 Task: Create a due date automation trigger when advanced on, on the monday of the week before a card is due add fields with custom field "Resume" set to a date more than 1 working days from now at 11:00 AM.
Action: Mouse moved to (1107, 342)
Screenshot: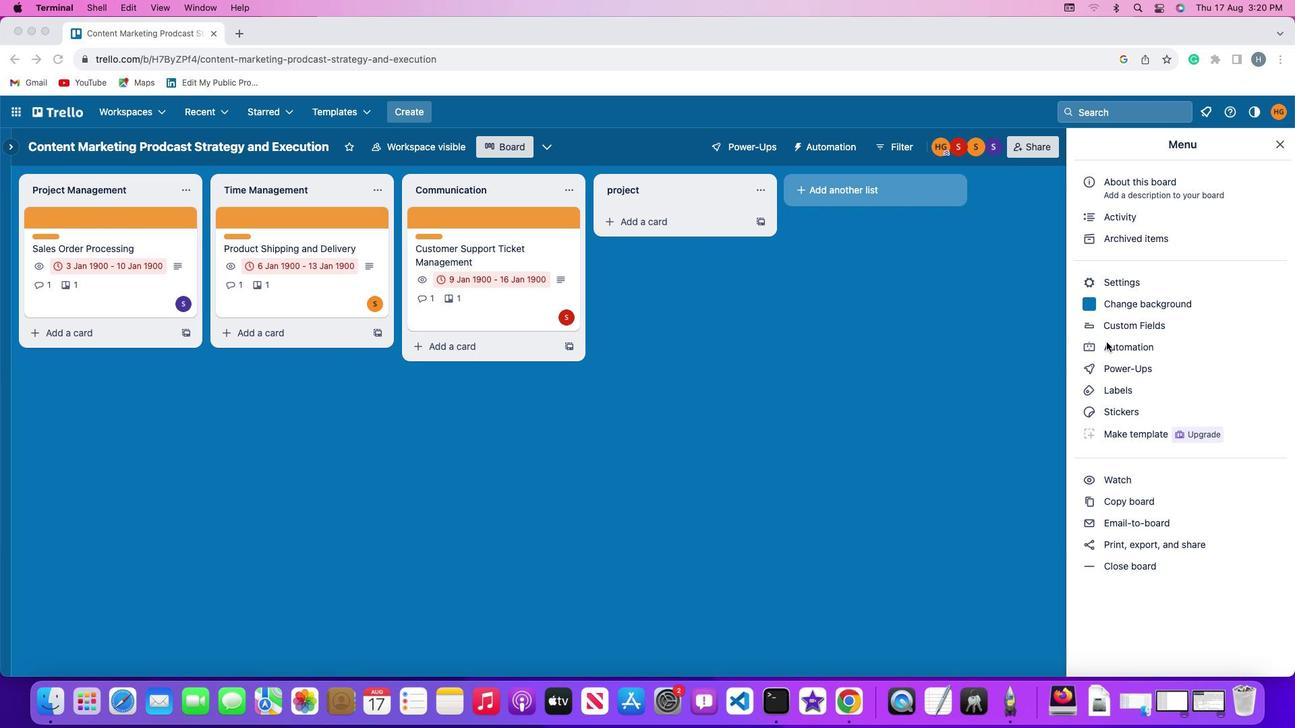 
Action: Mouse pressed left at (1107, 342)
Screenshot: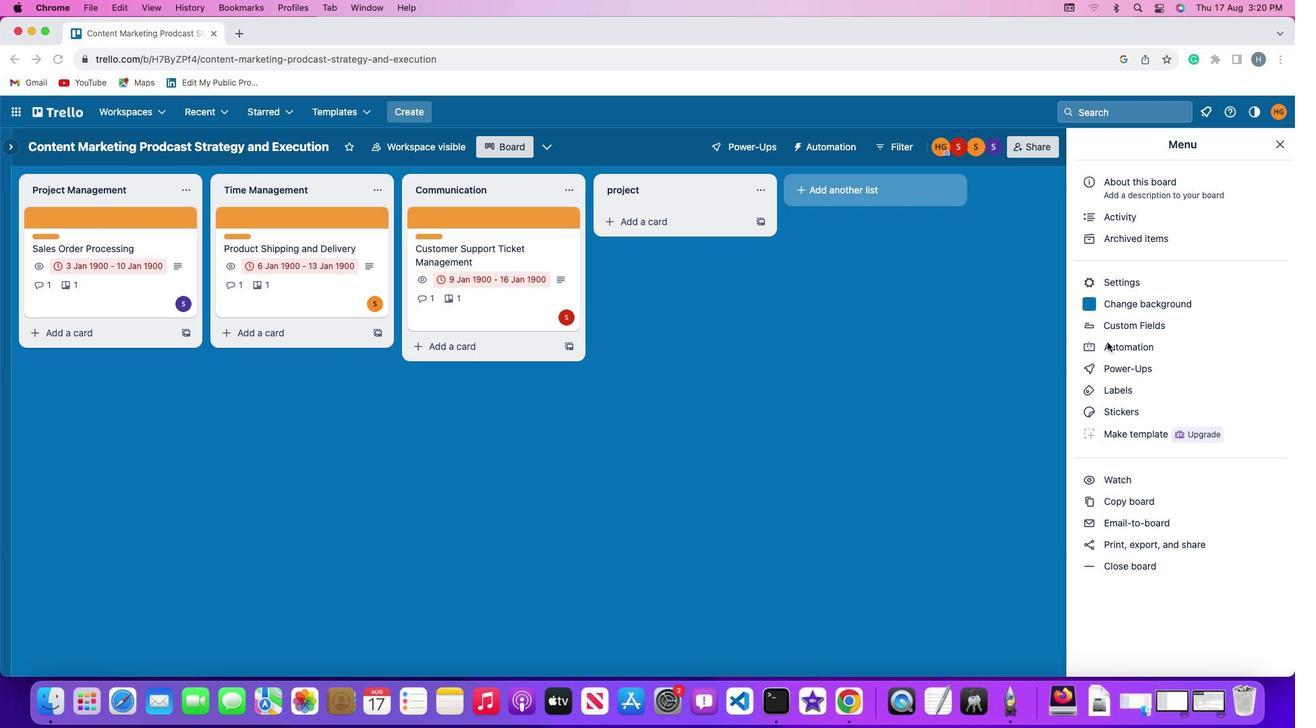 
Action: Mouse pressed left at (1107, 342)
Screenshot: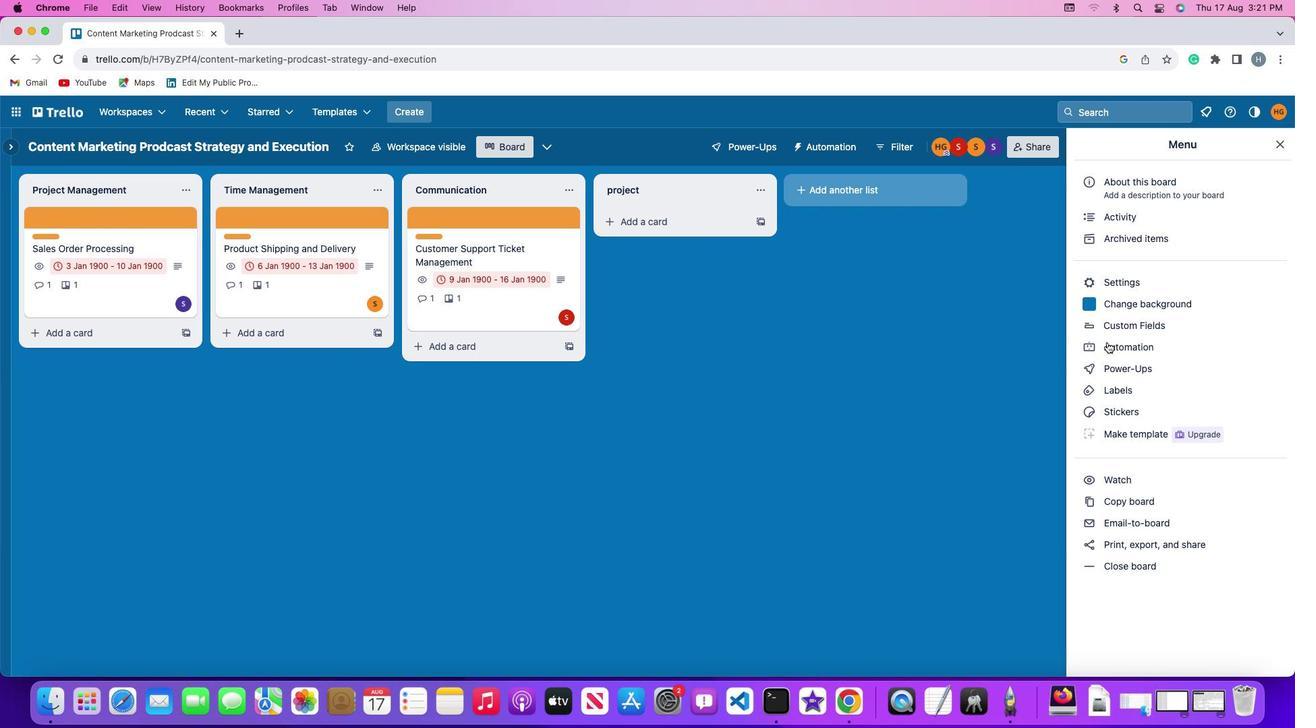 
Action: Mouse moved to (72, 319)
Screenshot: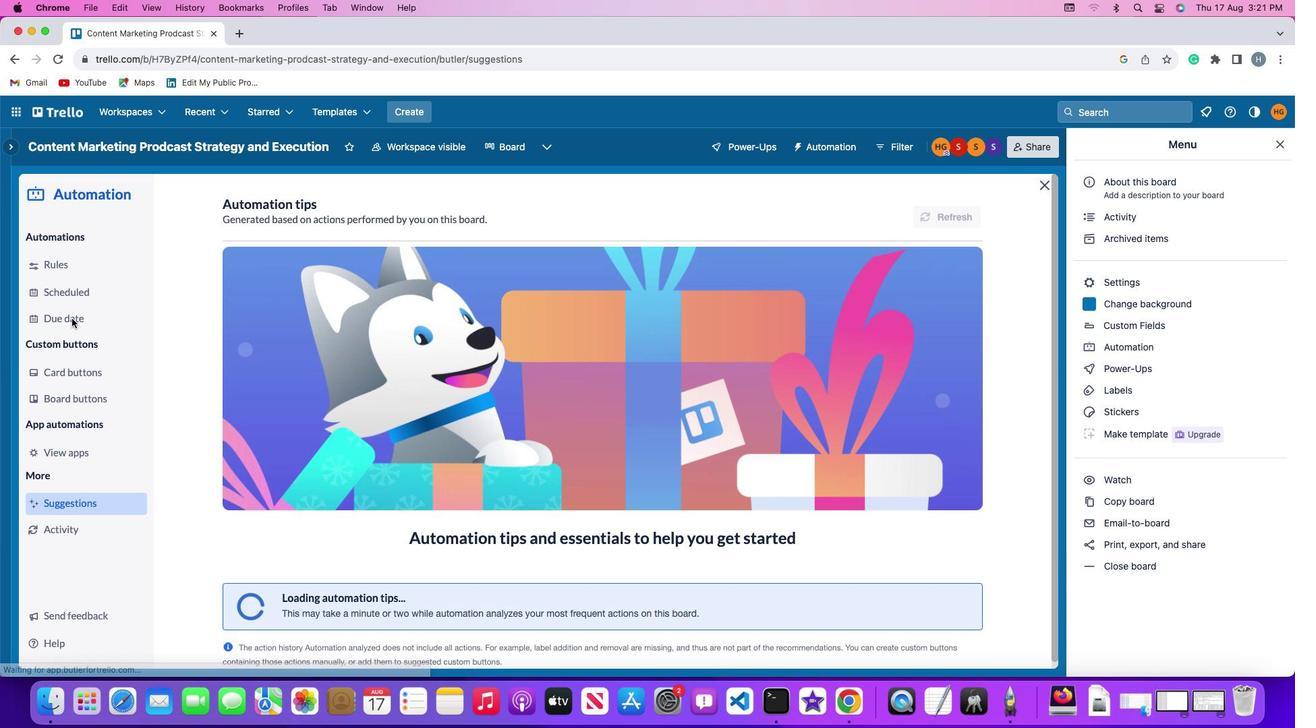
Action: Mouse pressed left at (72, 319)
Screenshot: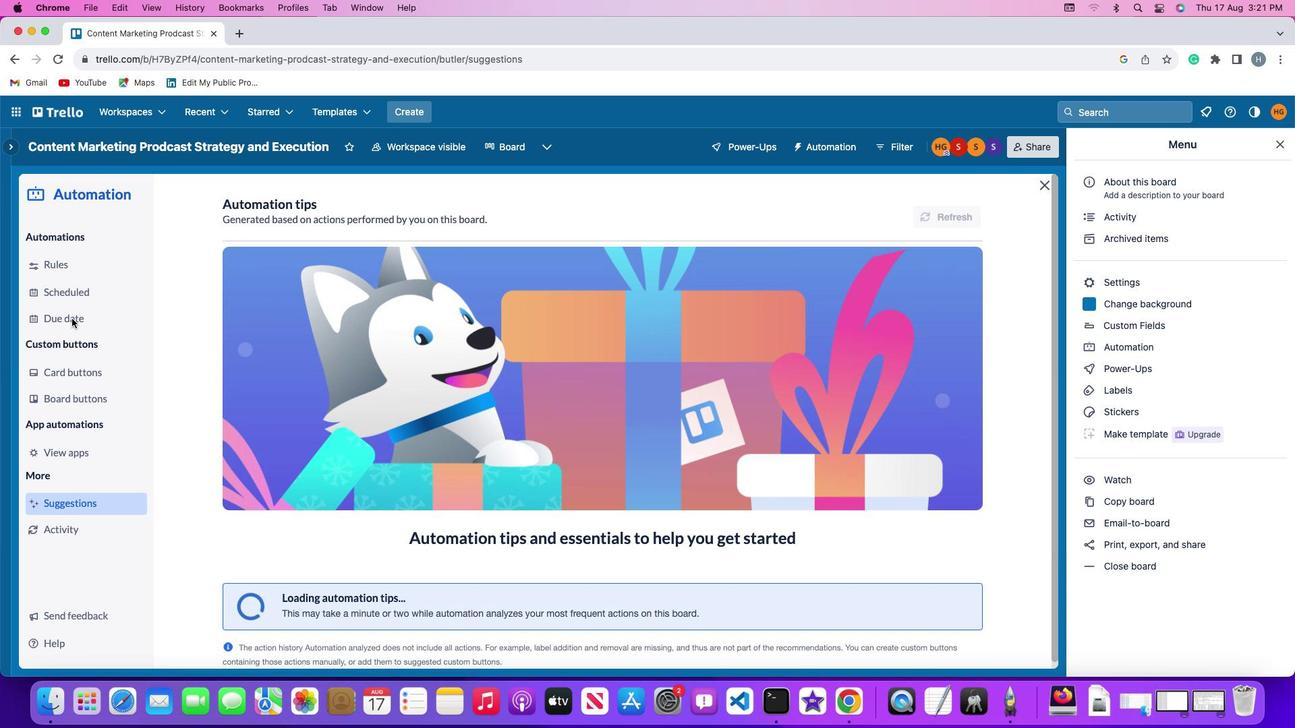 
Action: Mouse moved to (910, 205)
Screenshot: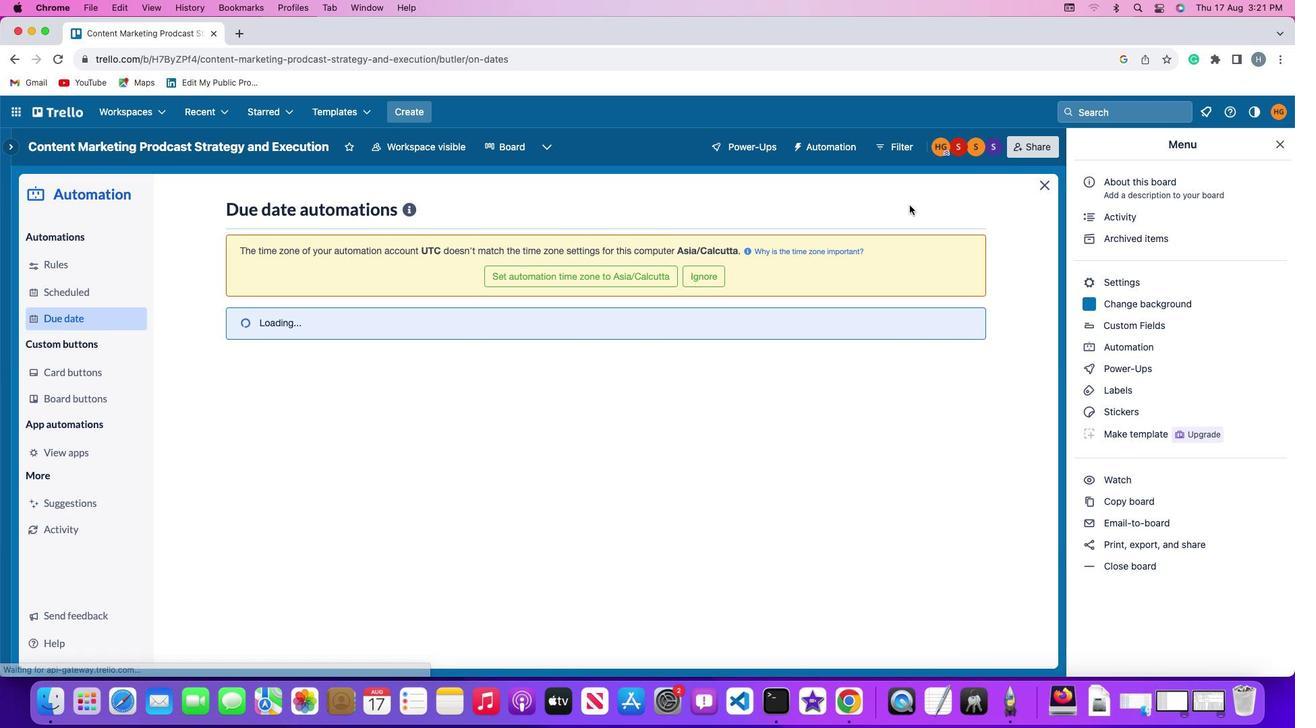 
Action: Mouse pressed left at (910, 205)
Screenshot: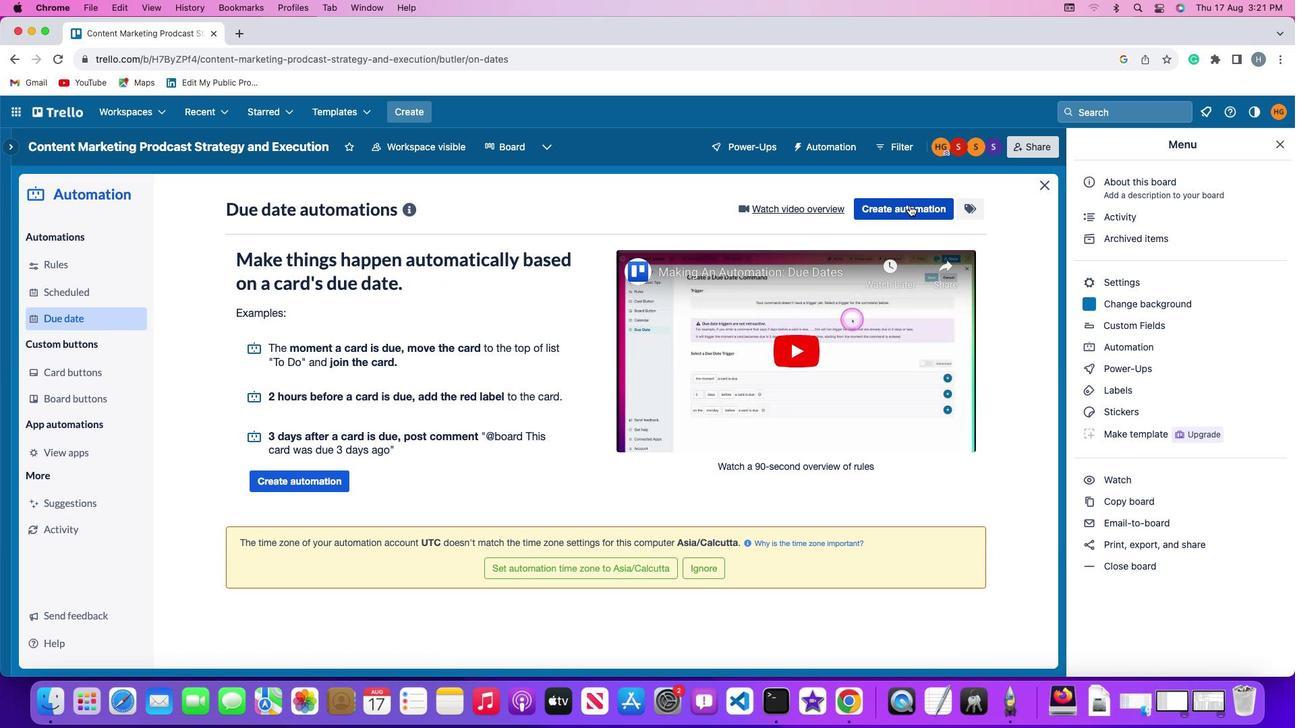 
Action: Mouse moved to (249, 337)
Screenshot: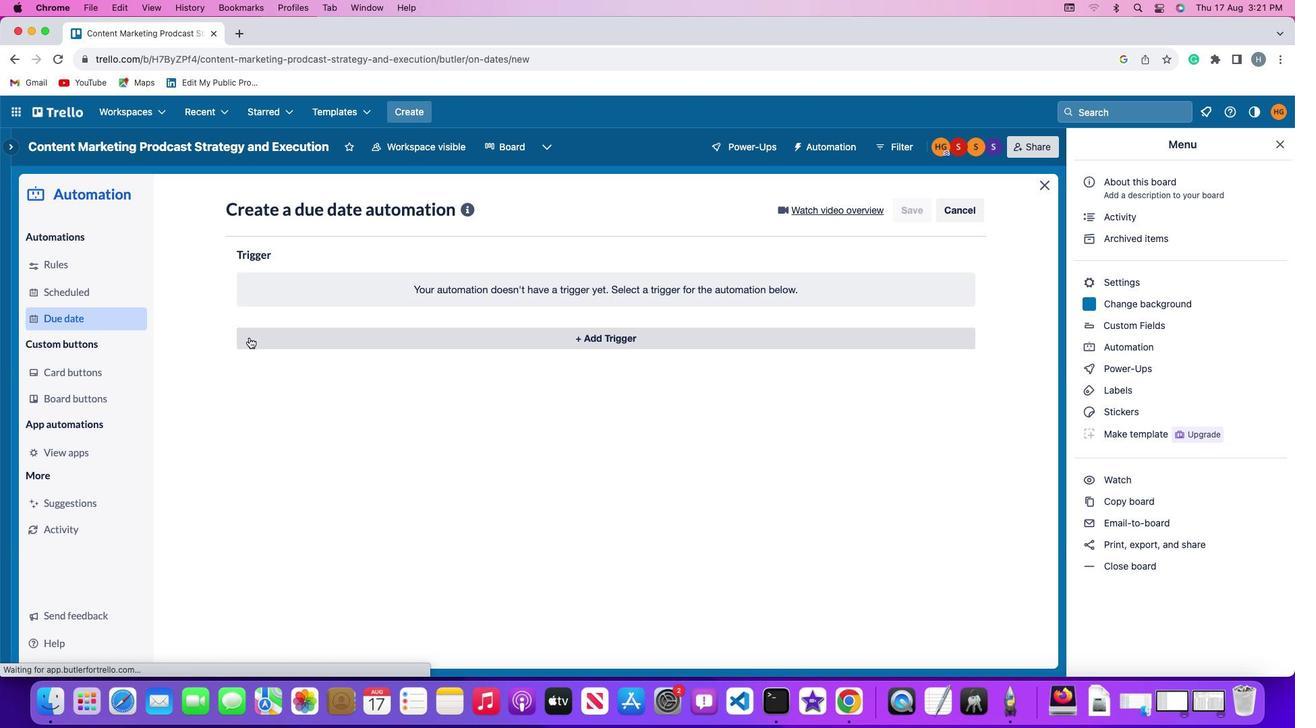 
Action: Mouse pressed left at (249, 337)
Screenshot: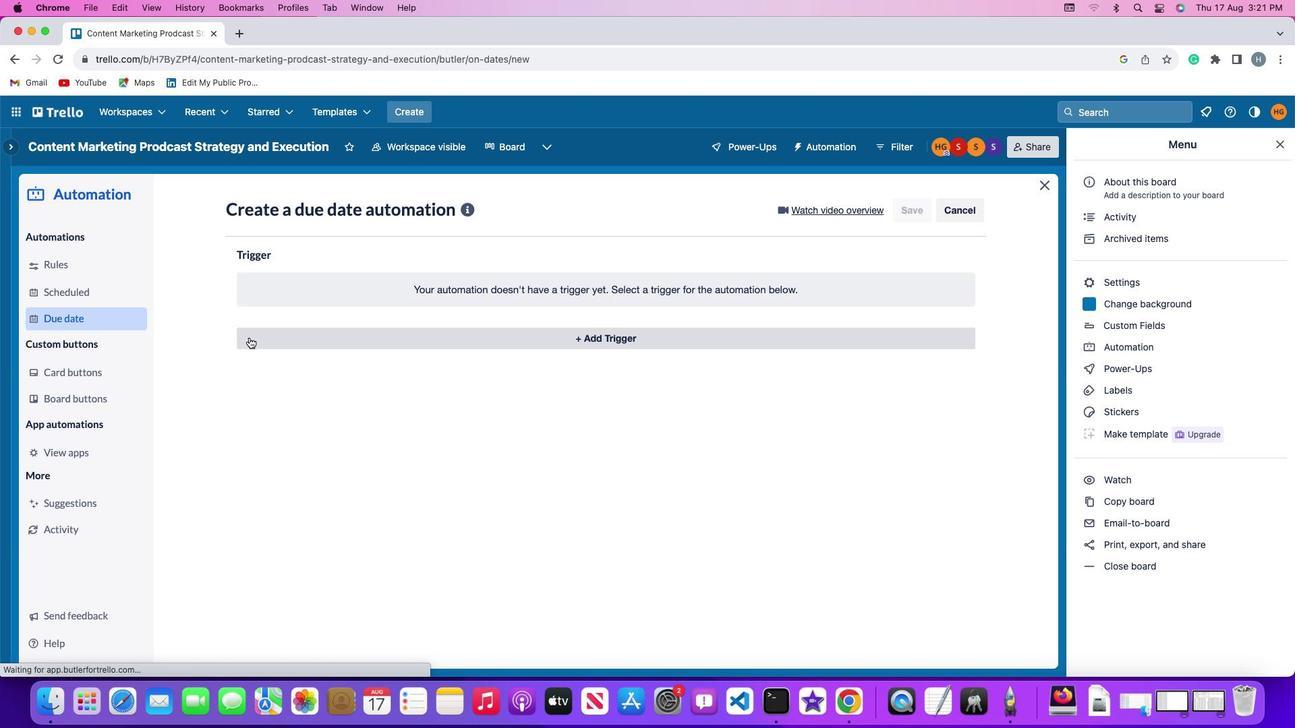 
Action: Mouse moved to (288, 592)
Screenshot: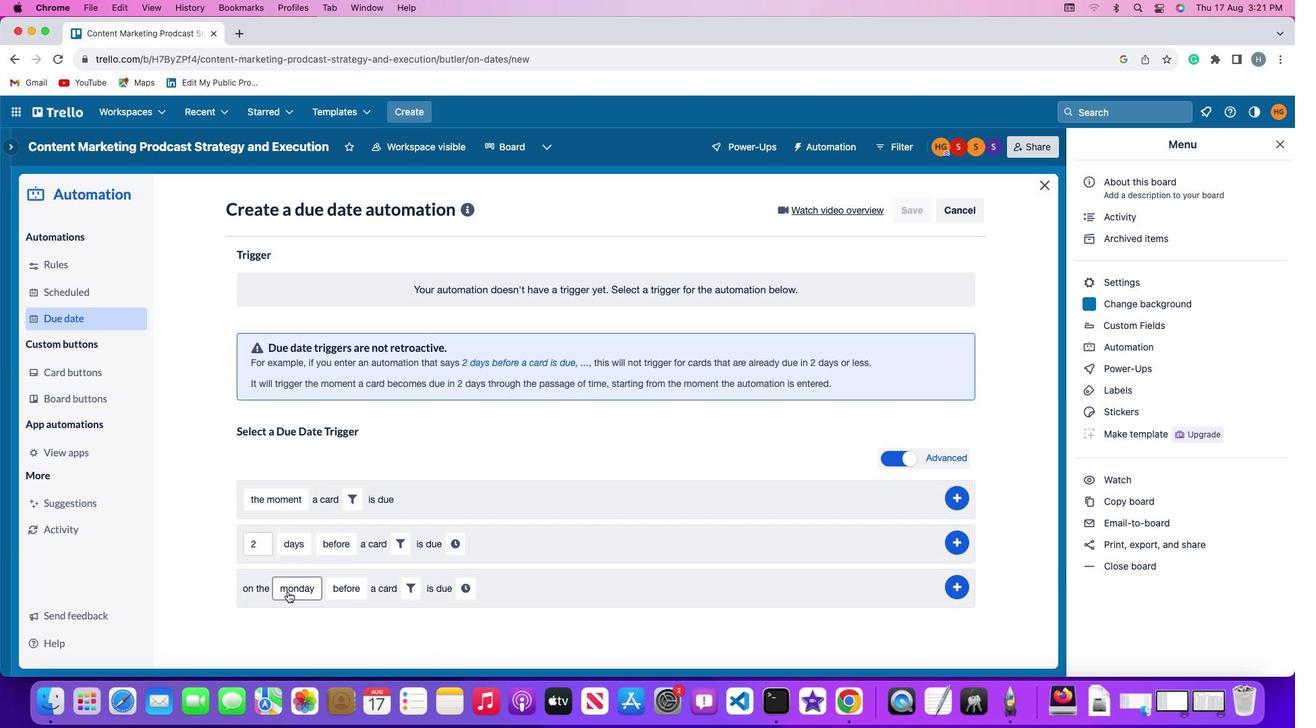 
Action: Mouse pressed left at (288, 592)
Screenshot: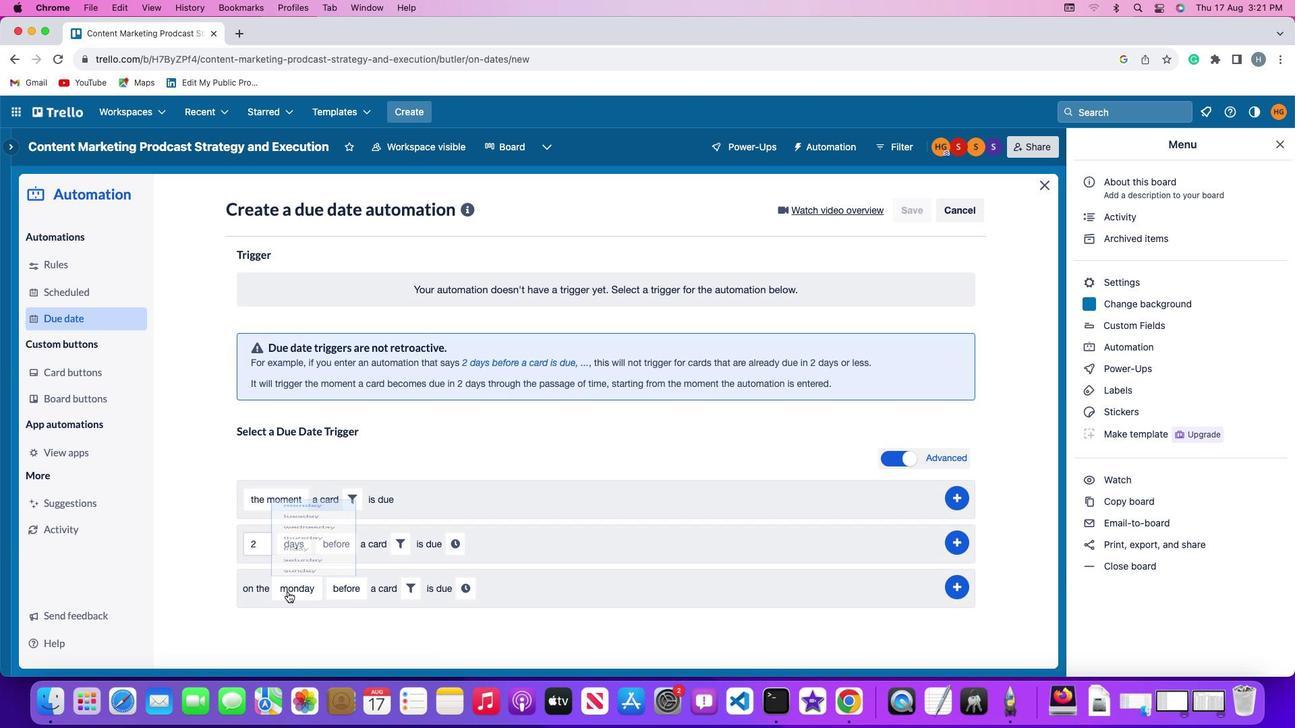 
Action: Mouse moved to (305, 405)
Screenshot: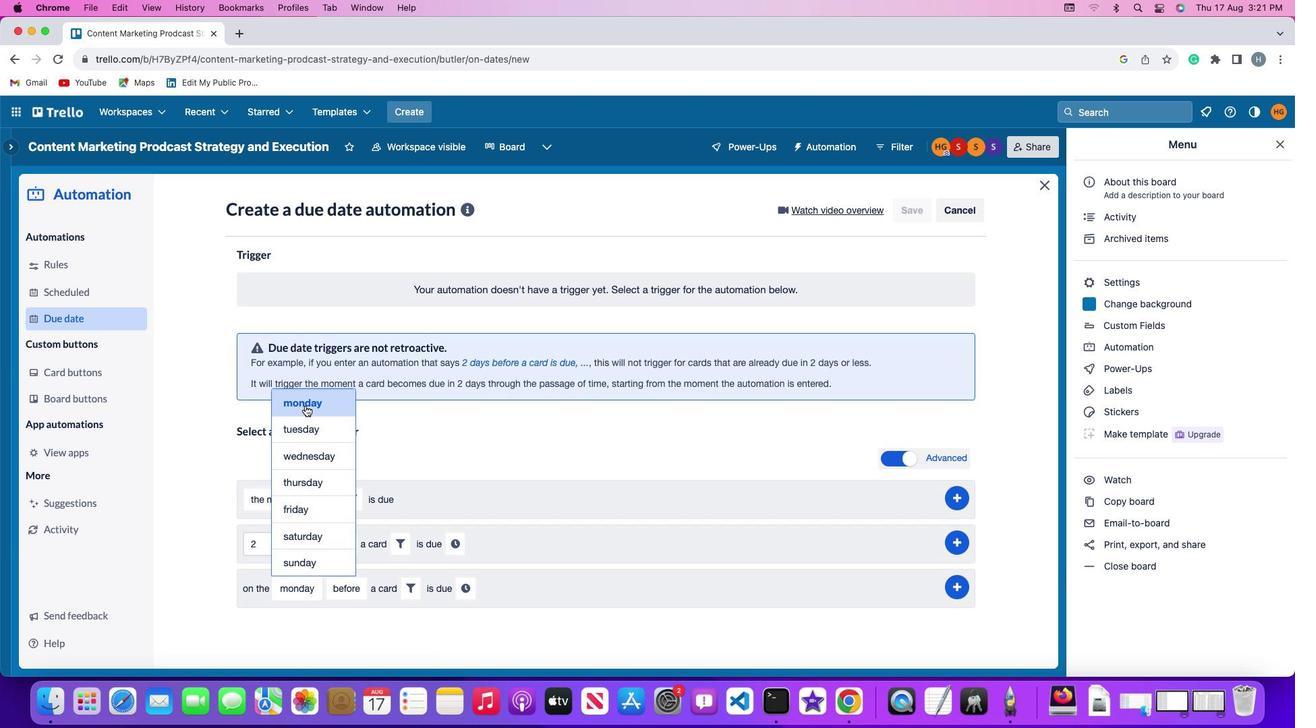 
Action: Mouse pressed left at (305, 405)
Screenshot: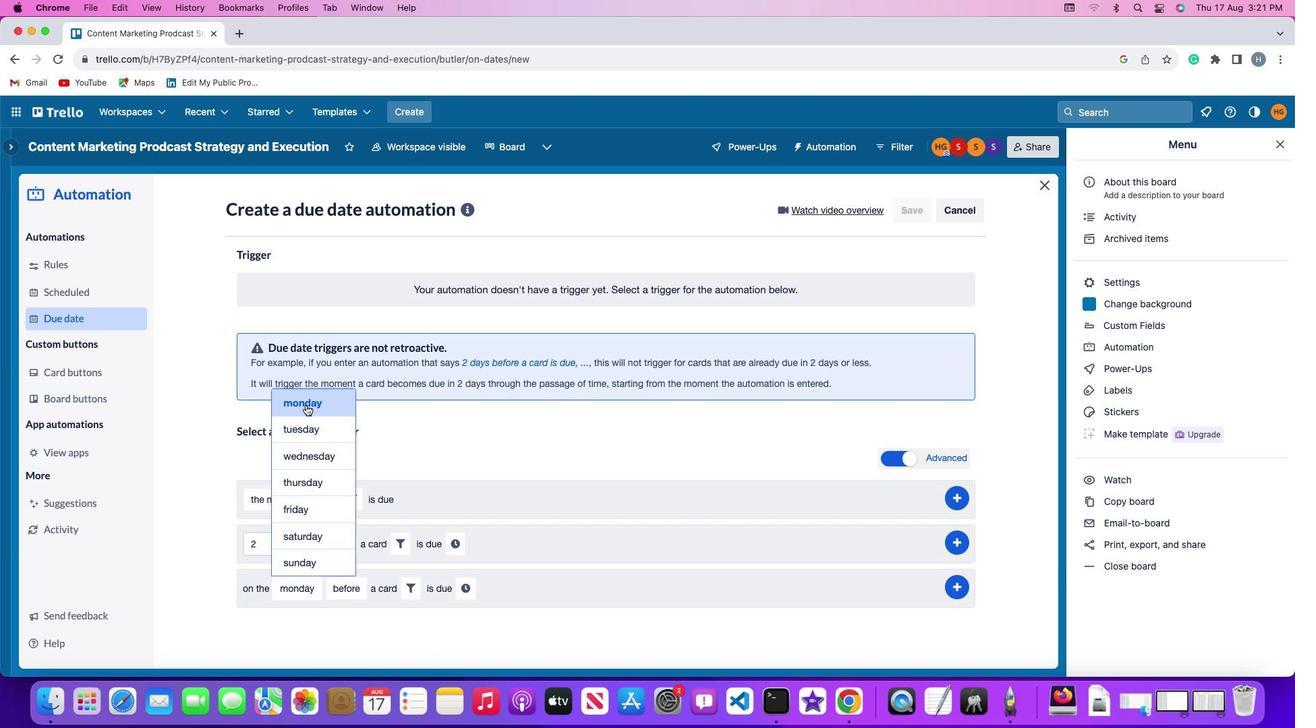
Action: Mouse moved to (340, 582)
Screenshot: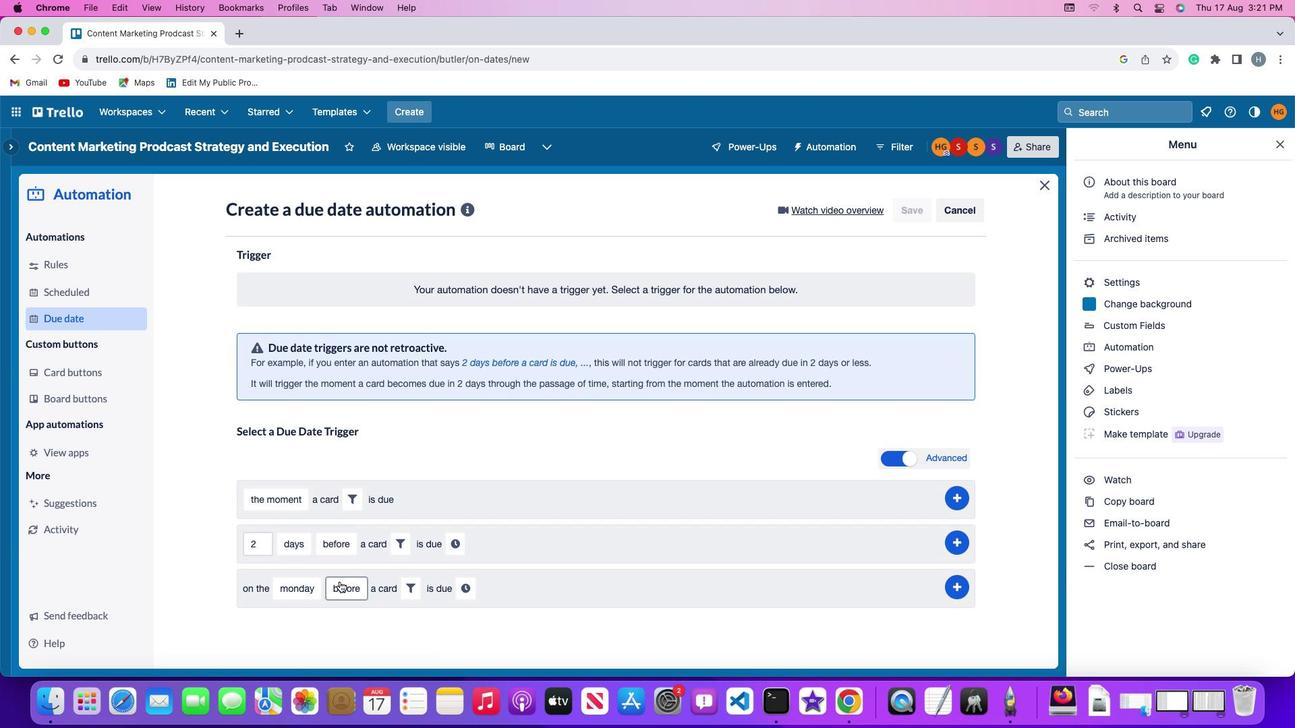 
Action: Mouse pressed left at (340, 582)
Screenshot: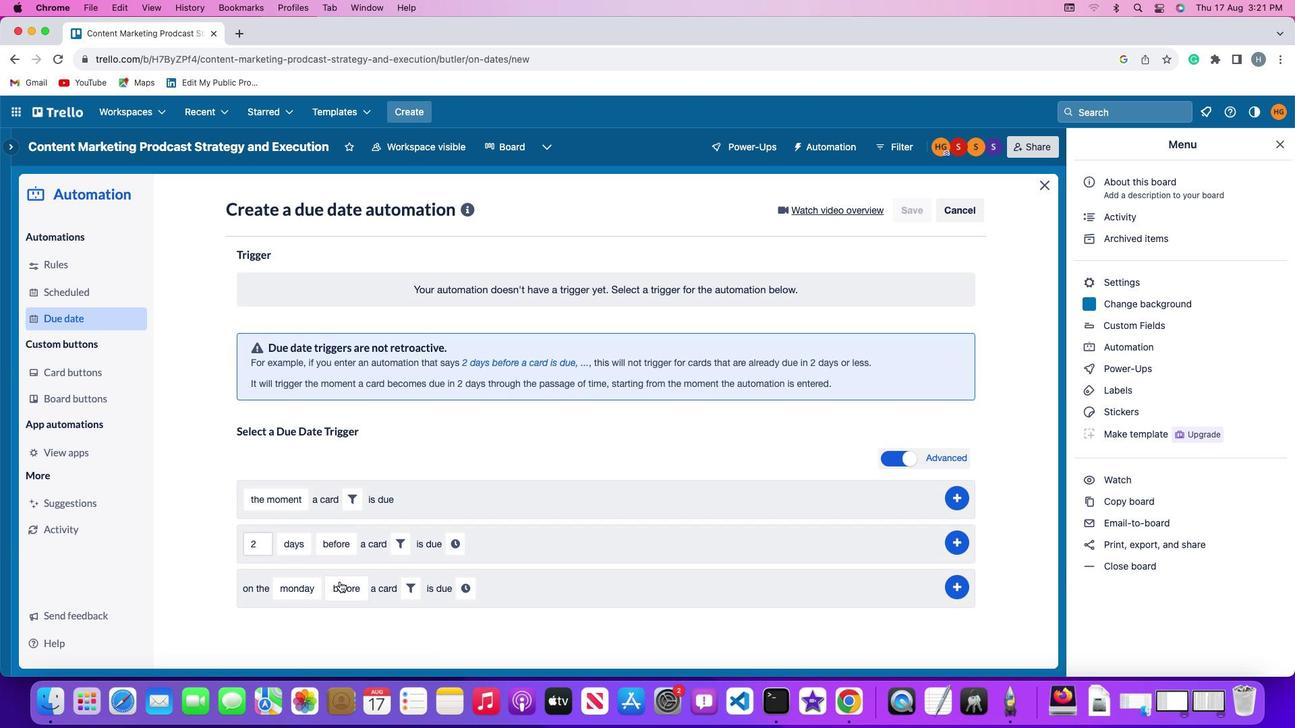 
Action: Mouse moved to (354, 568)
Screenshot: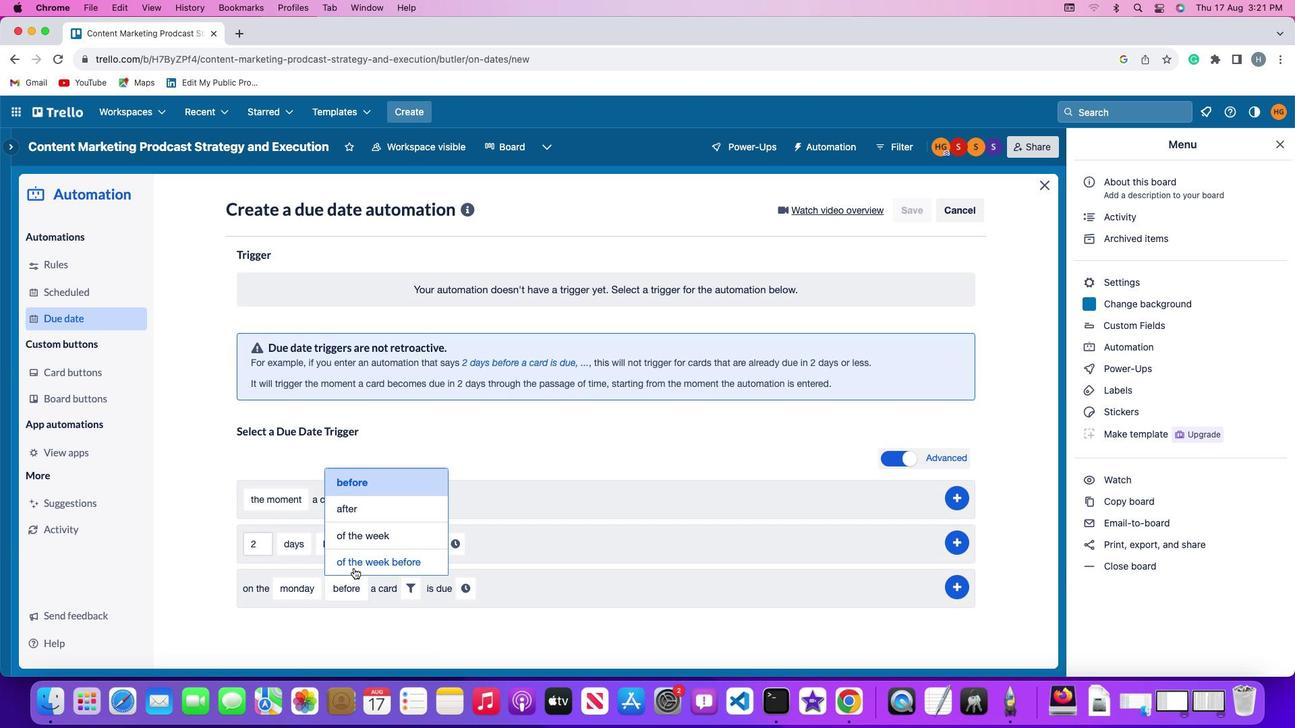 
Action: Mouse pressed left at (354, 568)
Screenshot: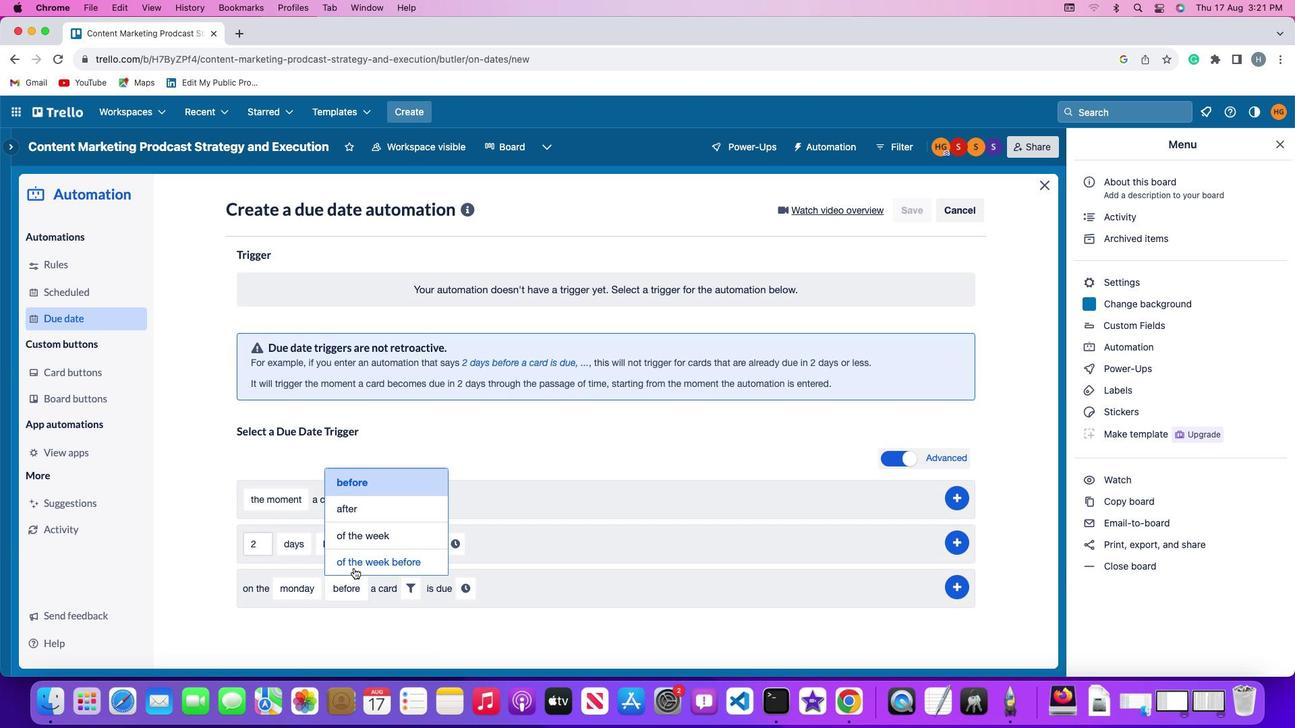 
Action: Mouse moved to (461, 590)
Screenshot: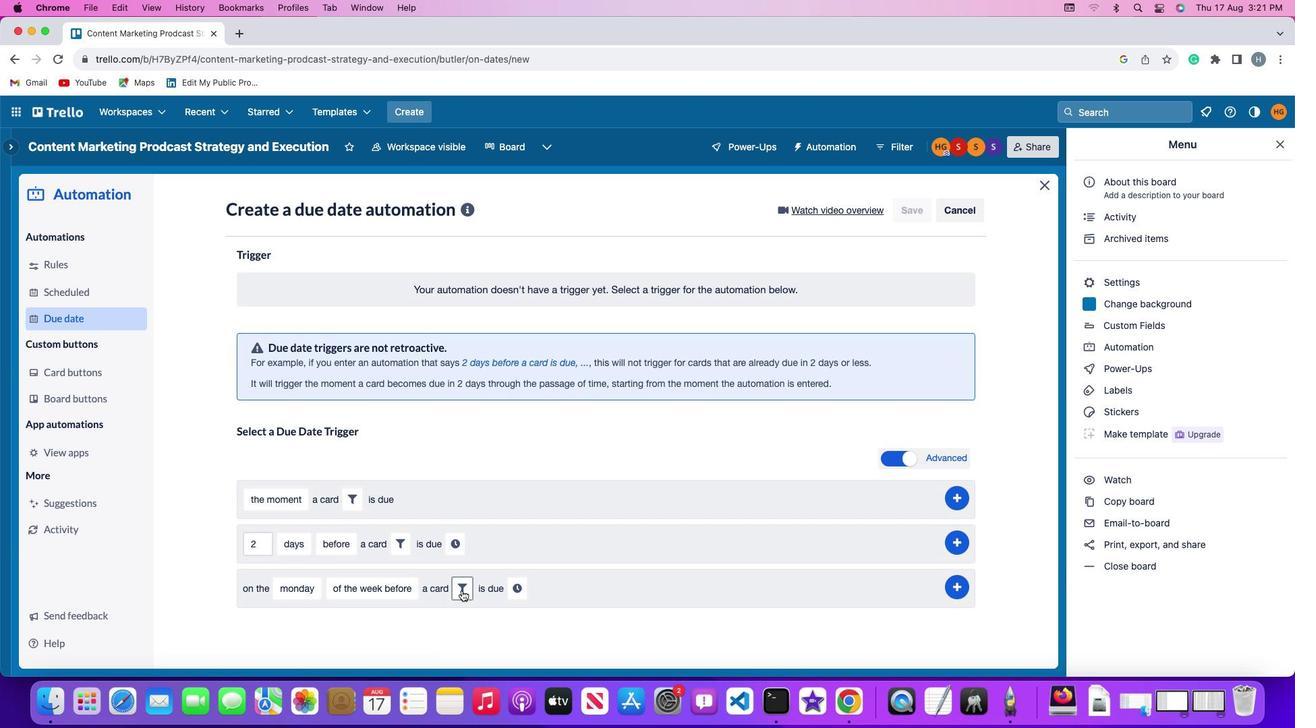 
Action: Mouse pressed left at (461, 590)
Screenshot: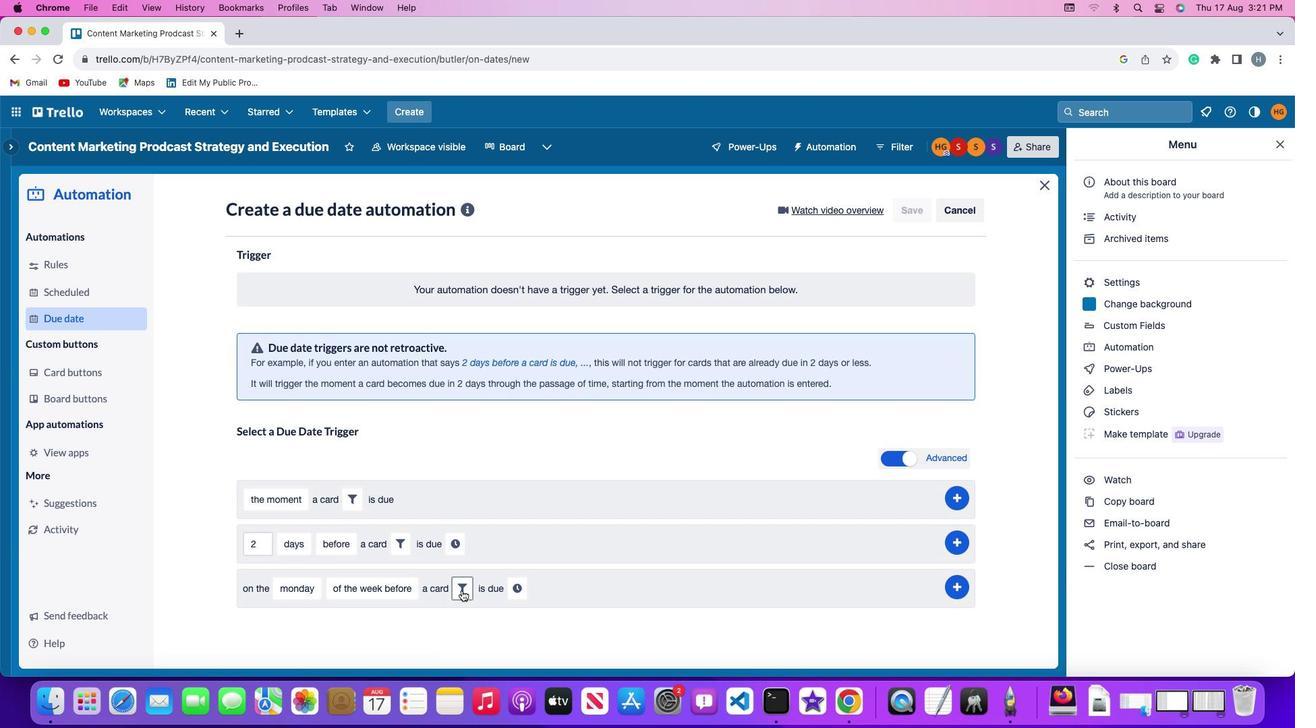 
Action: Mouse moved to (675, 632)
Screenshot: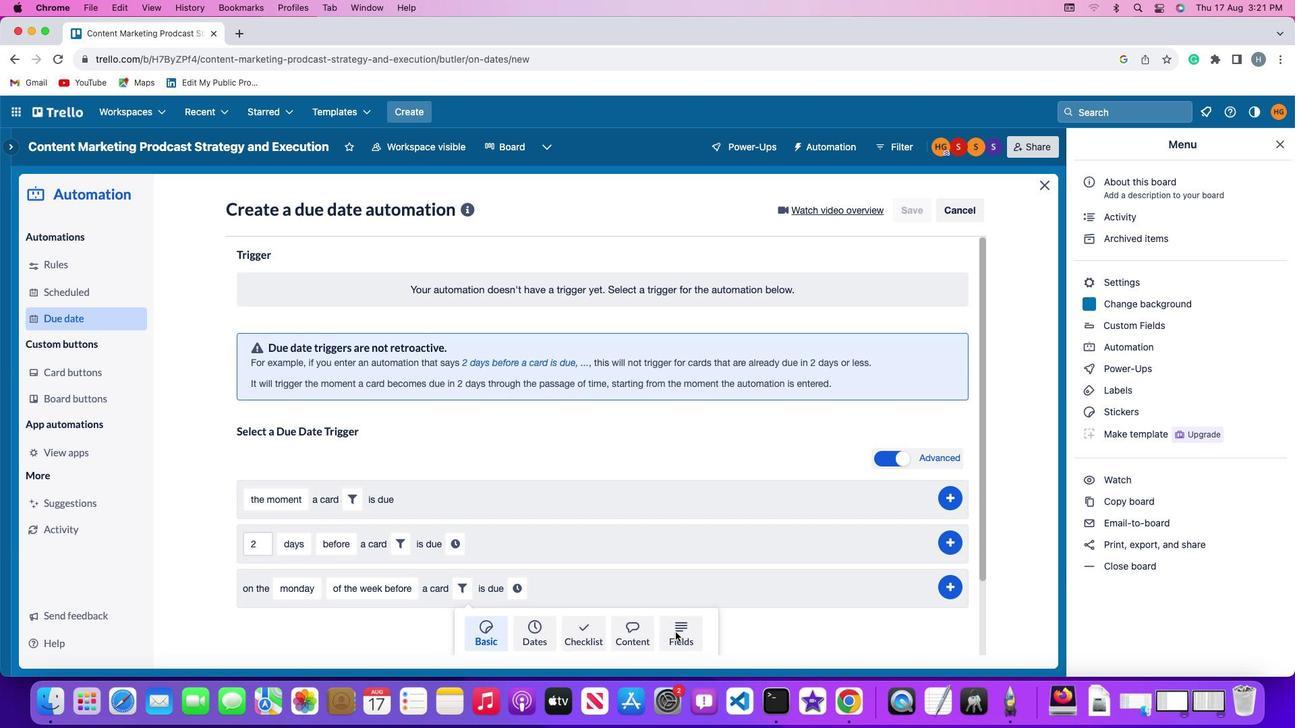 
Action: Mouse pressed left at (675, 632)
Screenshot: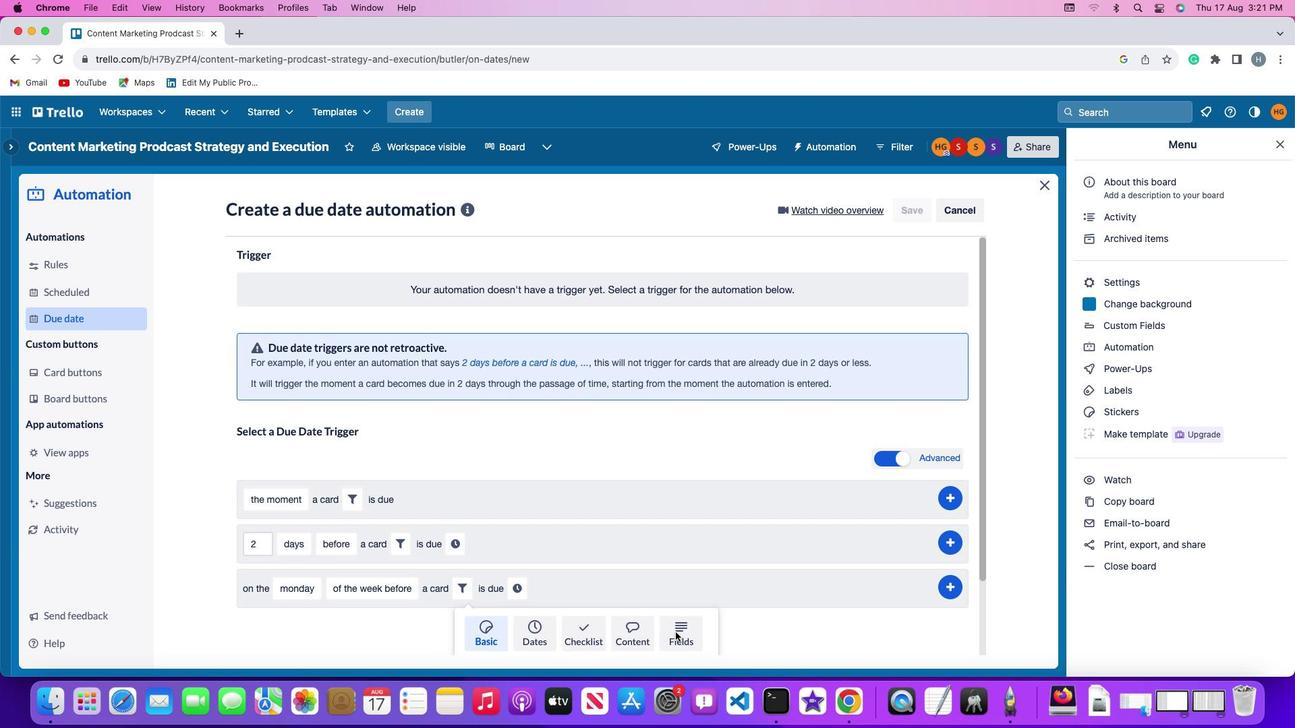 
Action: Mouse moved to (404, 616)
Screenshot: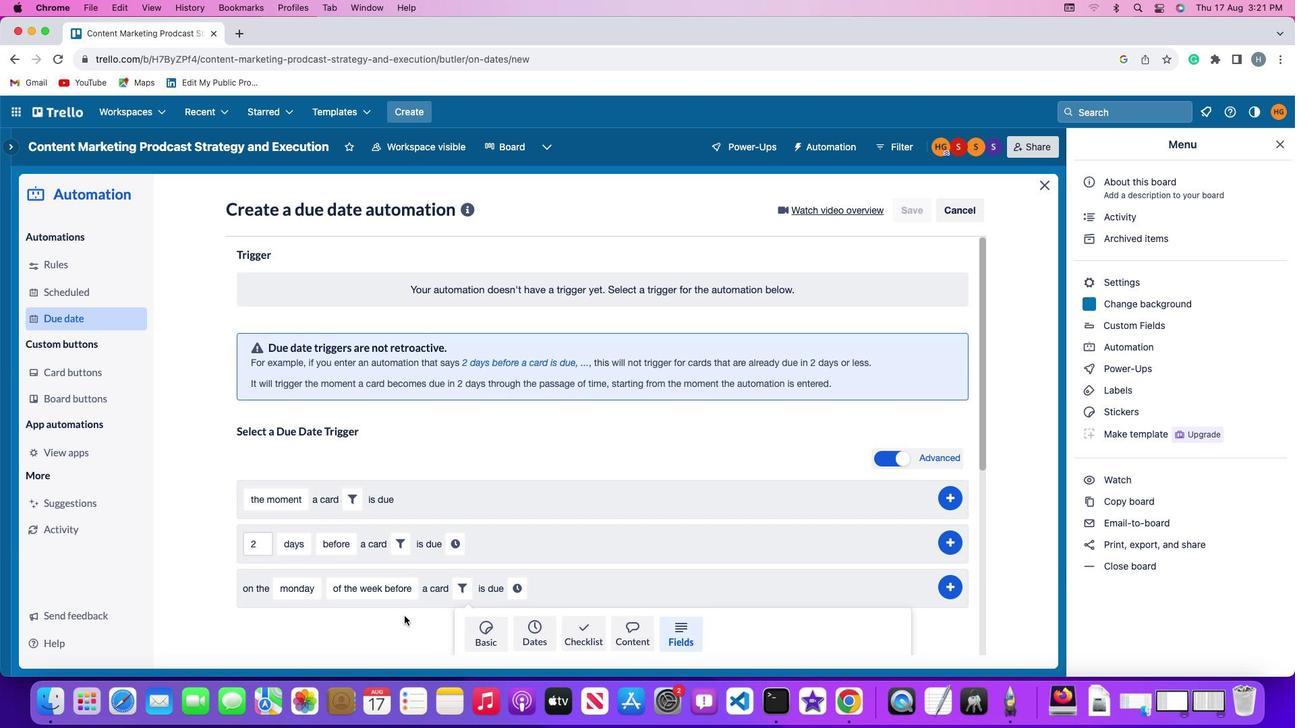 
Action: Mouse scrolled (404, 616) with delta (0, 0)
Screenshot: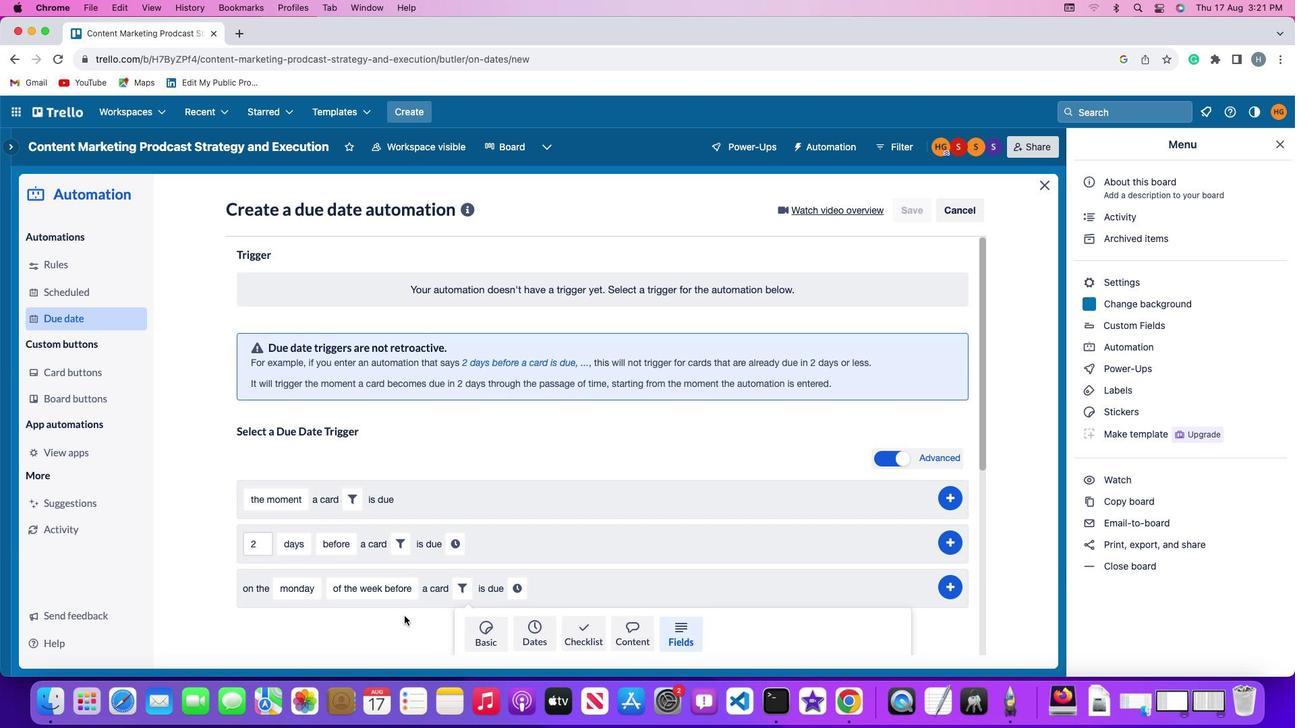 
Action: Mouse scrolled (404, 616) with delta (0, 0)
Screenshot: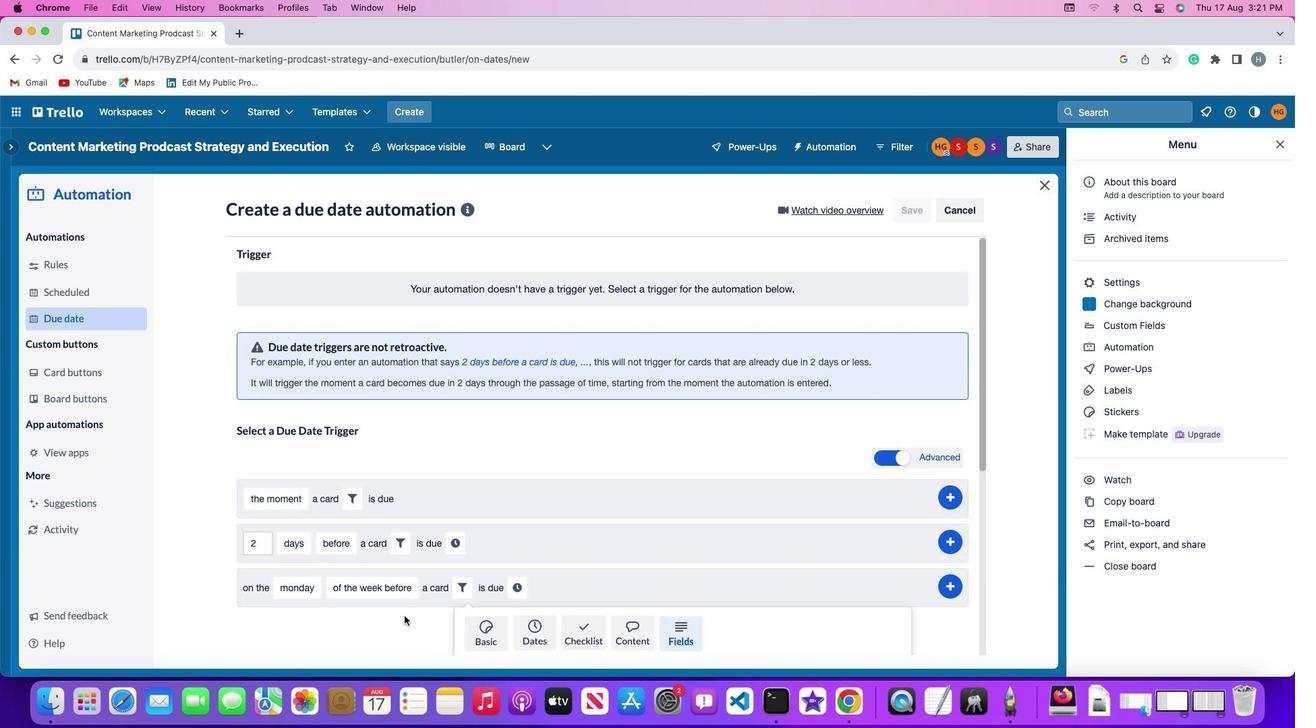 
Action: Mouse scrolled (404, 616) with delta (0, -2)
Screenshot: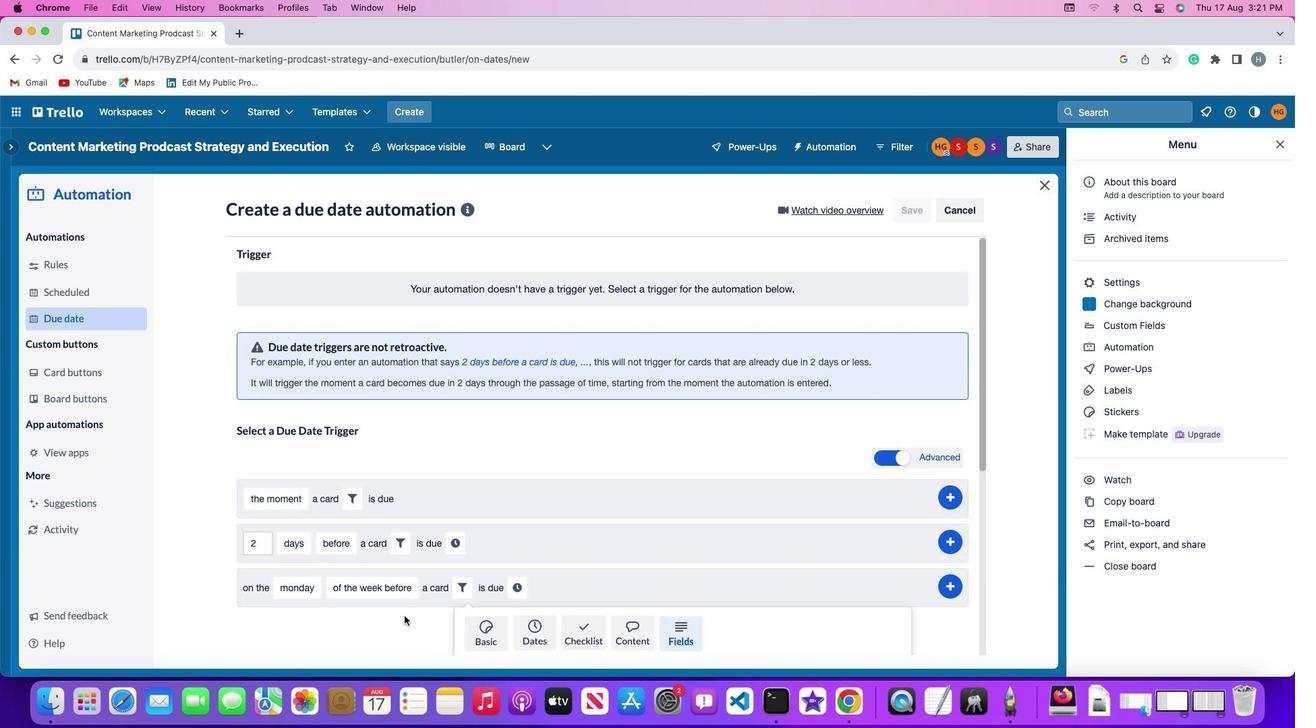 
Action: Mouse scrolled (404, 616) with delta (0, -3)
Screenshot: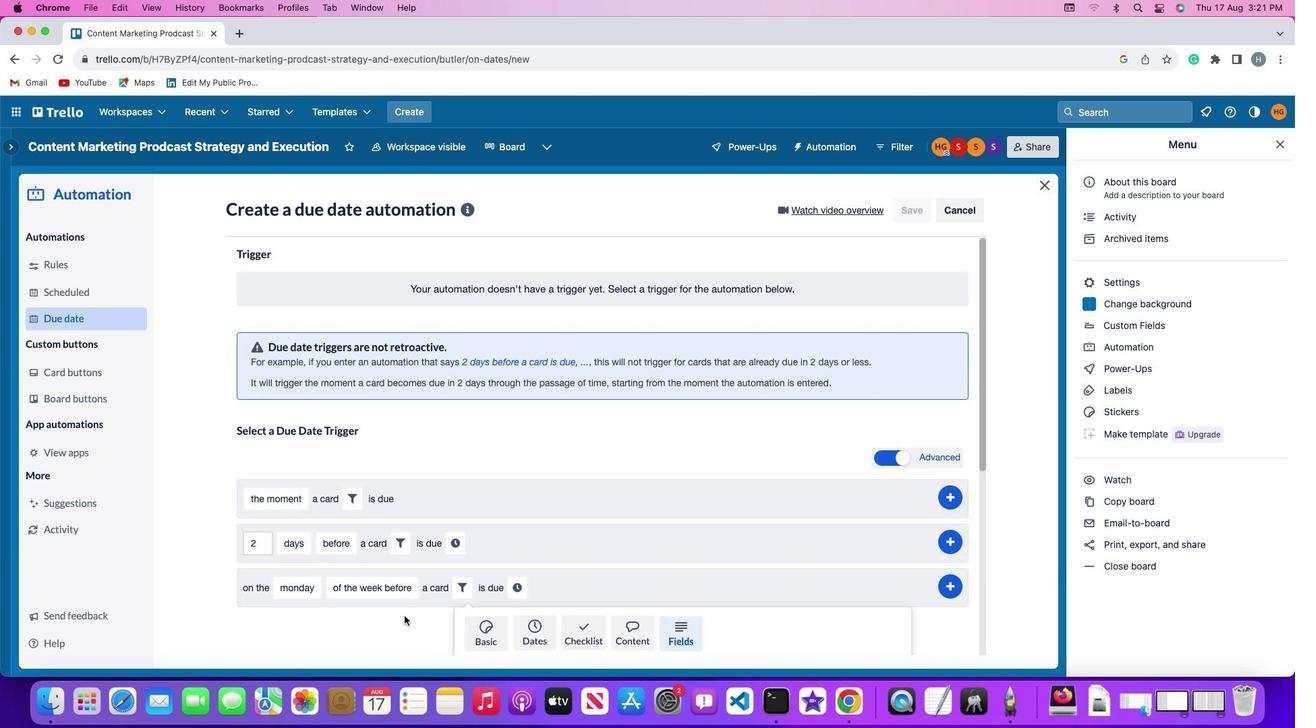 
Action: Mouse scrolled (404, 616) with delta (0, -4)
Screenshot: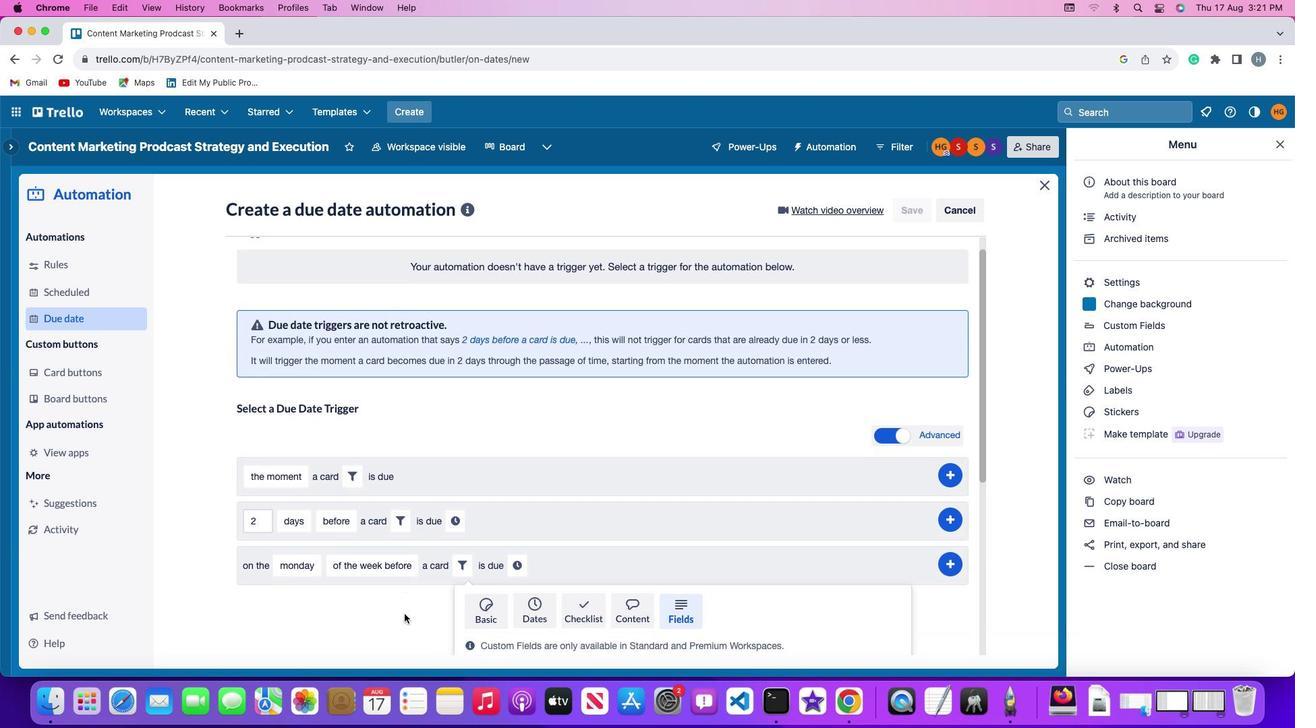 
Action: Mouse moved to (404, 612)
Screenshot: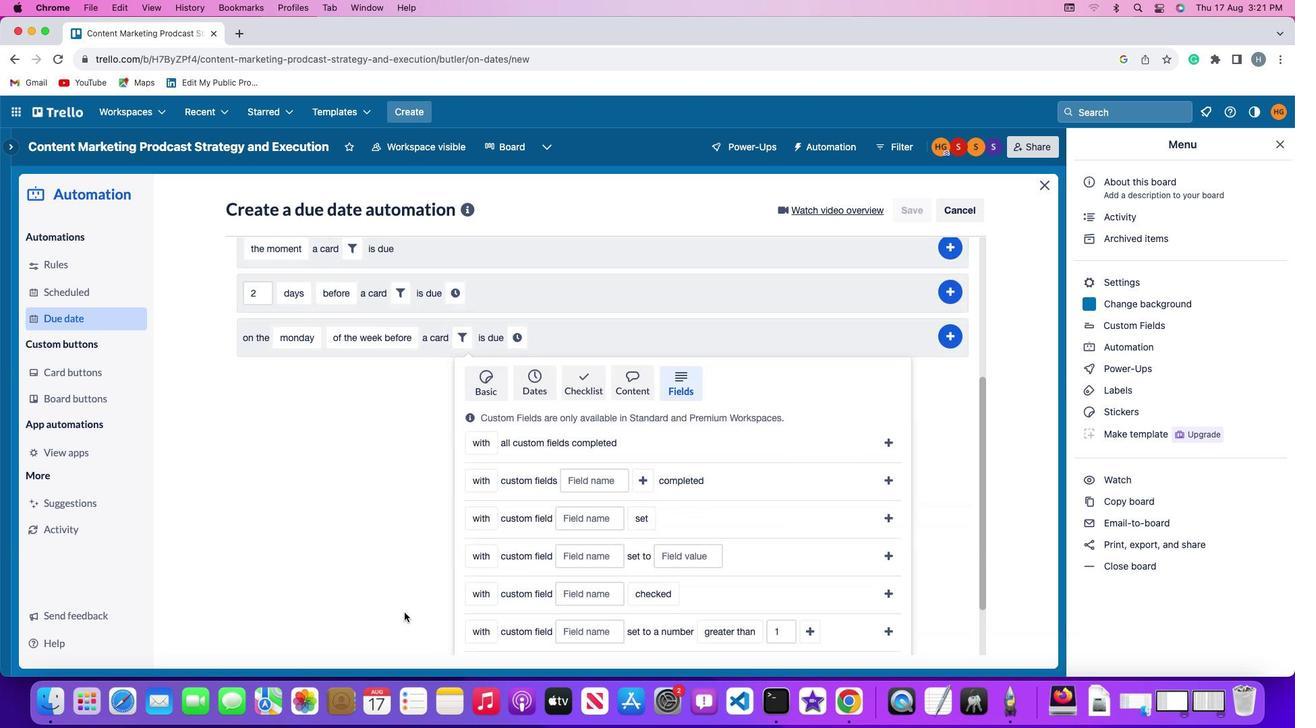 
Action: Mouse scrolled (404, 612) with delta (0, 0)
Screenshot: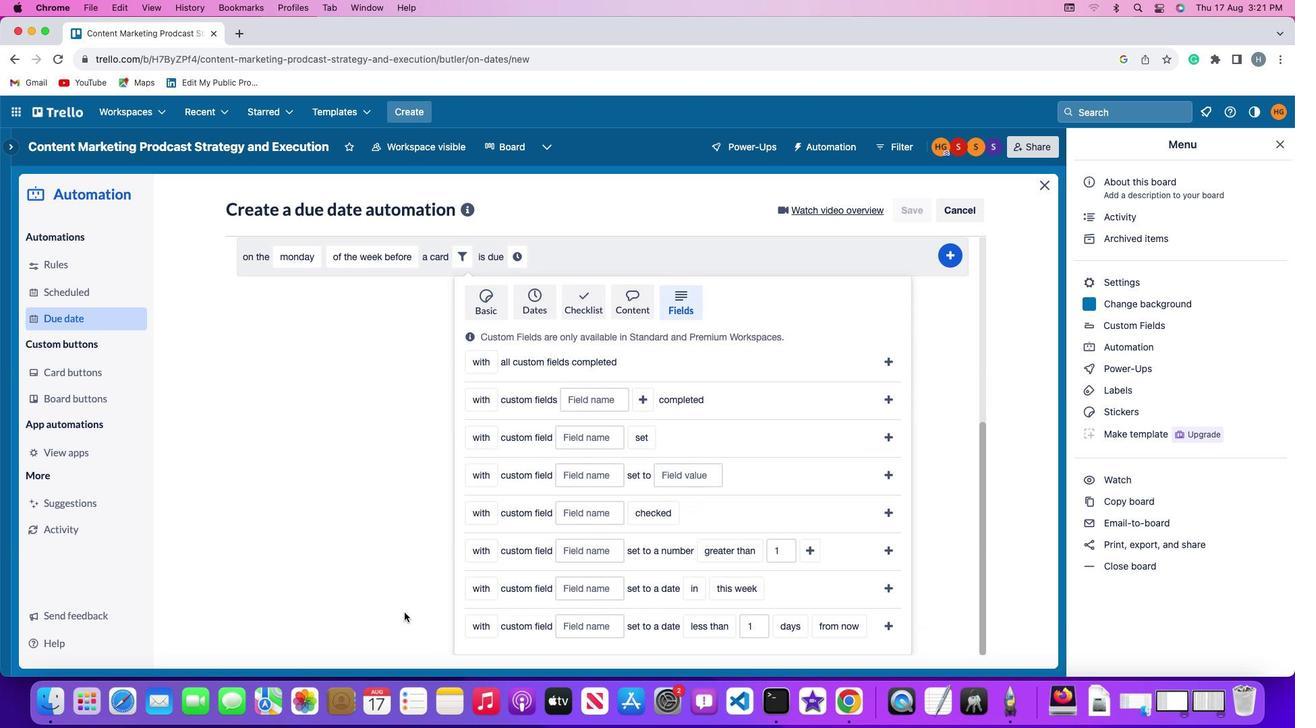 
Action: Mouse scrolled (404, 612) with delta (0, 0)
Screenshot: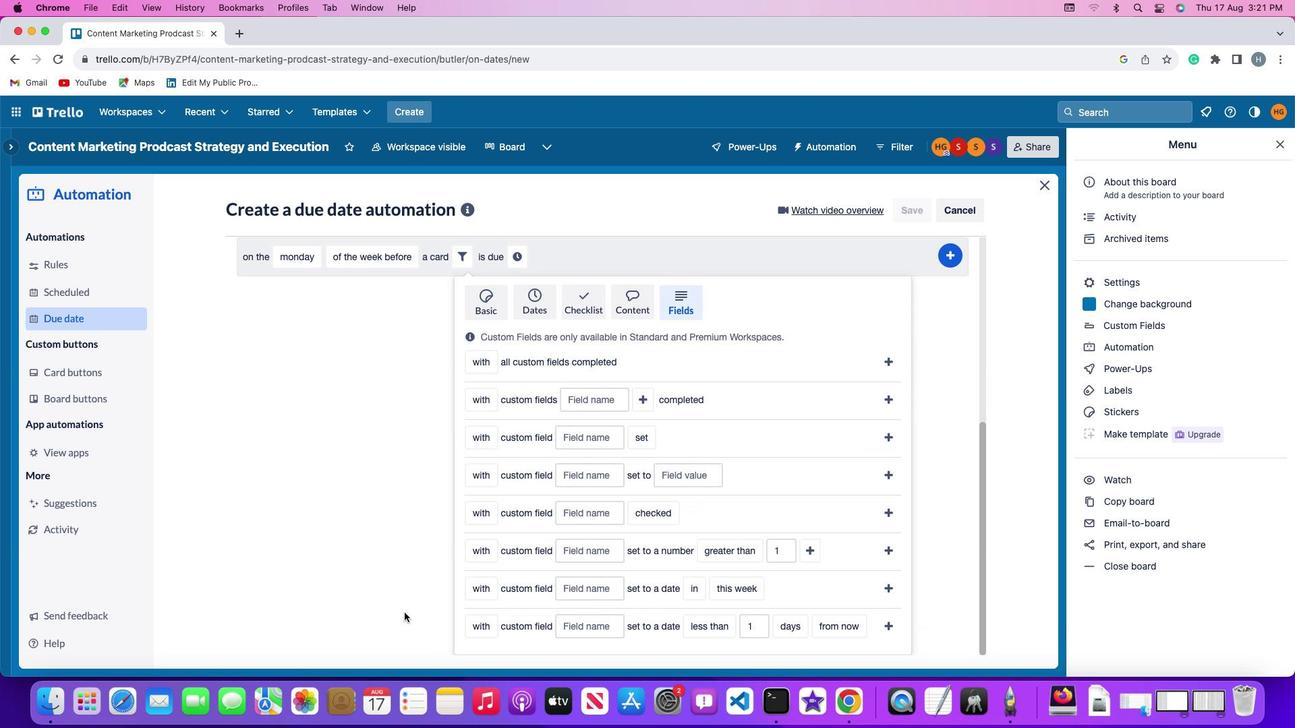 
Action: Mouse scrolled (404, 612) with delta (0, -2)
Screenshot: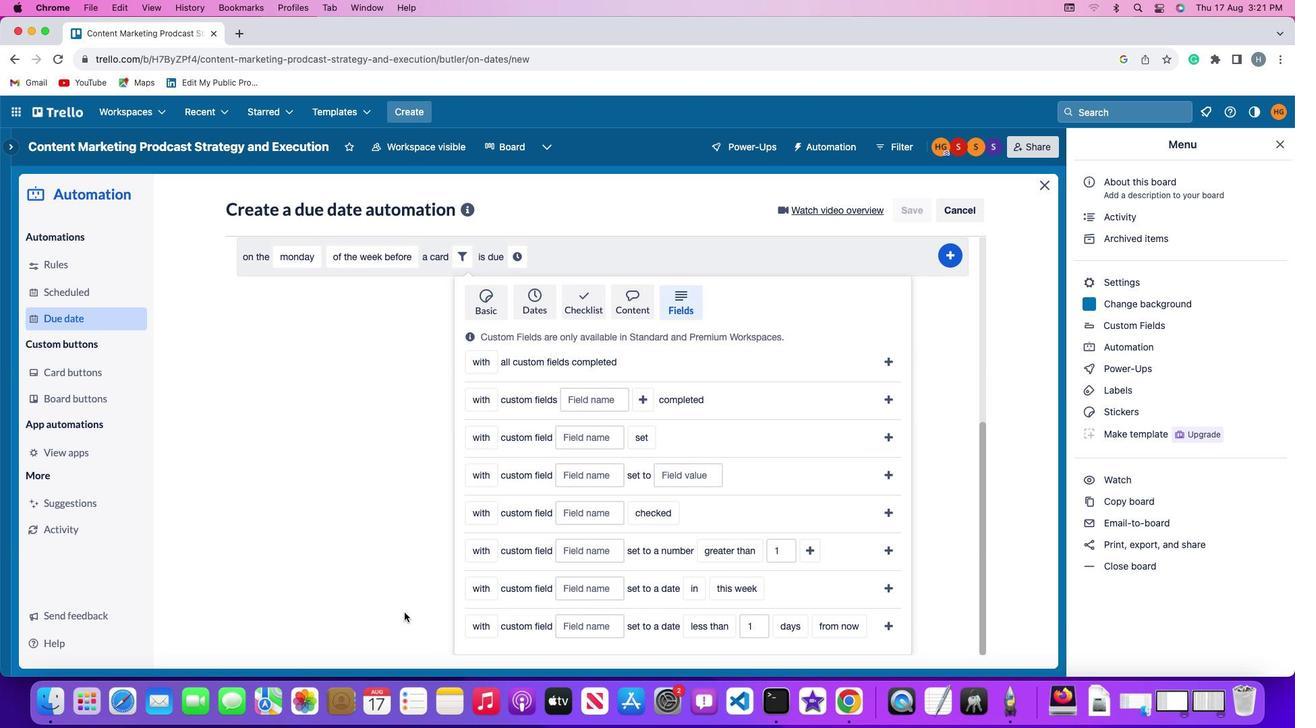
Action: Mouse scrolled (404, 612) with delta (0, -3)
Screenshot: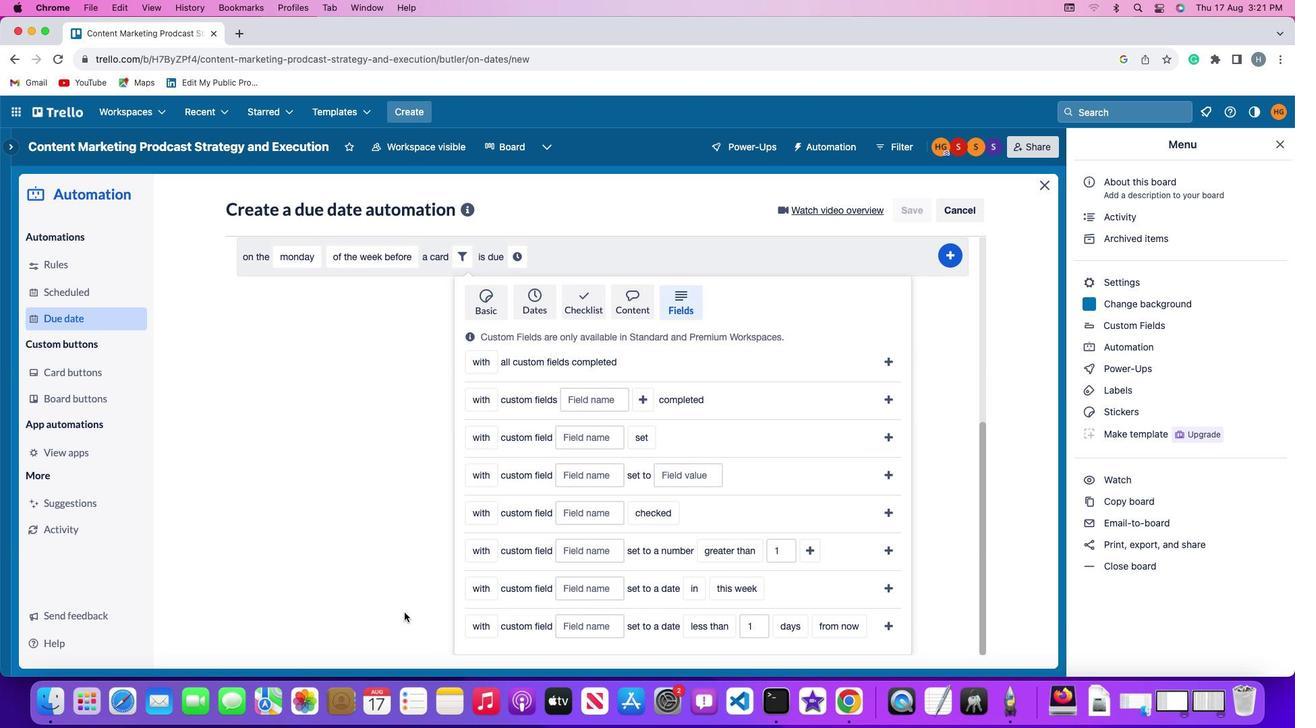 
Action: Mouse scrolled (404, 612) with delta (0, 0)
Screenshot: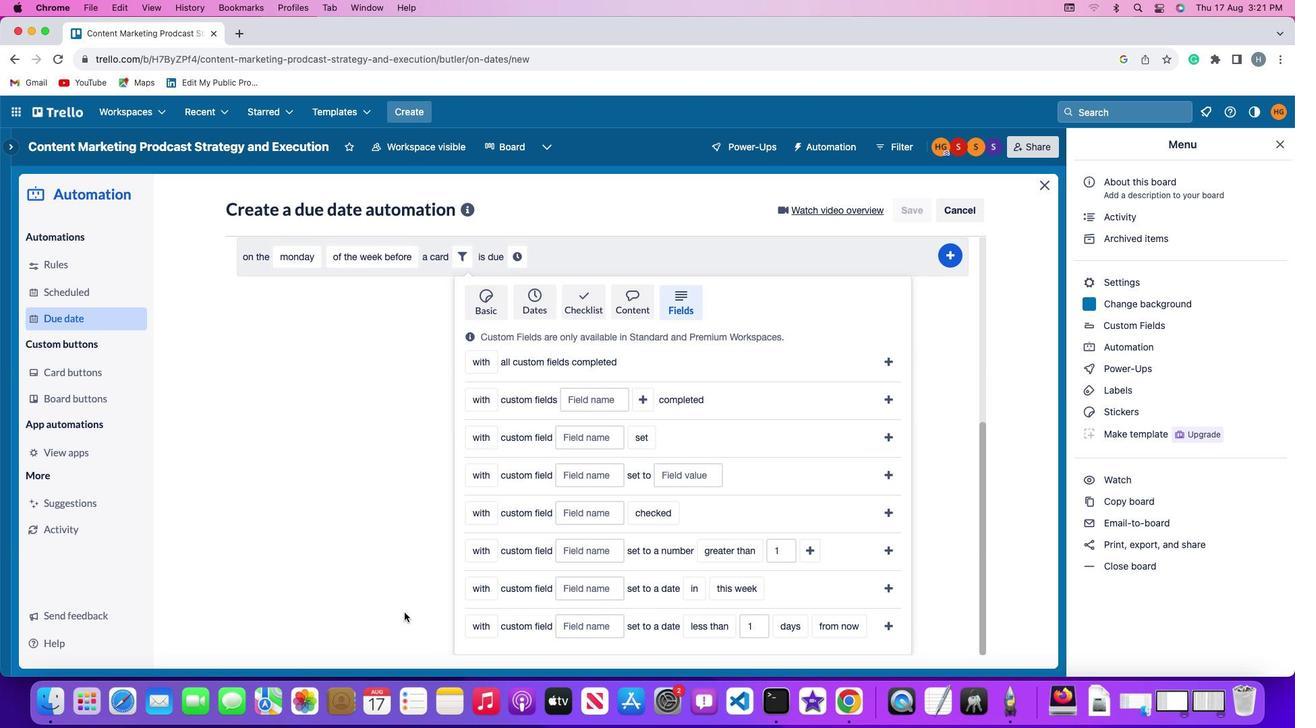 
Action: Mouse scrolled (404, 612) with delta (0, 0)
Screenshot: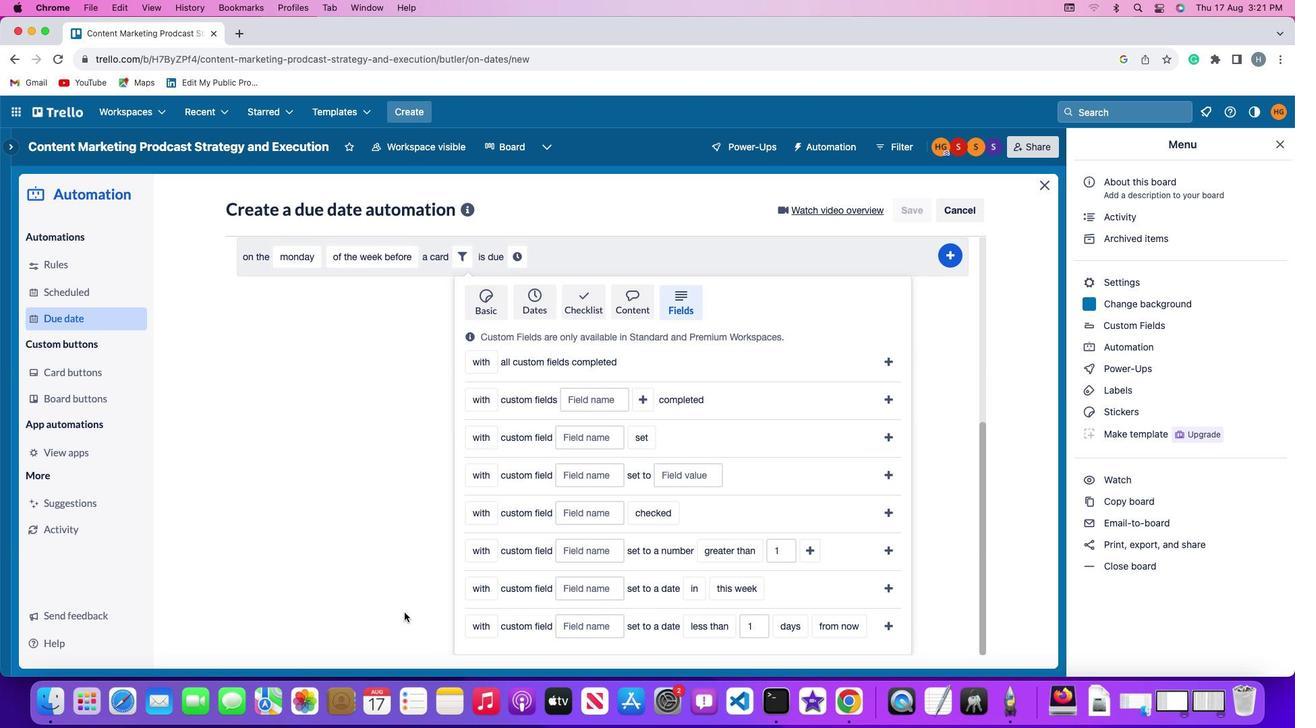 
Action: Mouse scrolled (404, 612) with delta (0, -2)
Screenshot: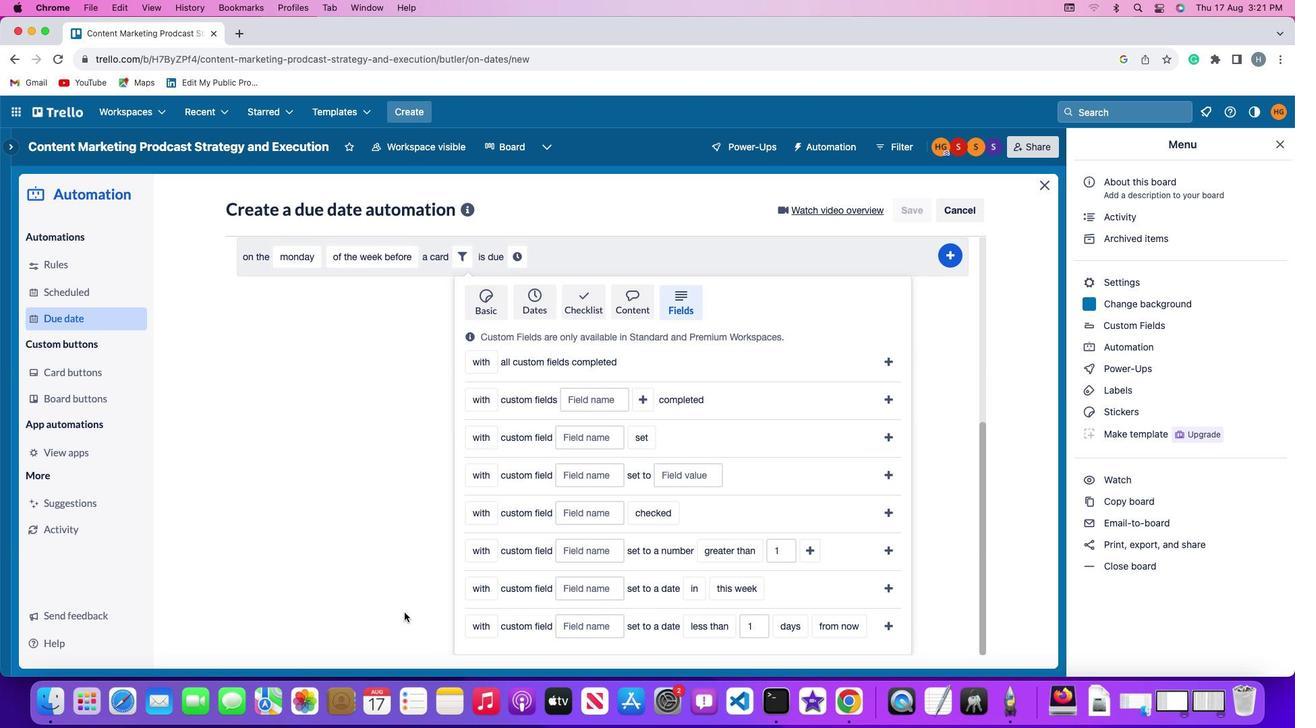 
Action: Mouse moved to (489, 616)
Screenshot: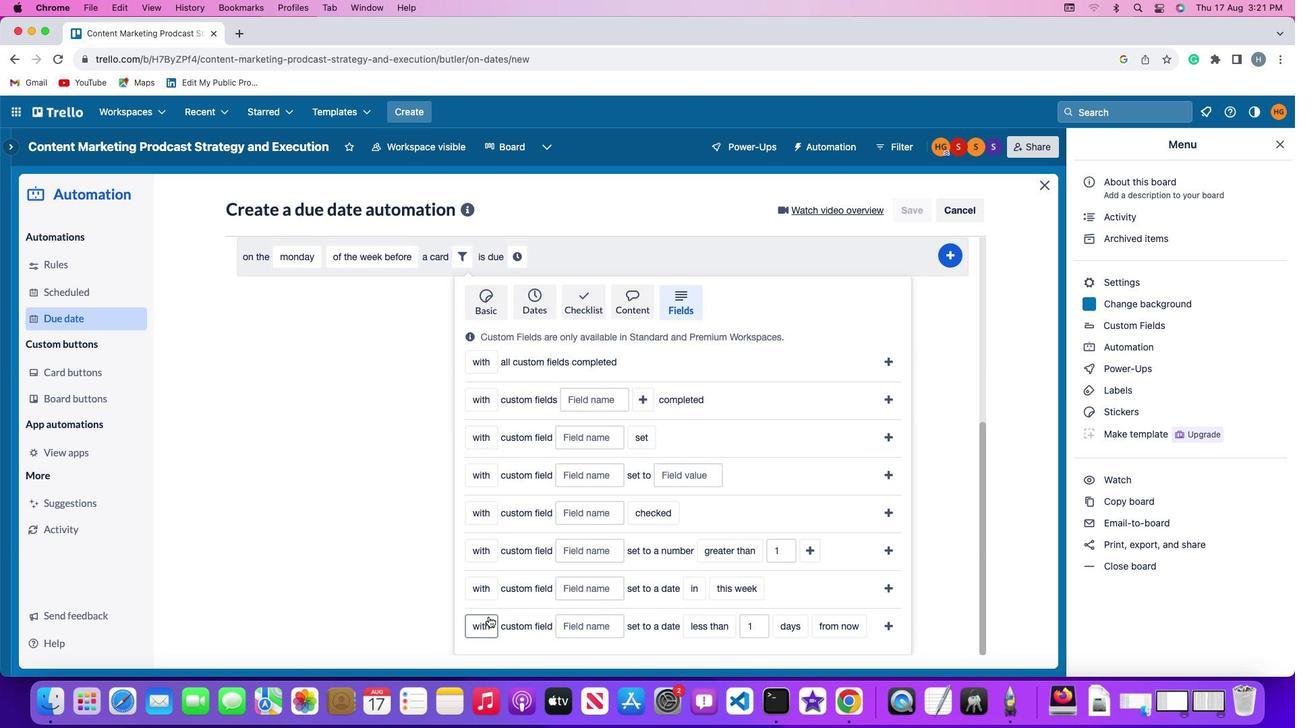 
Action: Mouse pressed left at (489, 616)
Screenshot: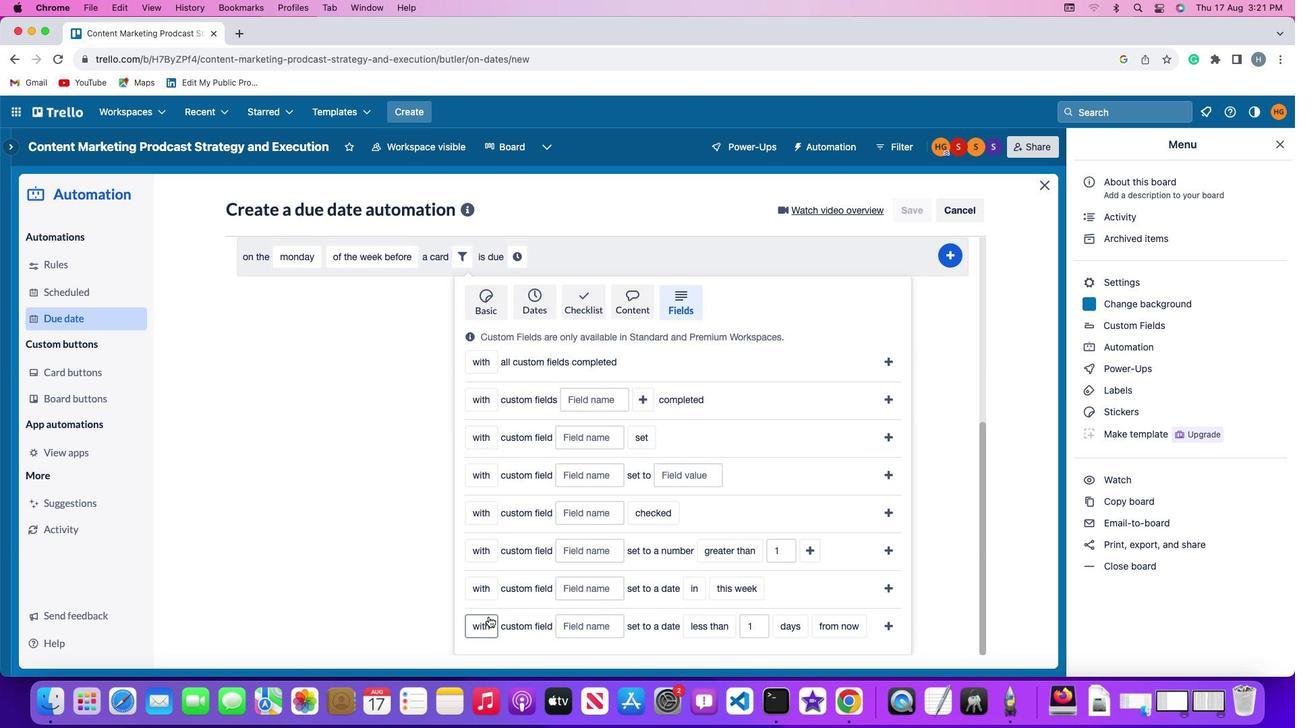 
Action: Mouse moved to (490, 573)
Screenshot: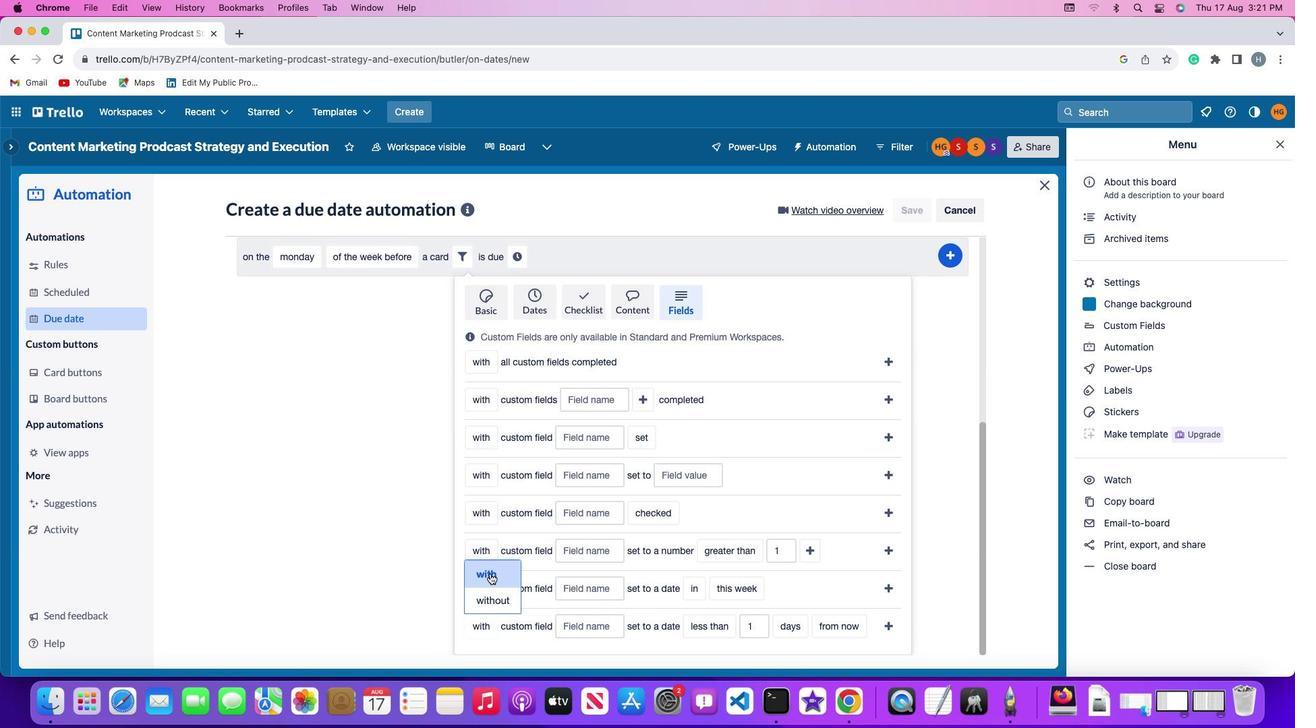 
Action: Mouse pressed left at (490, 573)
Screenshot: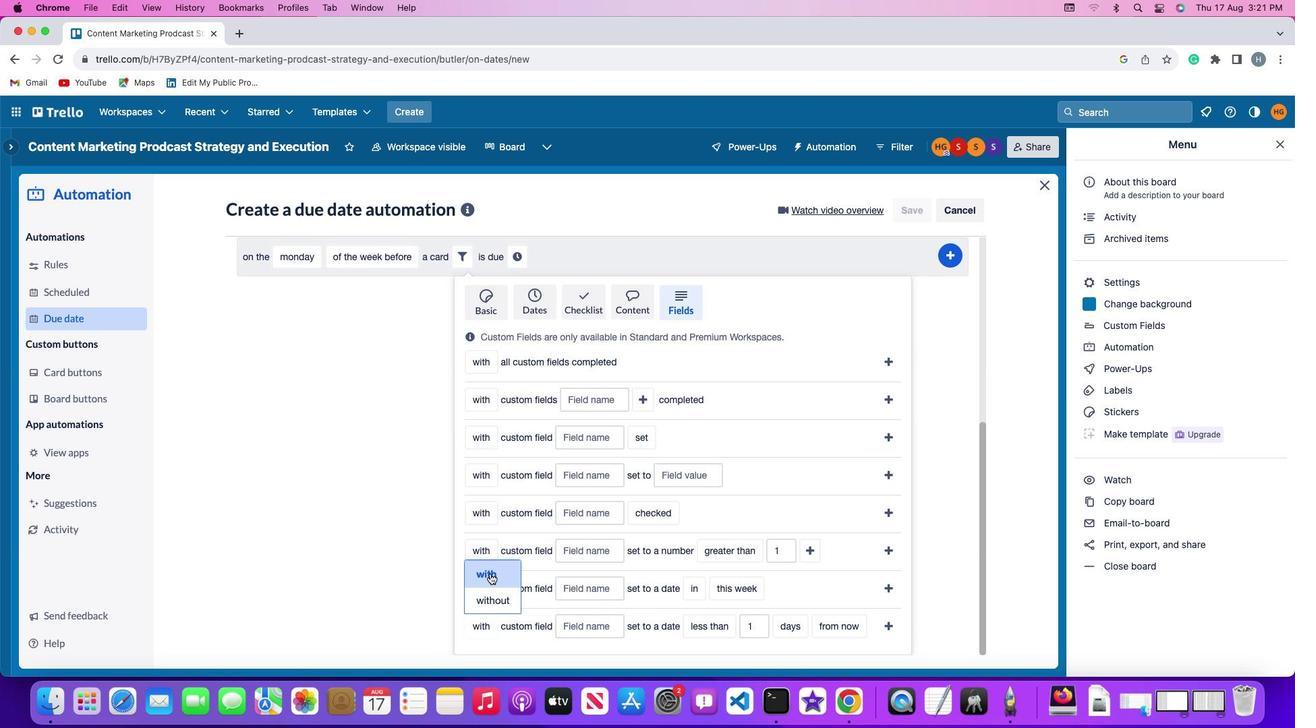 
Action: Mouse moved to (594, 623)
Screenshot: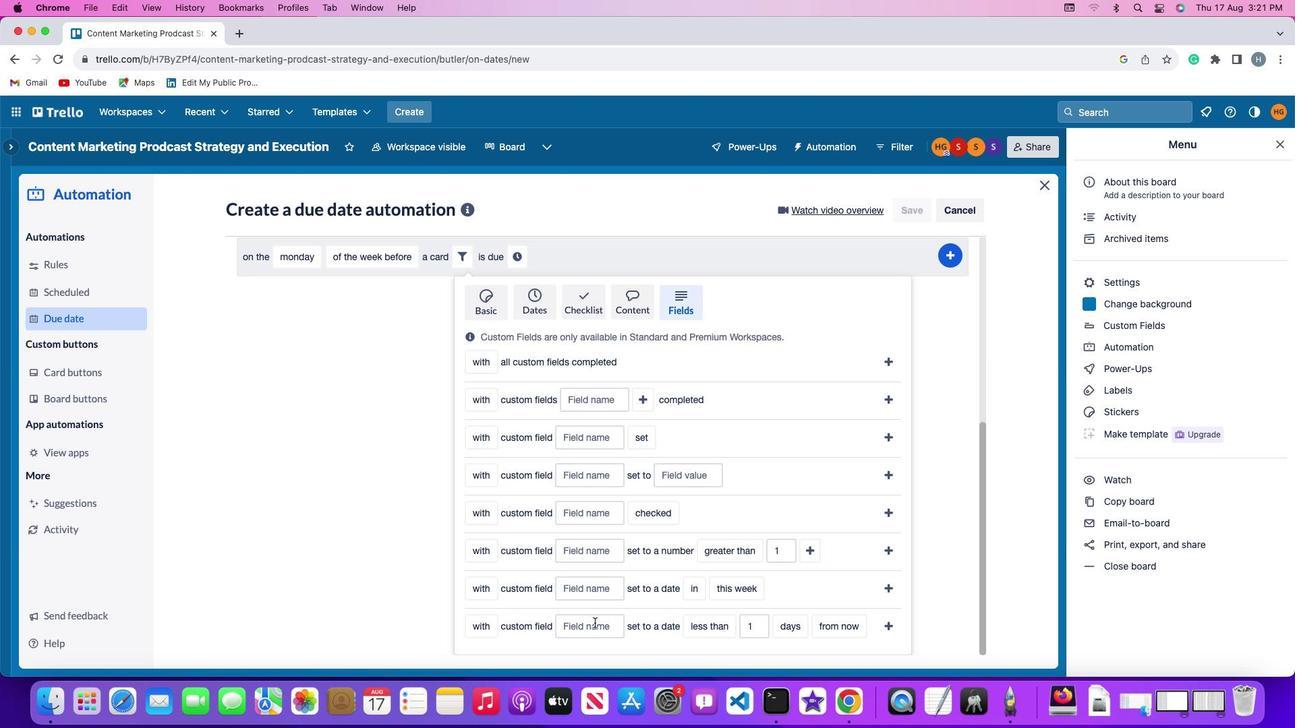 
Action: Mouse pressed left at (594, 623)
Screenshot: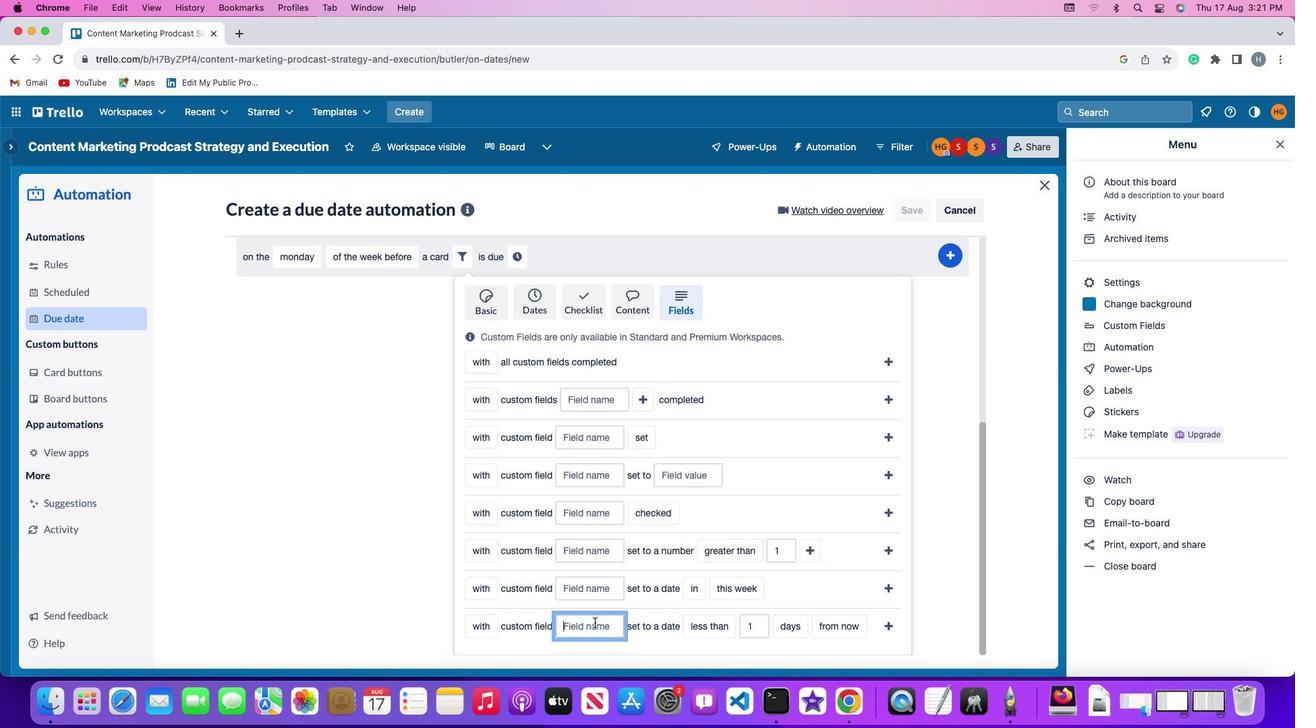 
Action: Key pressed Key.shift'R''e''s''u''m''e'
Screenshot: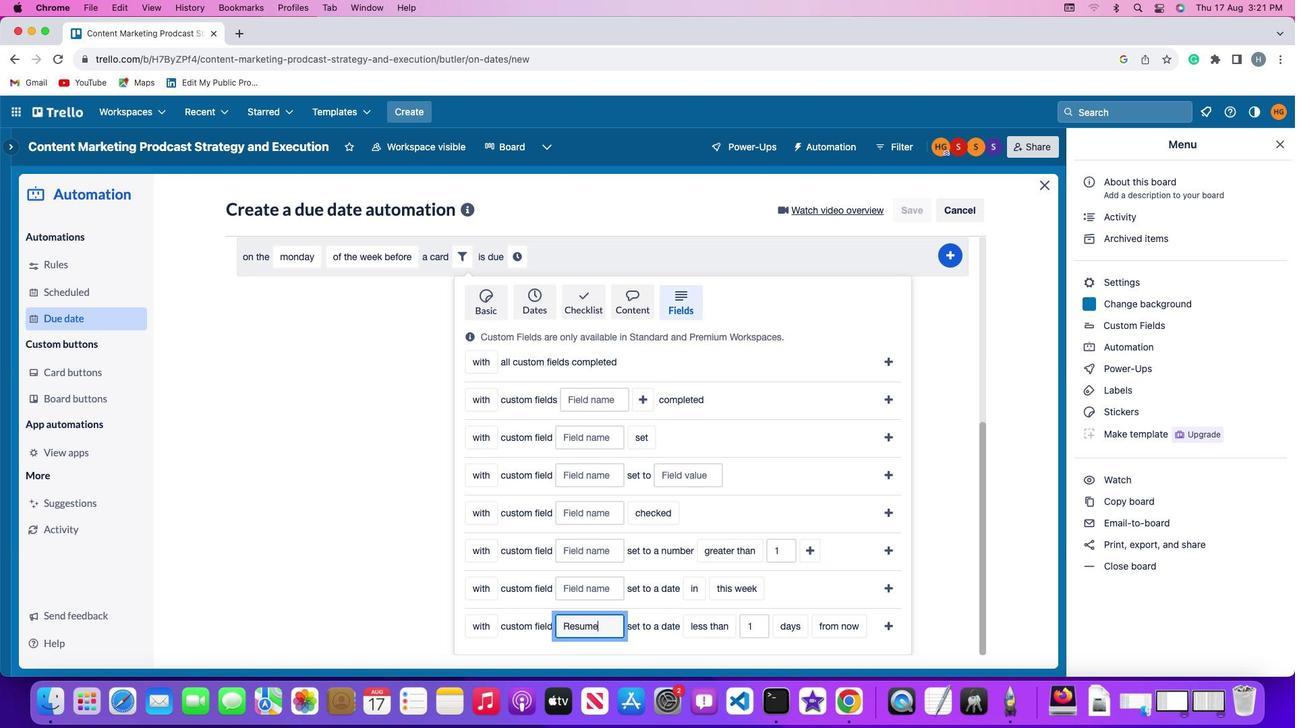 
Action: Mouse moved to (729, 620)
Screenshot: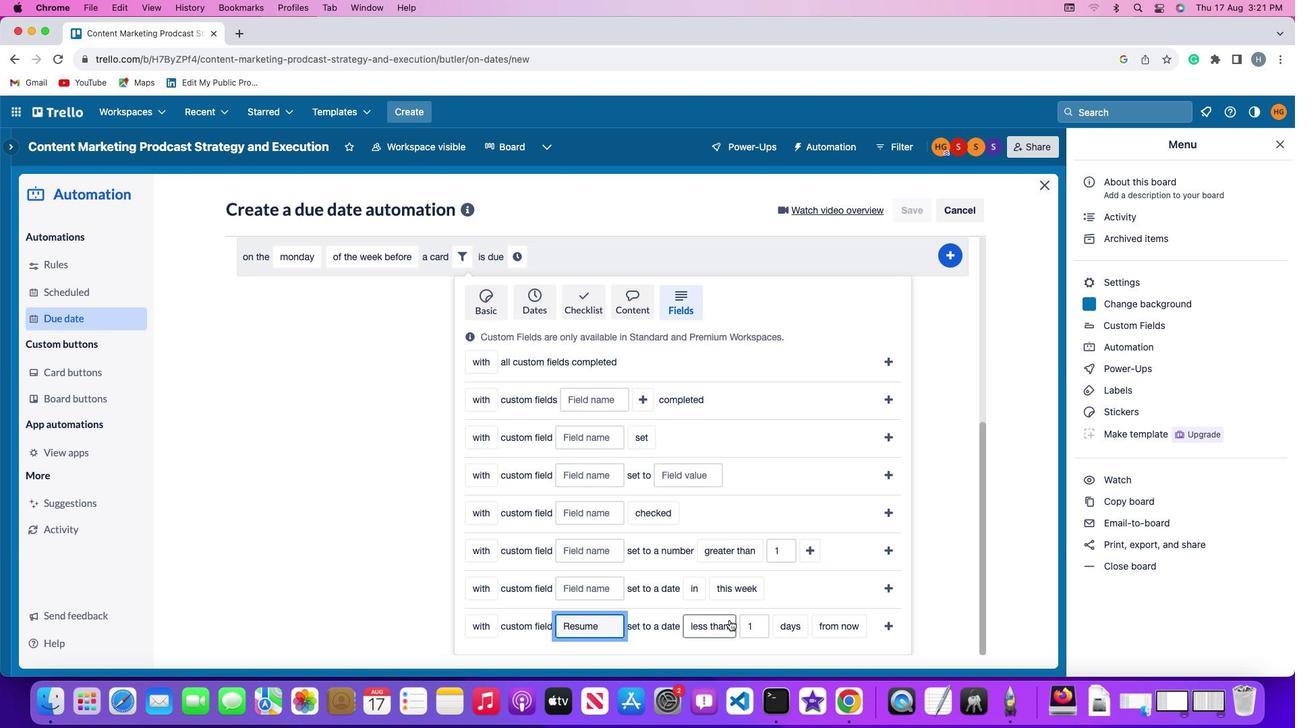 
Action: Mouse pressed left at (729, 620)
Screenshot: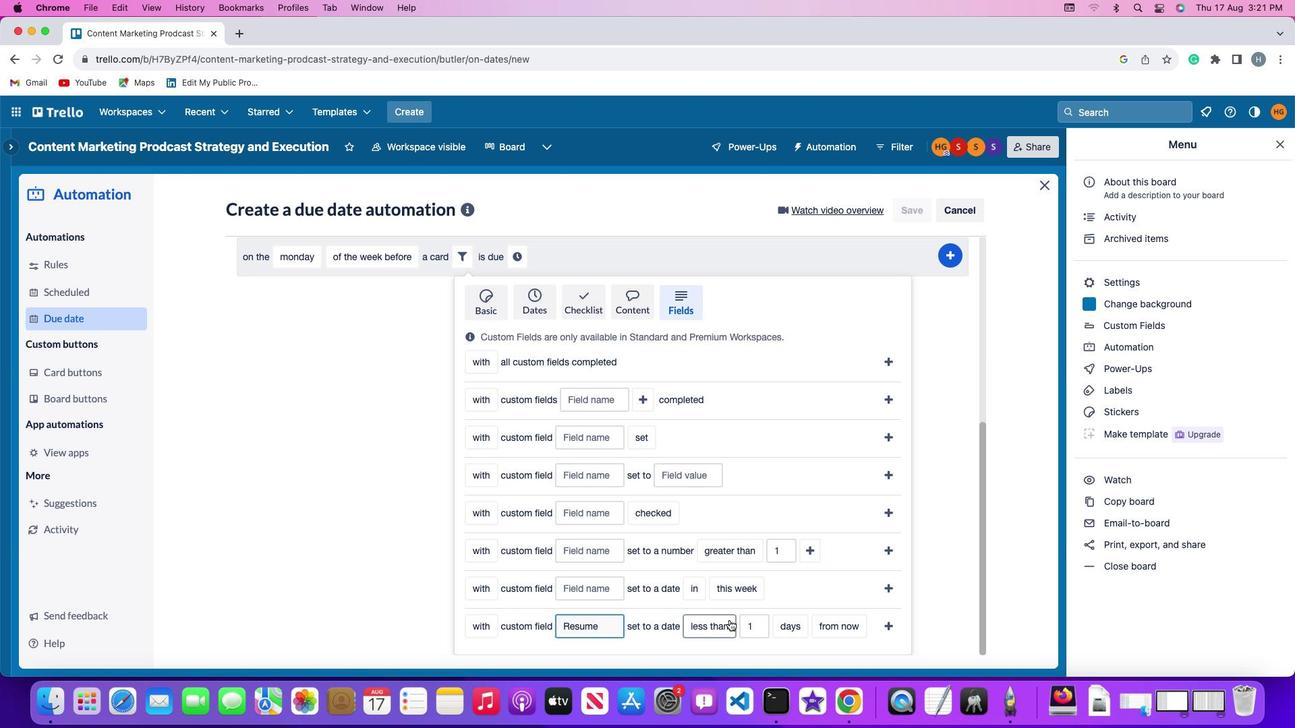 
Action: Mouse moved to (722, 550)
Screenshot: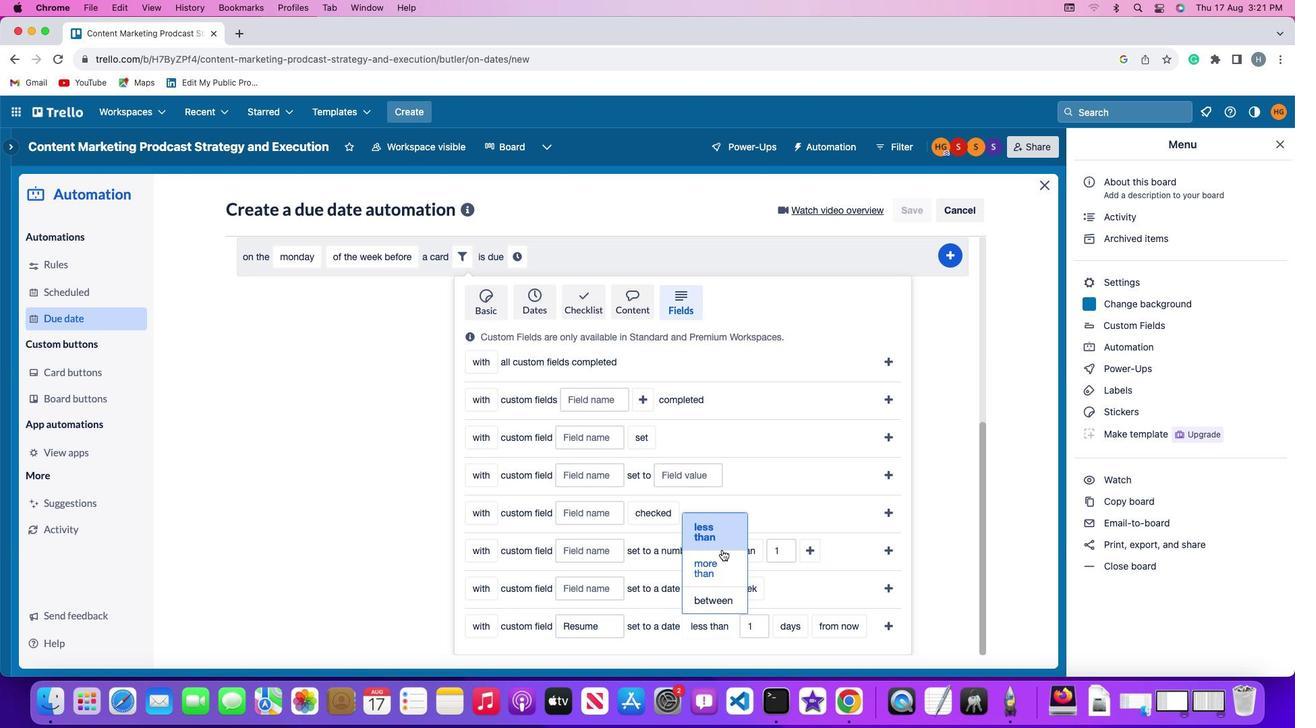 
Action: Mouse pressed left at (722, 550)
Screenshot: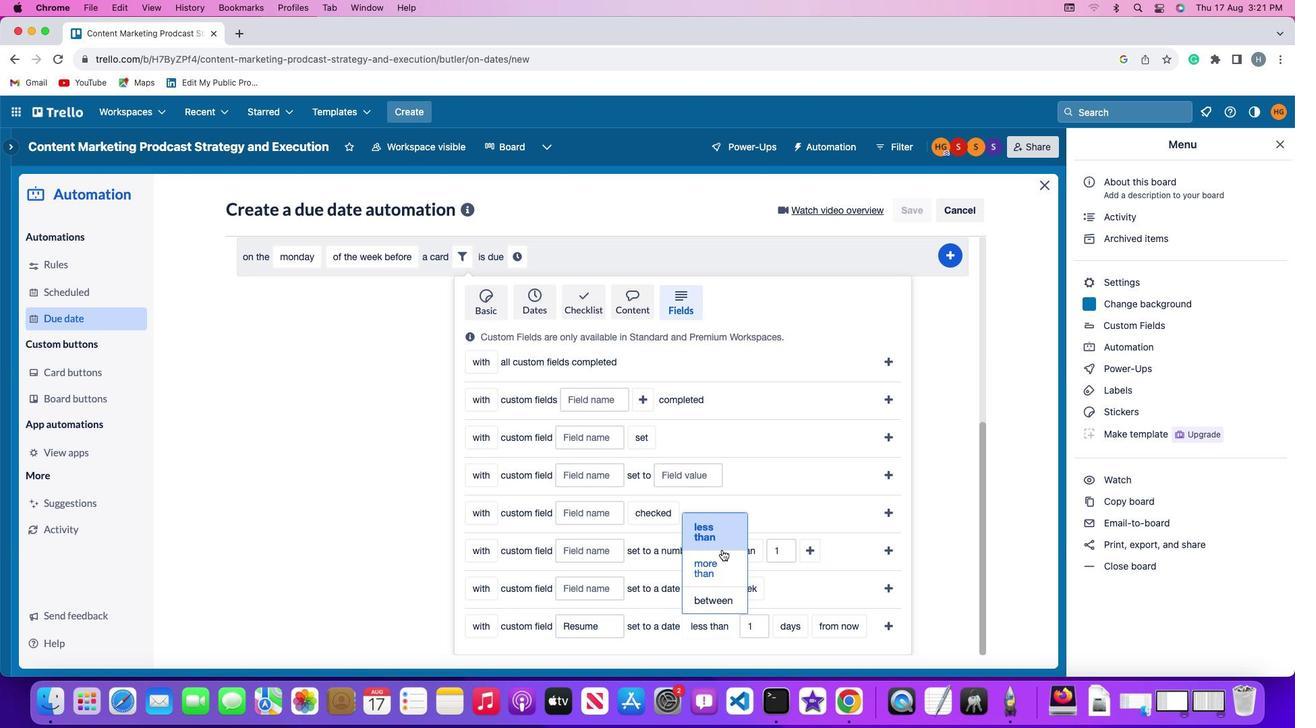 
Action: Mouse moved to (795, 649)
Screenshot: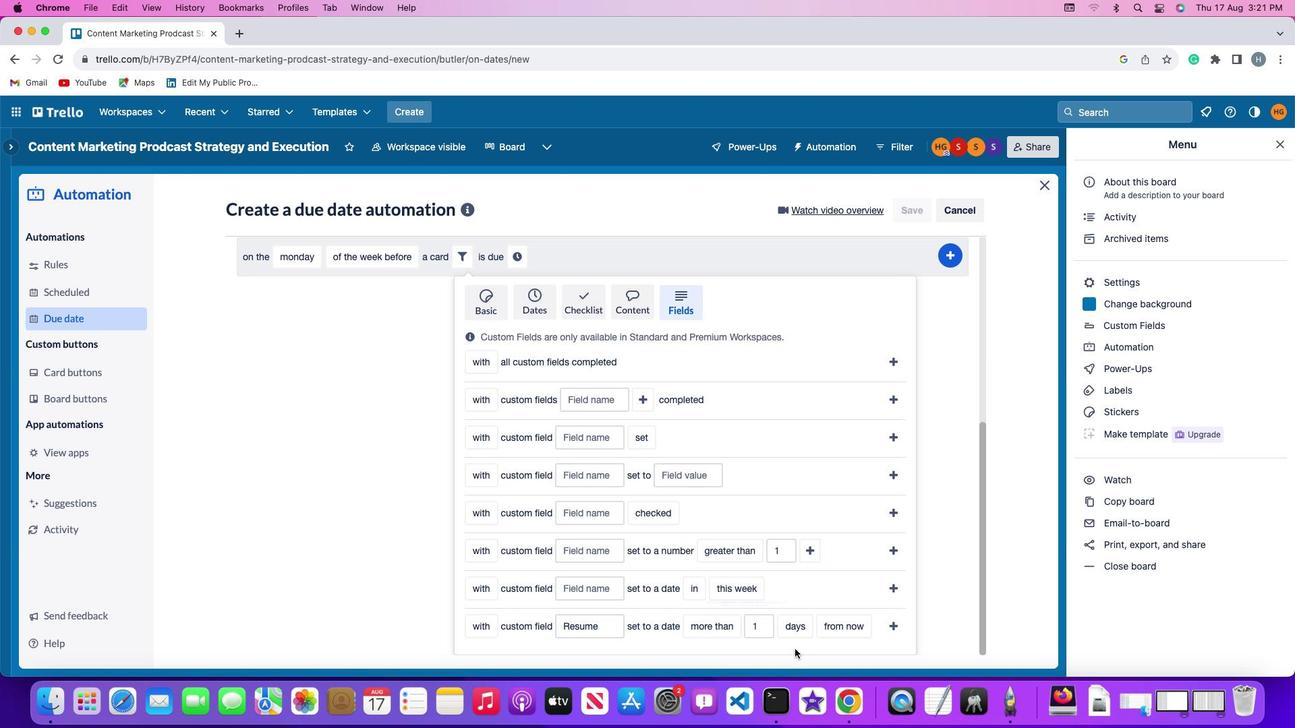 
Action: Mouse pressed left at (795, 649)
Screenshot: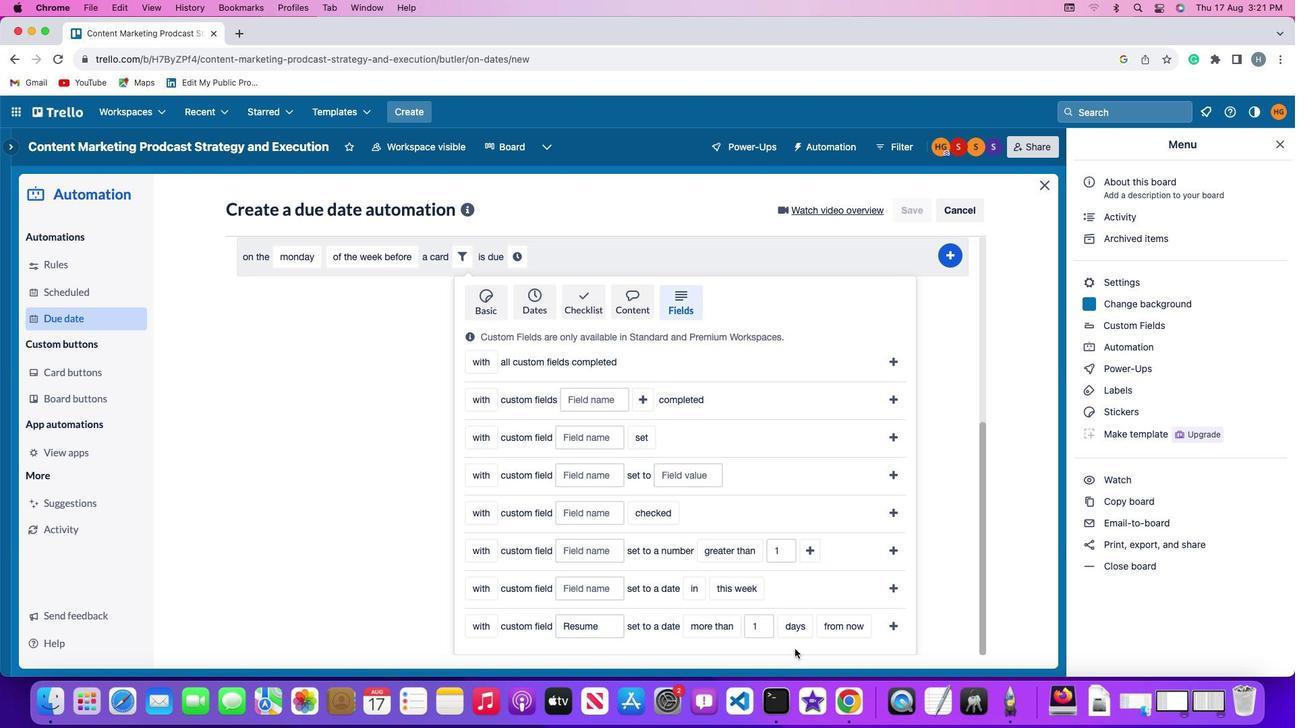 
Action: Mouse moved to (755, 635)
Screenshot: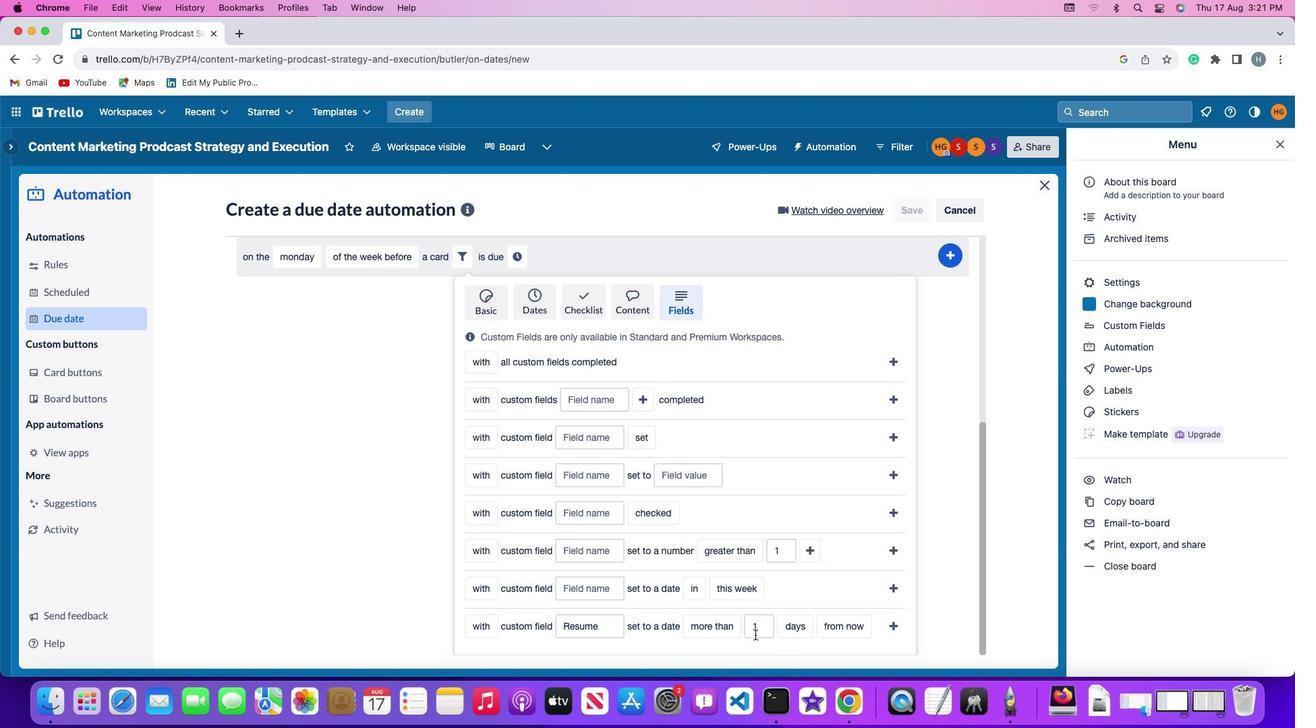 
Action: Mouse pressed left at (755, 635)
Screenshot: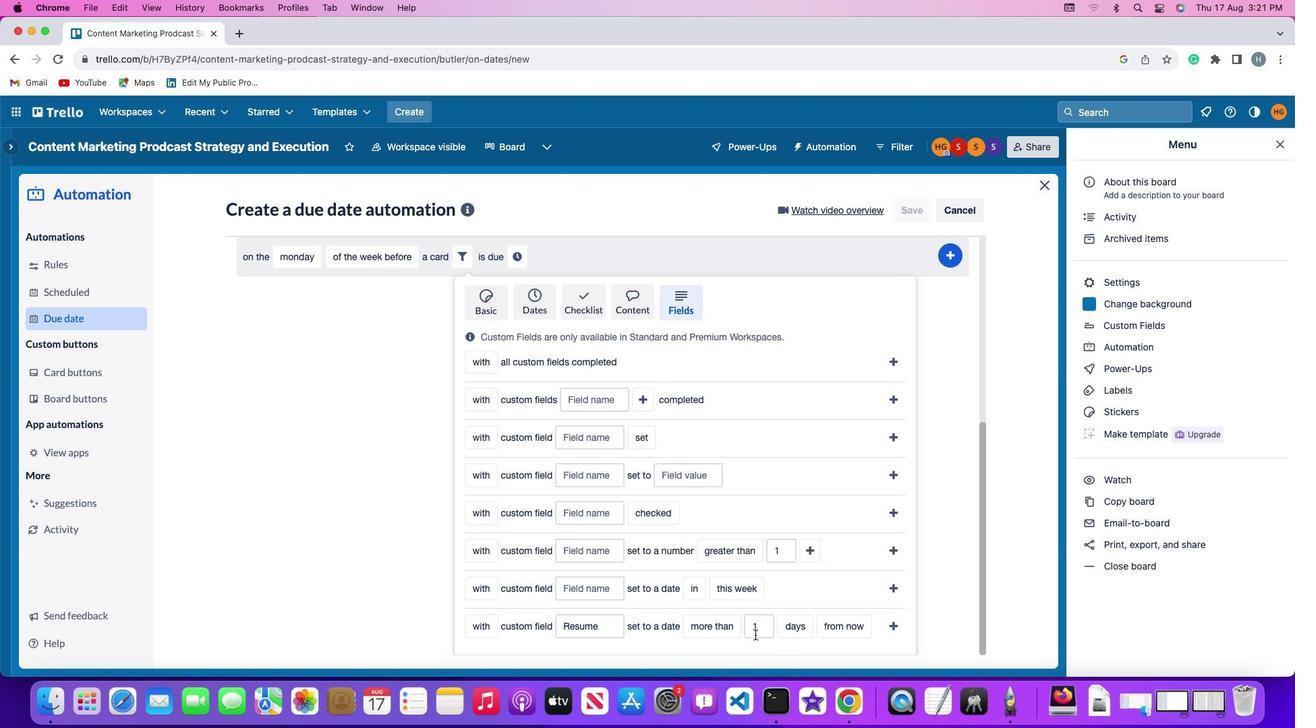 
Action: Mouse moved to (762, 632)
Screenshot: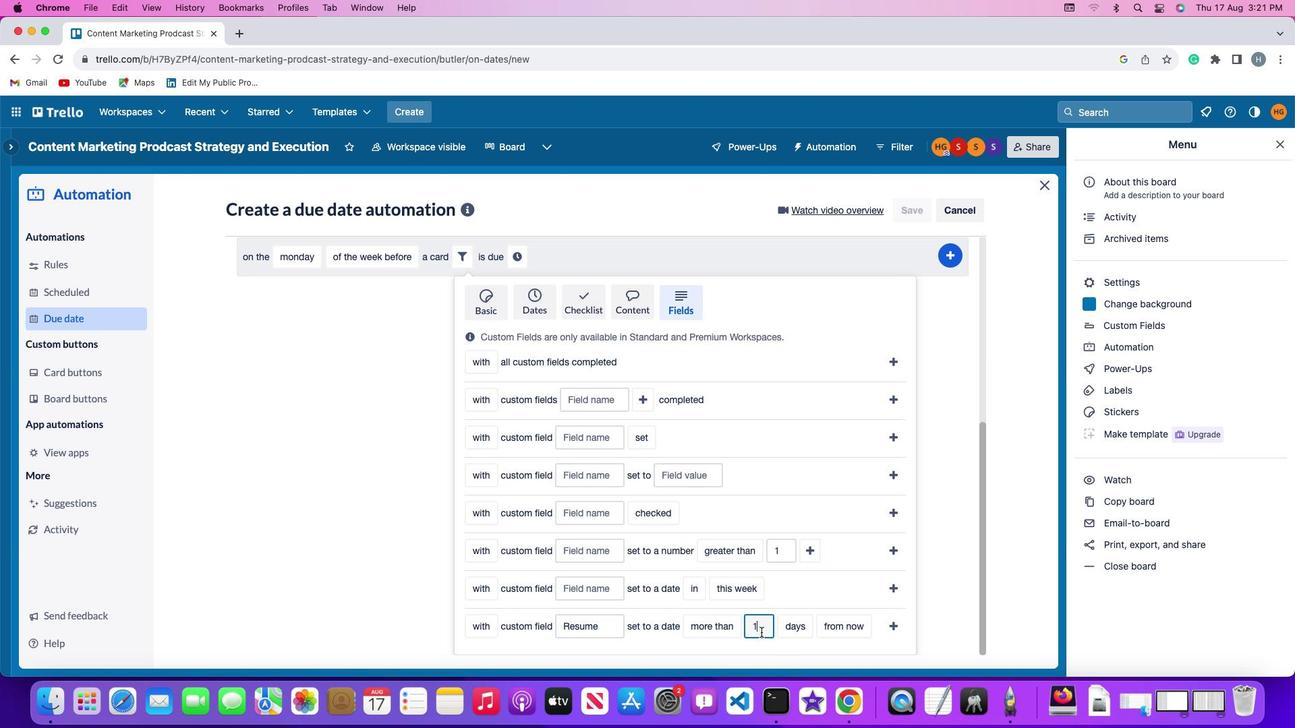 
Action: Key pressed Key.backspace
Screenshot: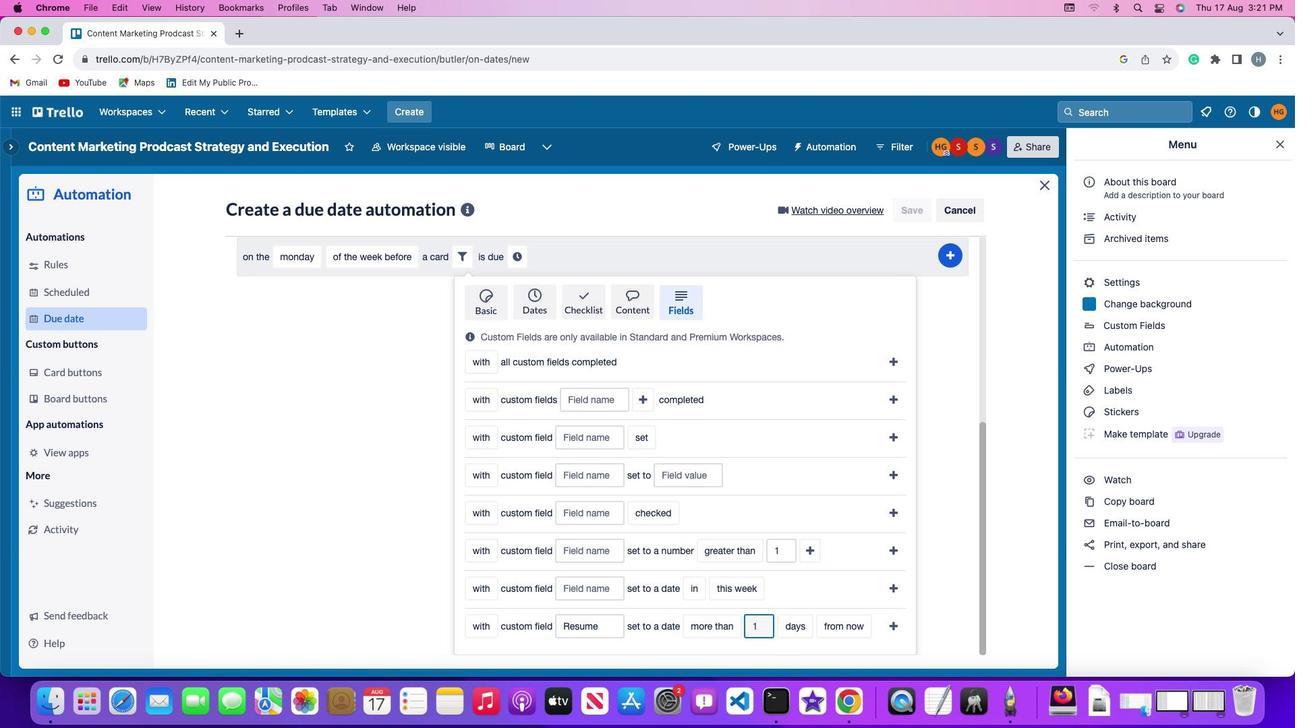 
Action: Mouse moved to (762, 631)
Screenshot: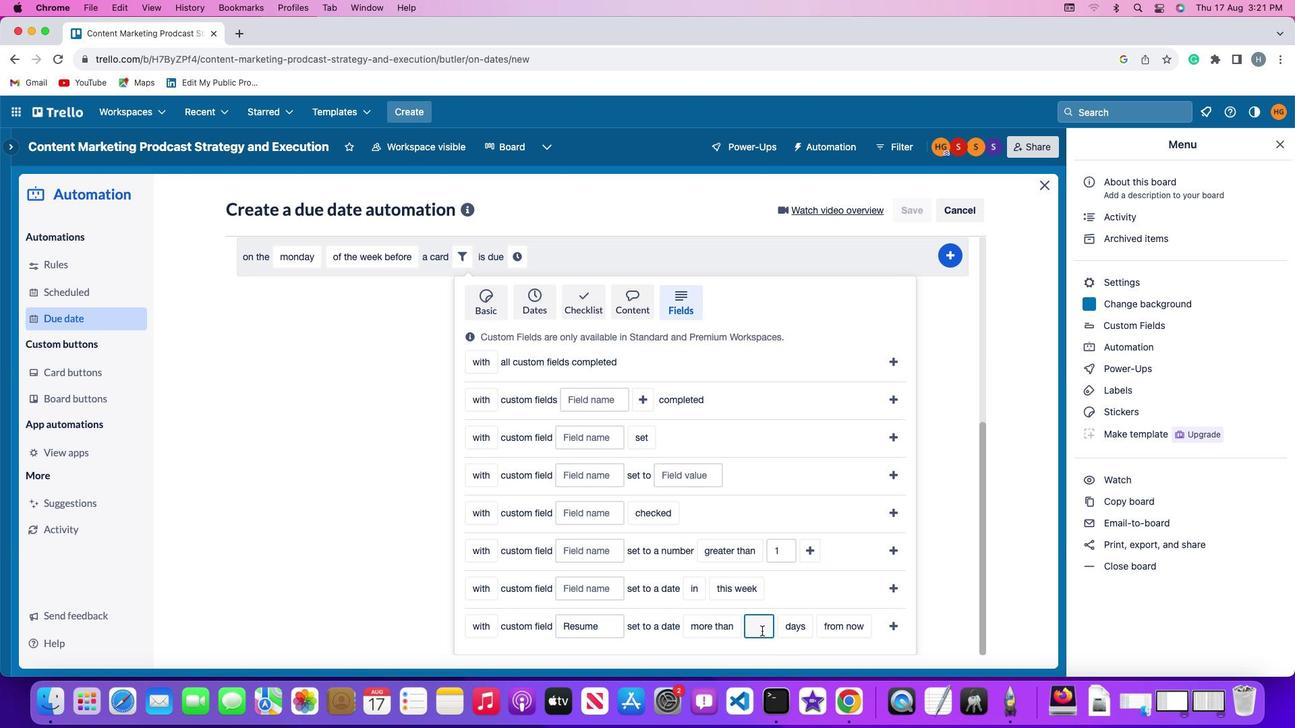 
Action: Key pressed '1'
Screenshot: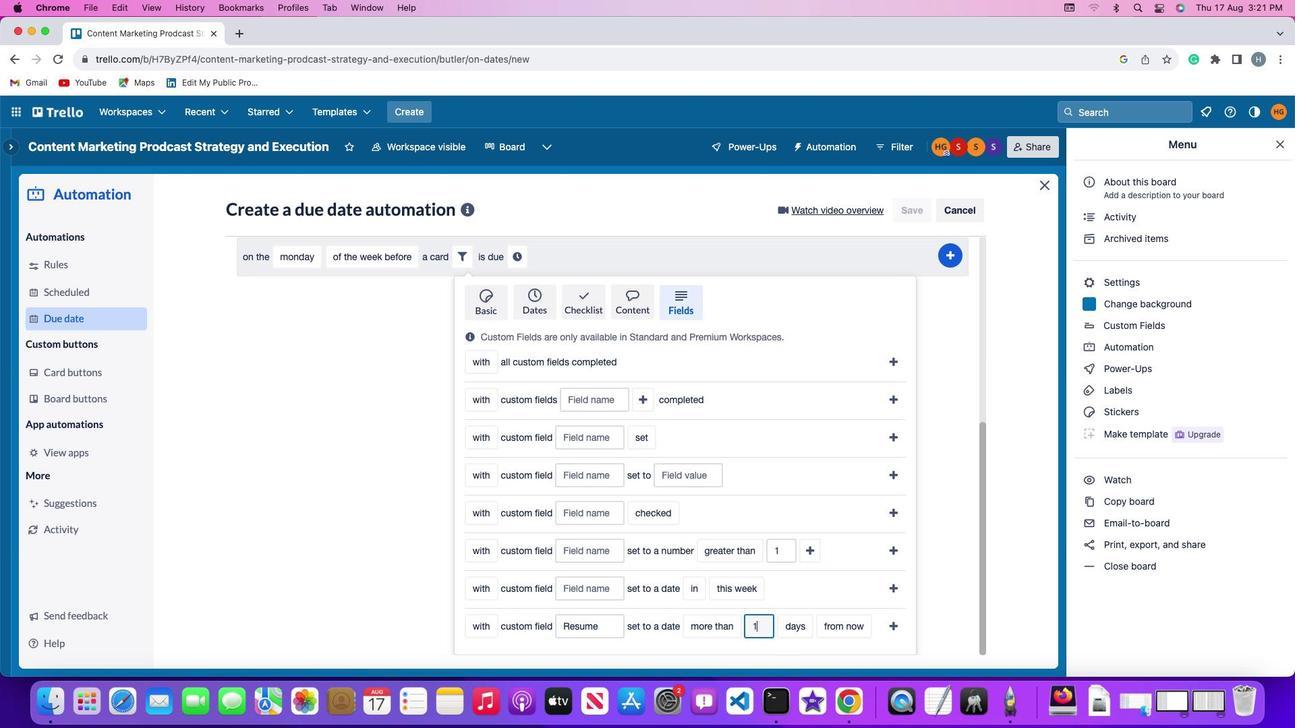 
Action: Mouse moved to (781, 627)
Screenshot: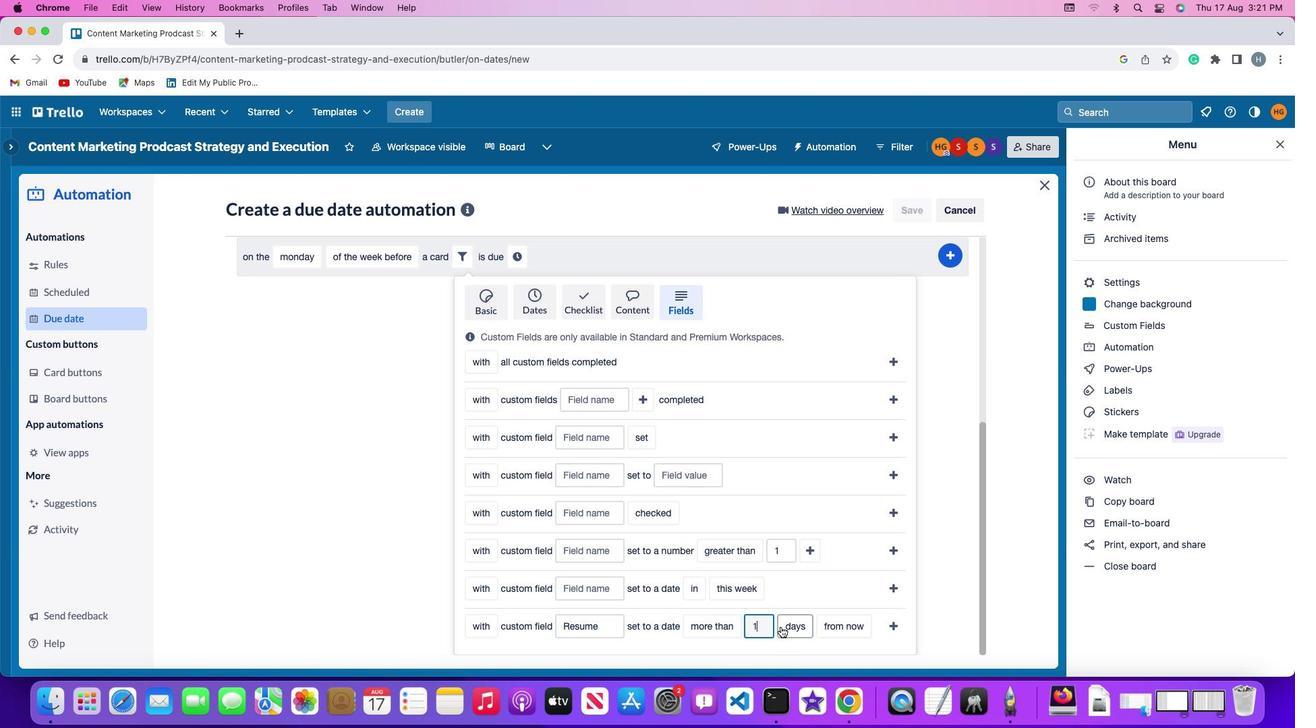 
Action: Mouse pressed left at (781, 627)
Screenshot: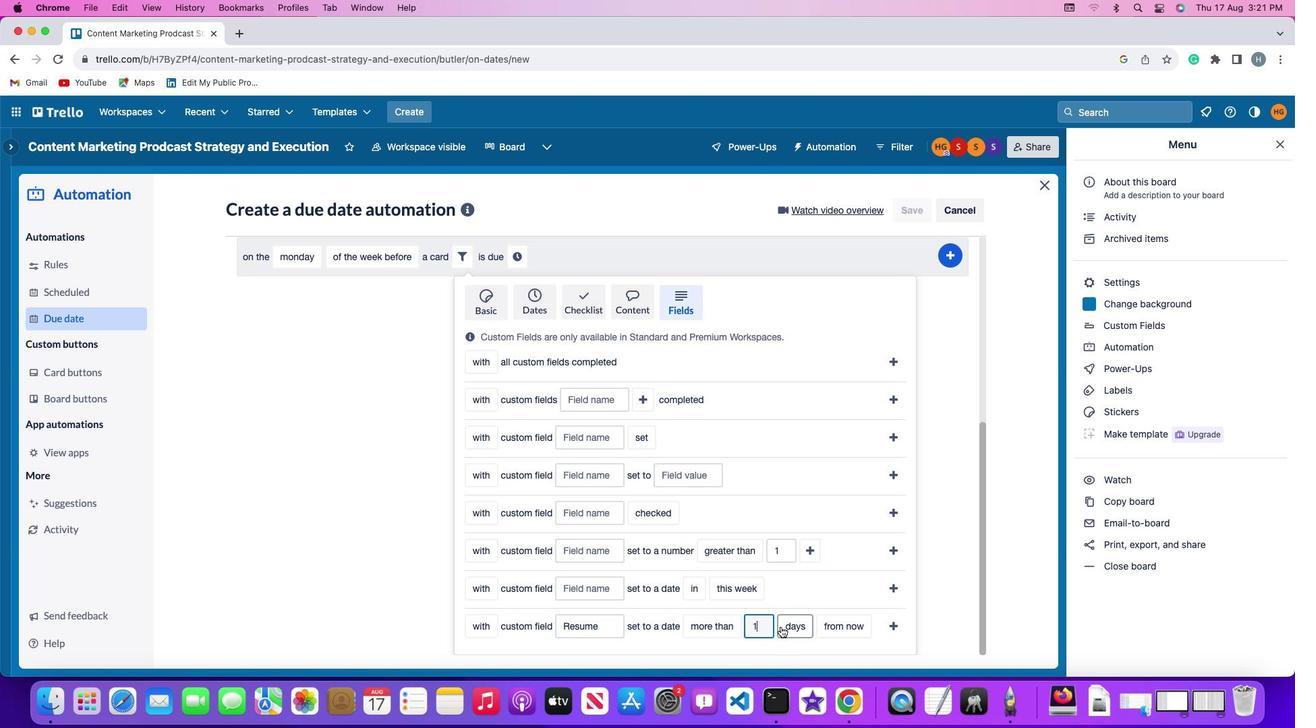 
Action: Mouse moved to (789, 608)
Screenshot: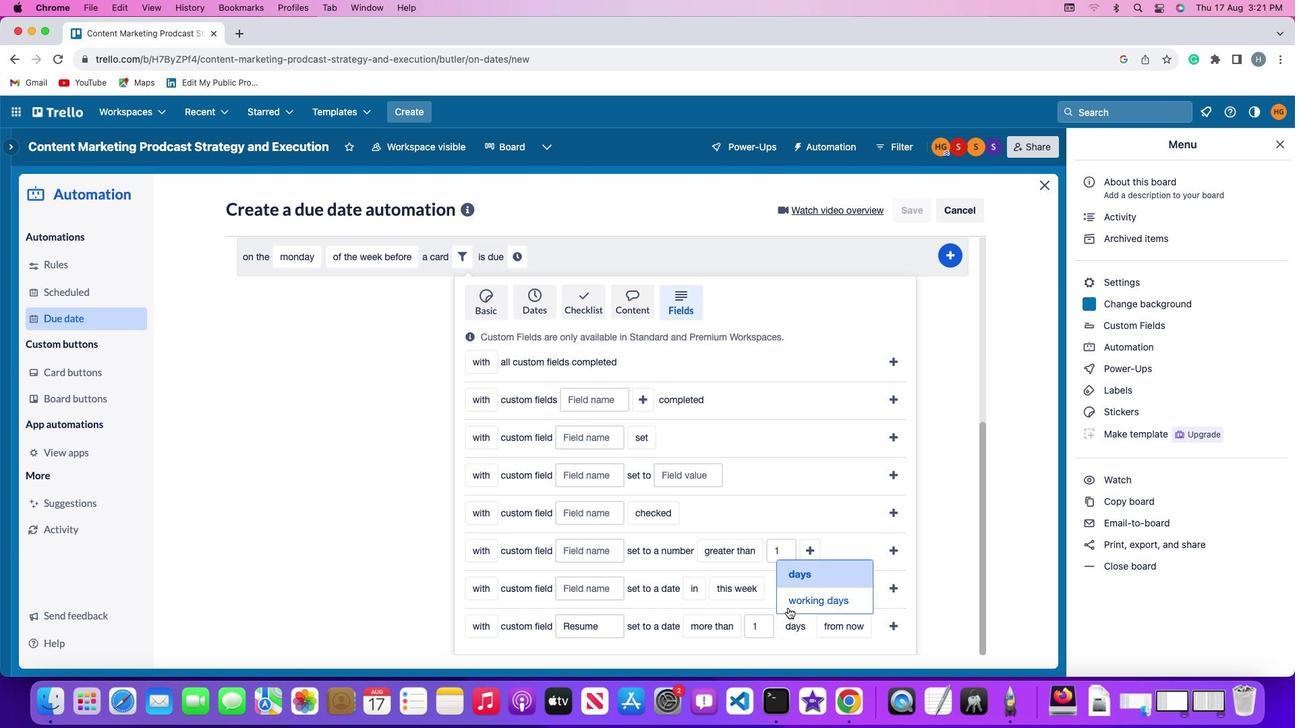 
Action: Mouse pressed left at (789, 608)
Screenshot: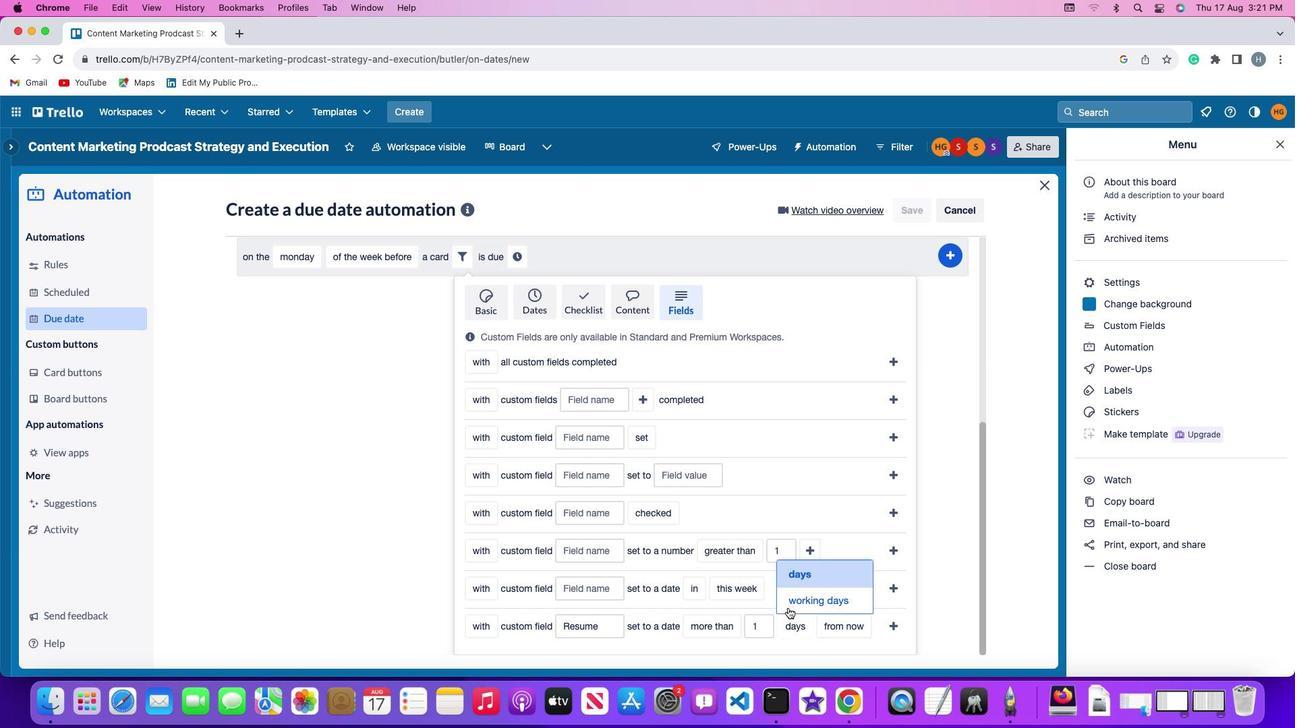 
Action: Mouse moved to (874, 625)
Screenshot: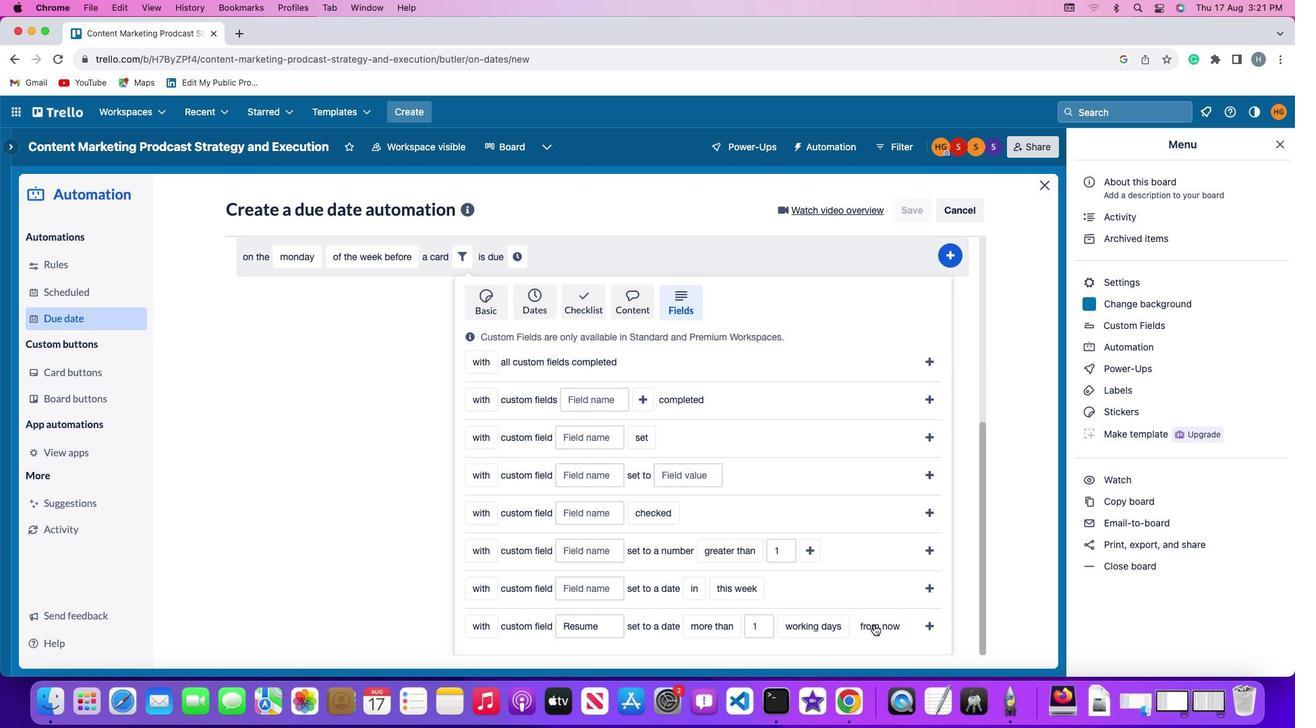 
Action: Mouse pressed left at (874, 625)
Screenshot: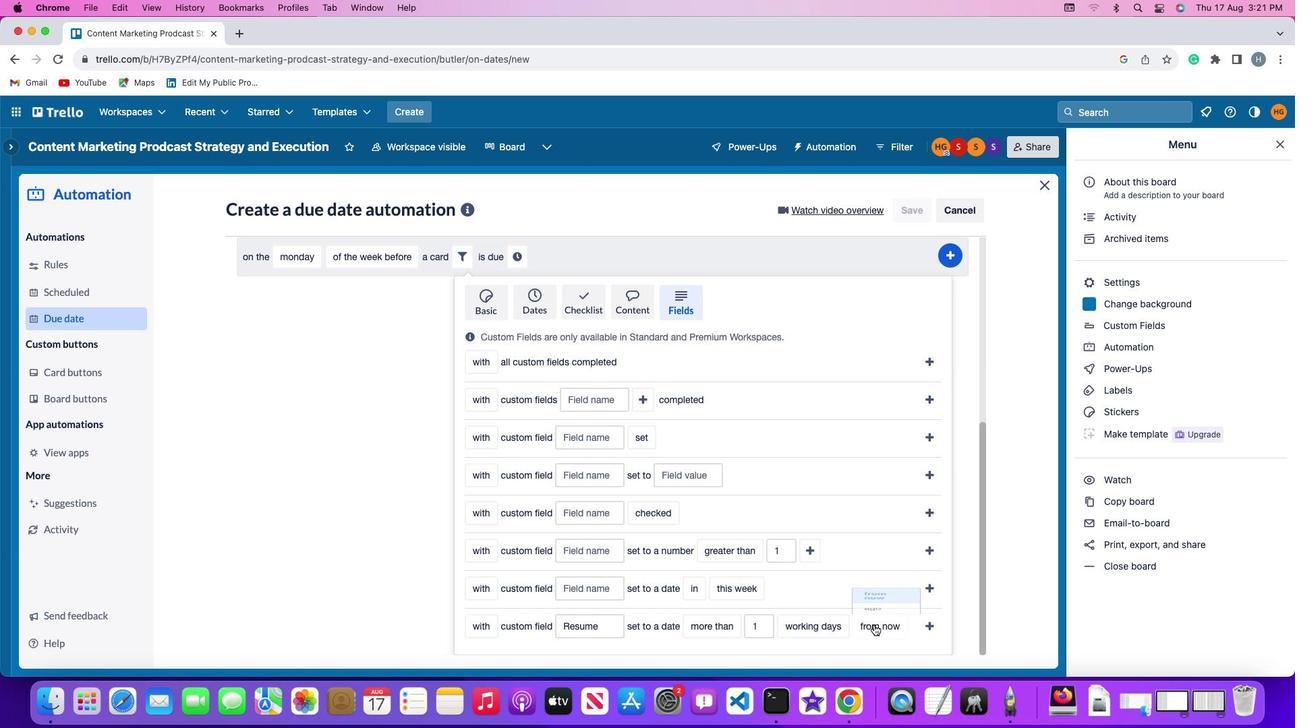
Action: Mouse moved to (882, 568)
Screenshot: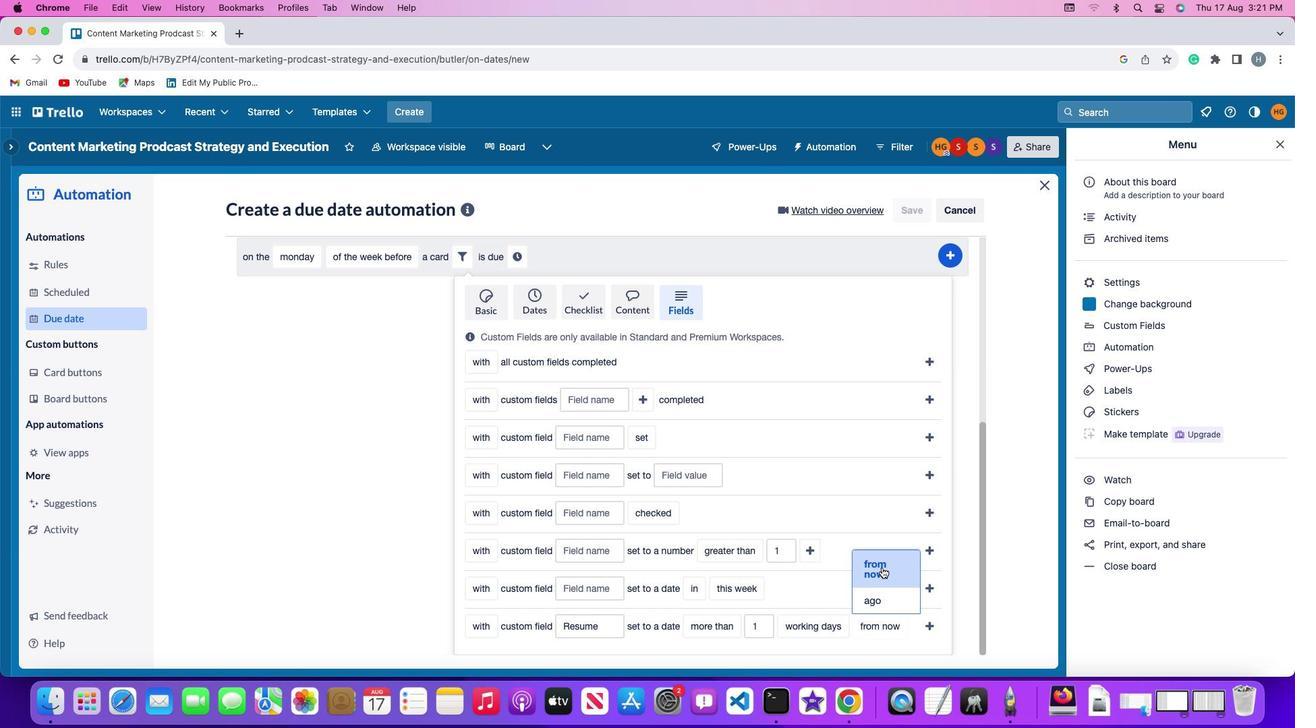 
Action: Mouse pressed left at (882, 568)
Screenshot: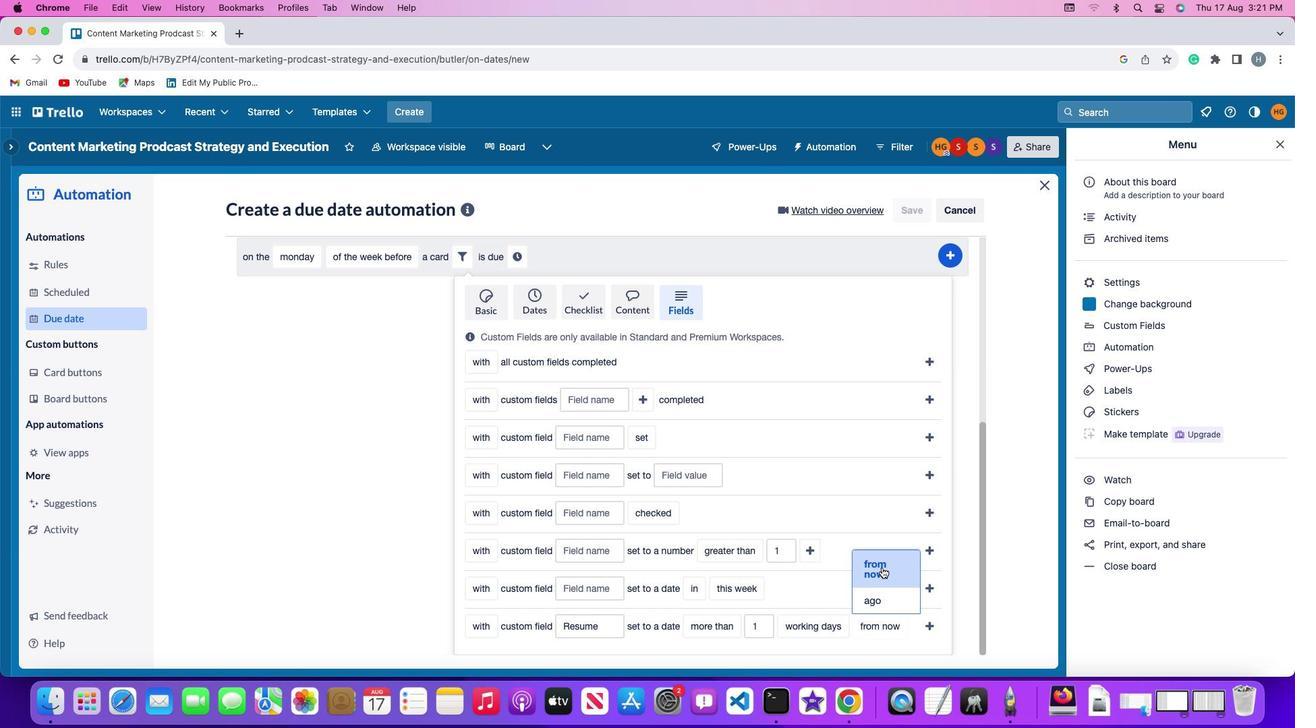 
Action: Mouse moved to (932, 622)
Screenshot: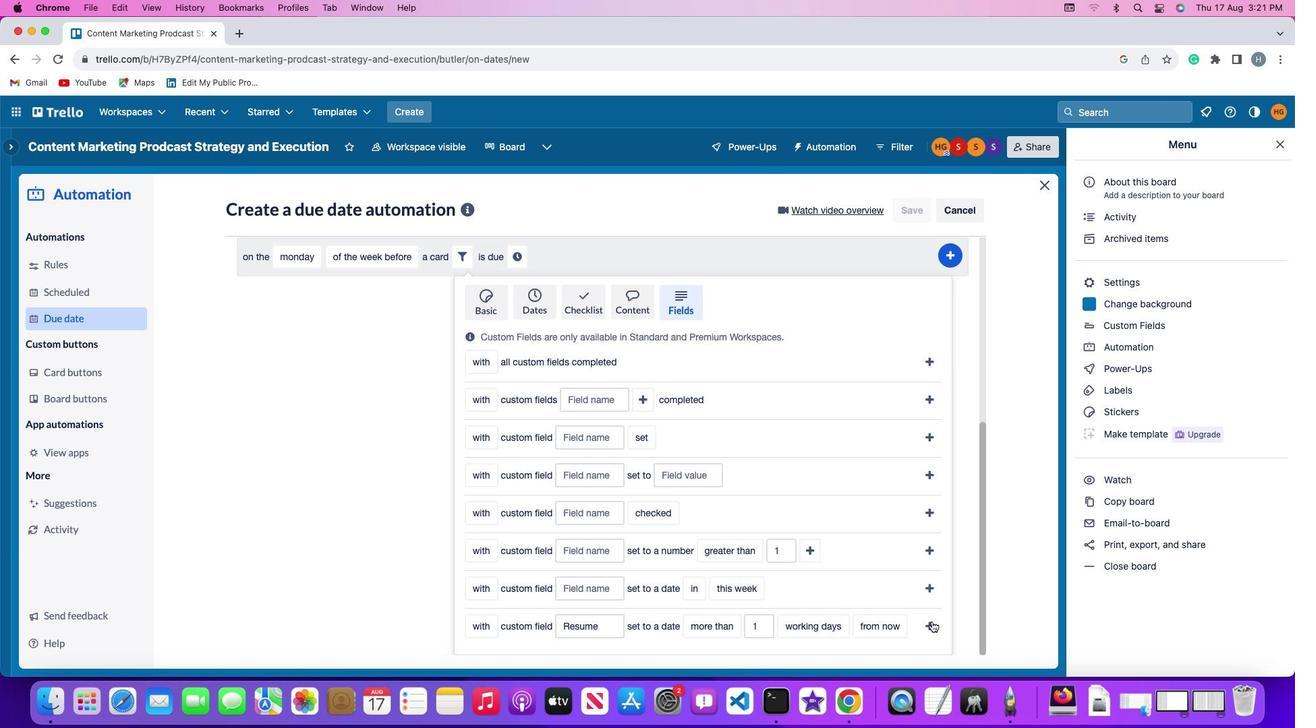 
Action: Mouse pressed left at (932, 622)
Screenshot: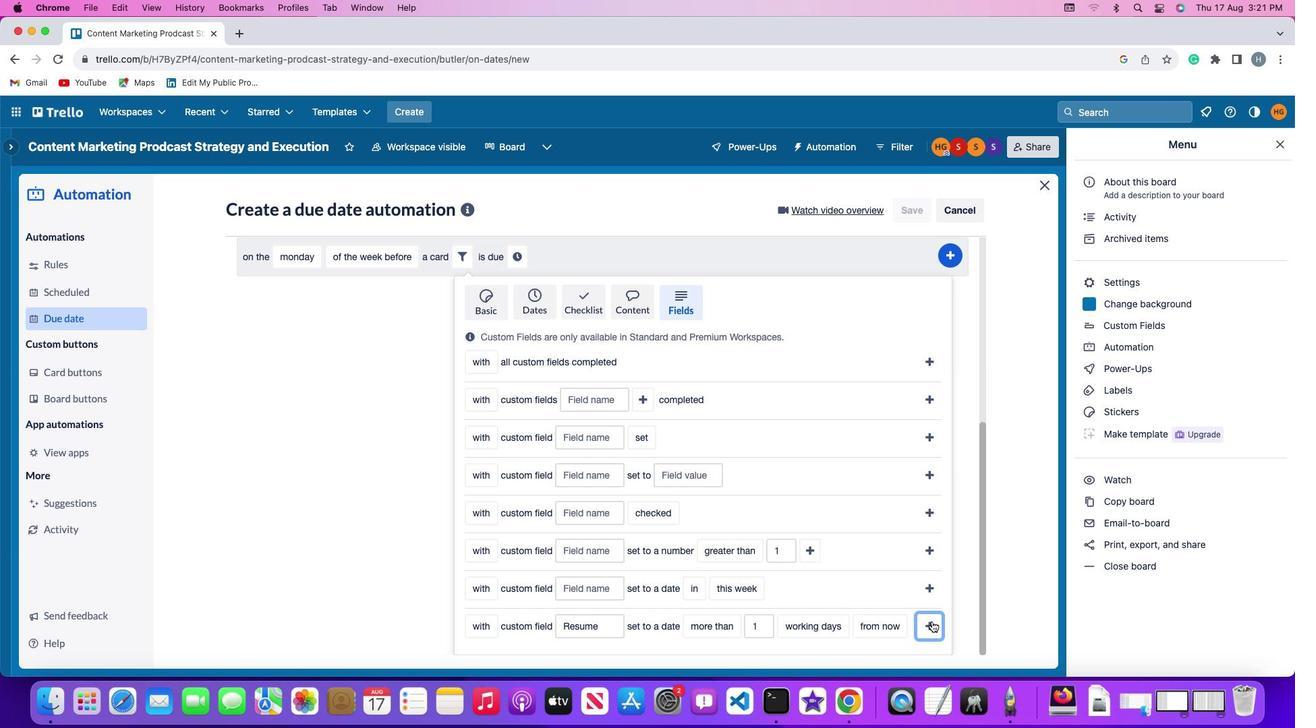 
Action: Mouse moved to (878, 577)
Screenshot: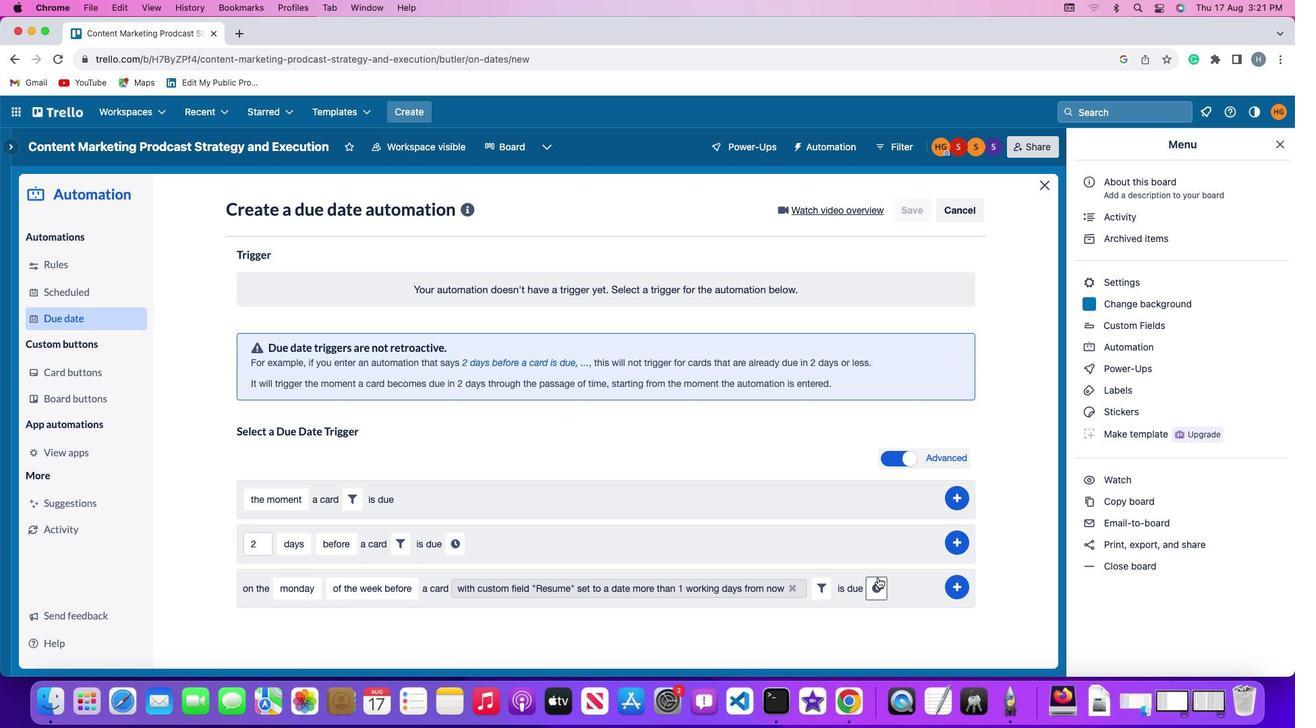 
Action: Mouse pressed left at (878, 577)
Screenshot: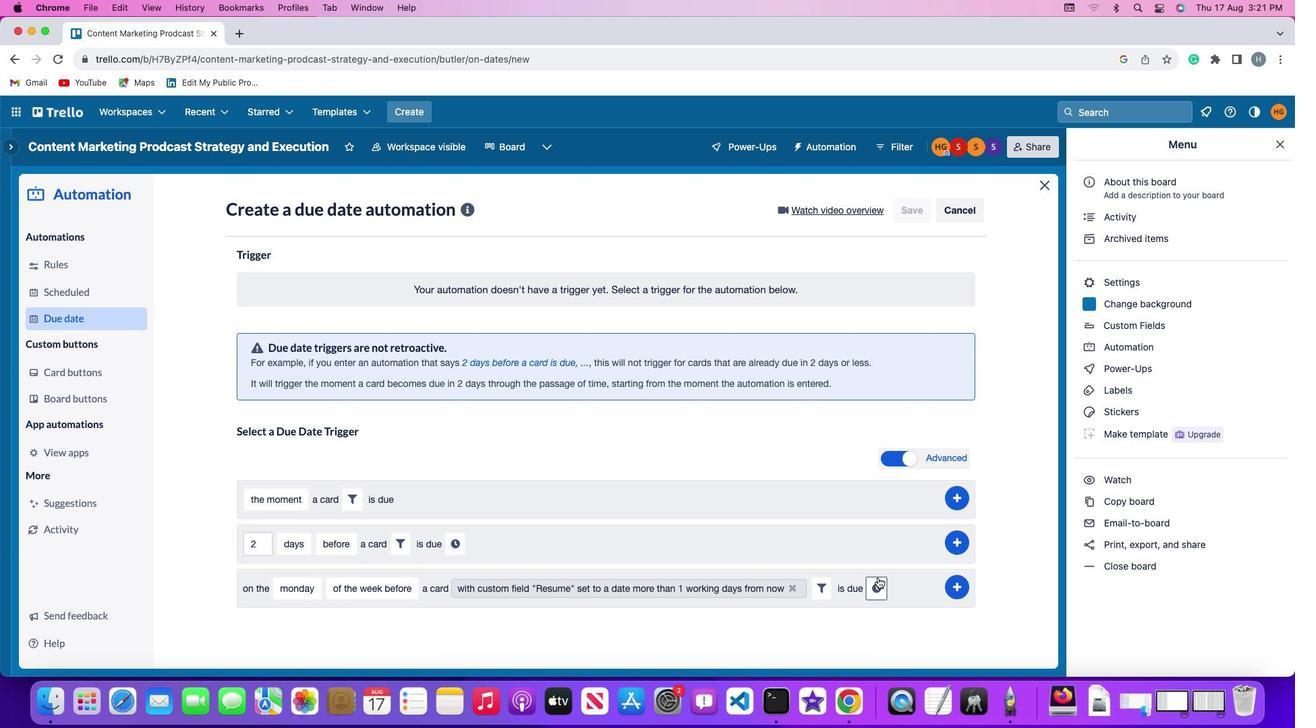 
Action: Mouse moved to (284, 619)
Screenshot: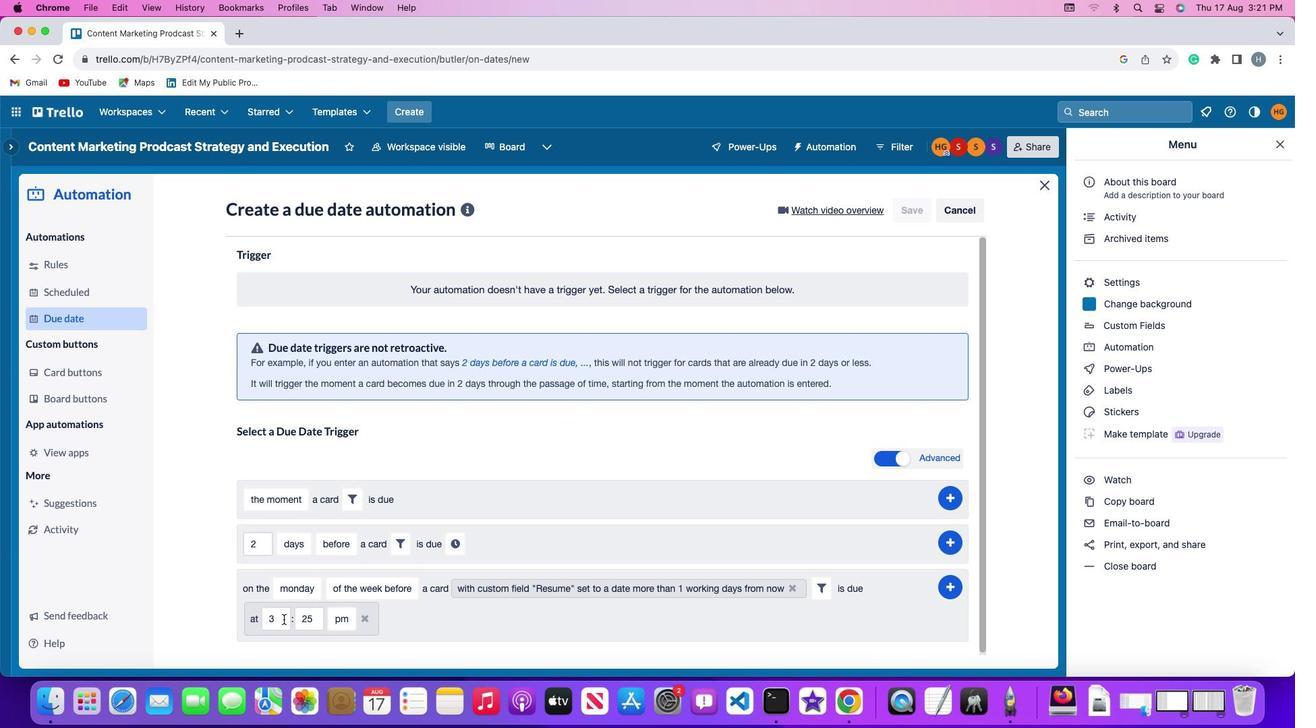 
Action: Mouse pressed left at (284, 619)
Screenshot: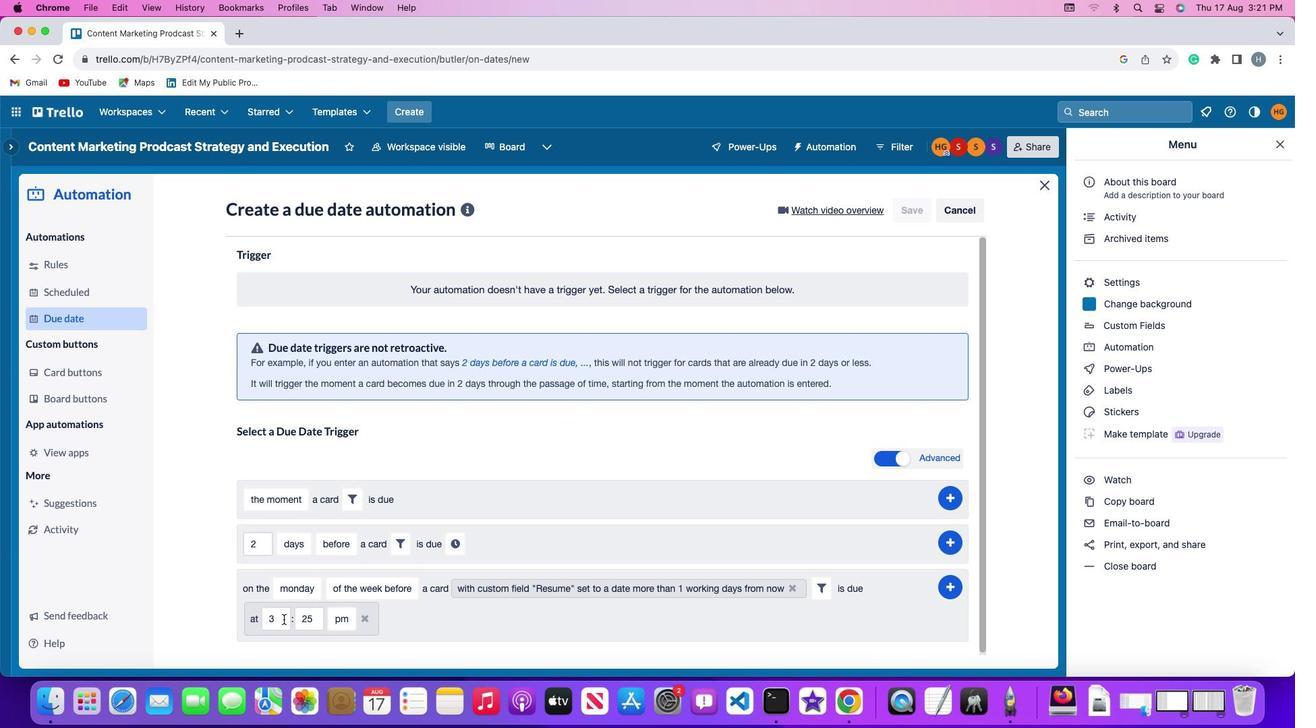 
Action: Key pressed Key.backspace'1''1'
Screenshot: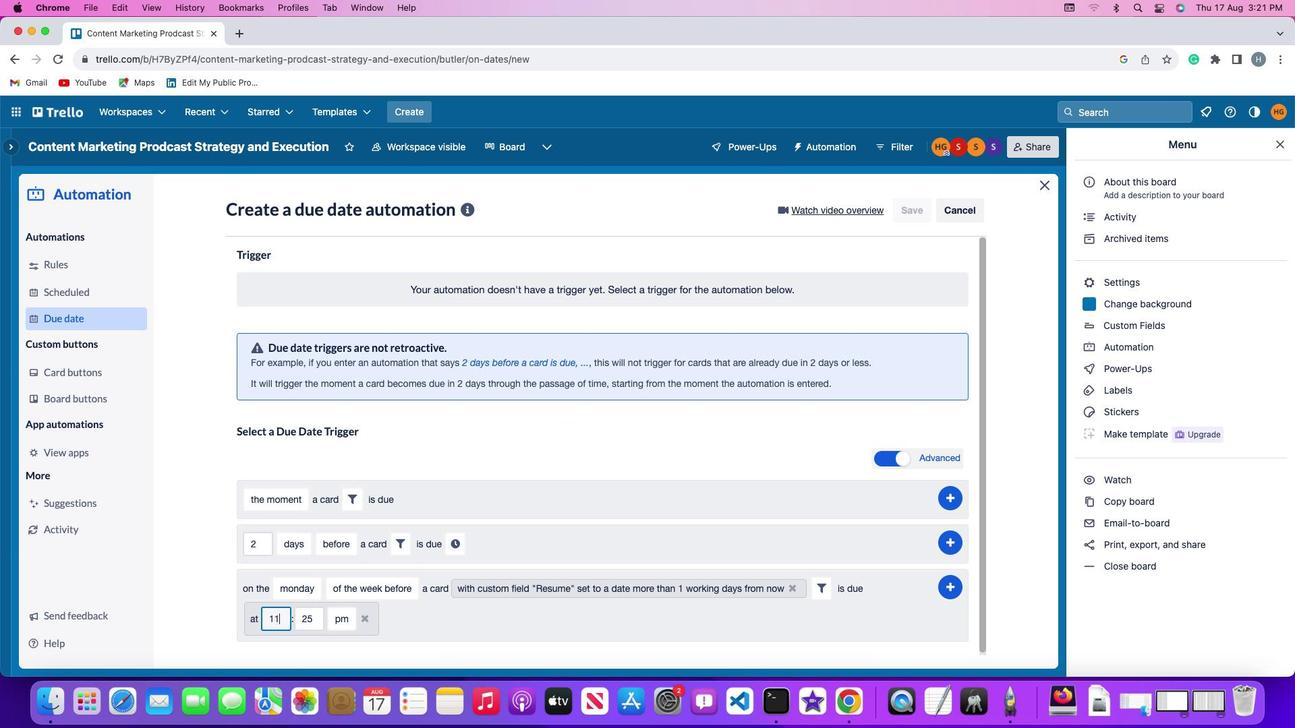 
Action: Mouse moved to (317, 616)
Screenshot: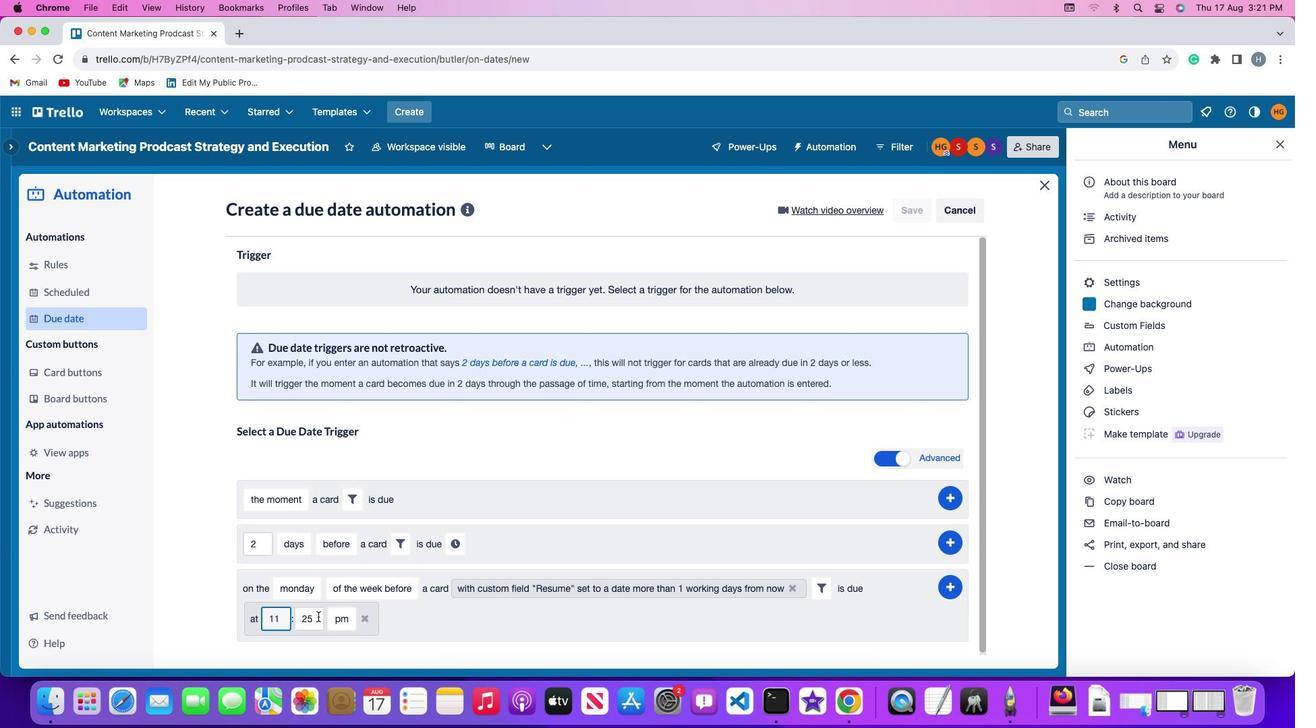 
Action: Mouse pressed left at (317, 616)
Screenshot: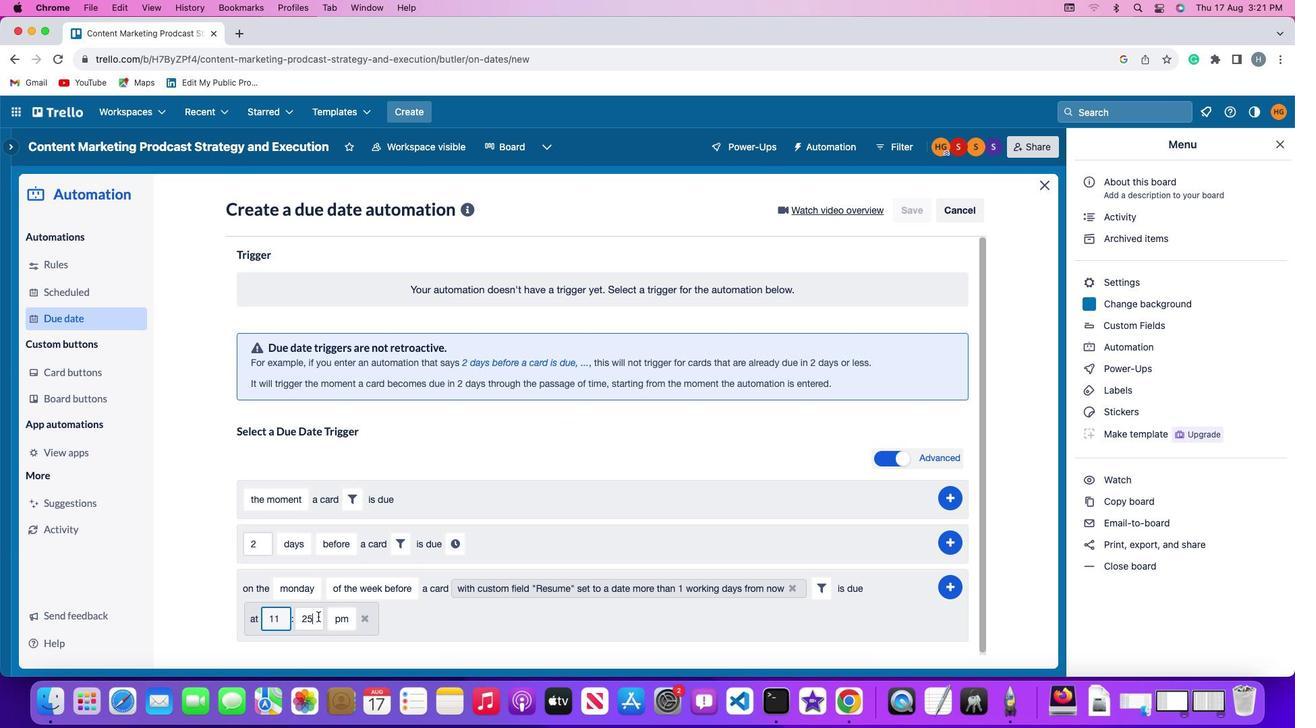 
Action: Key pressed Key.backspaceKey.backspace'0''0'
Screenshot: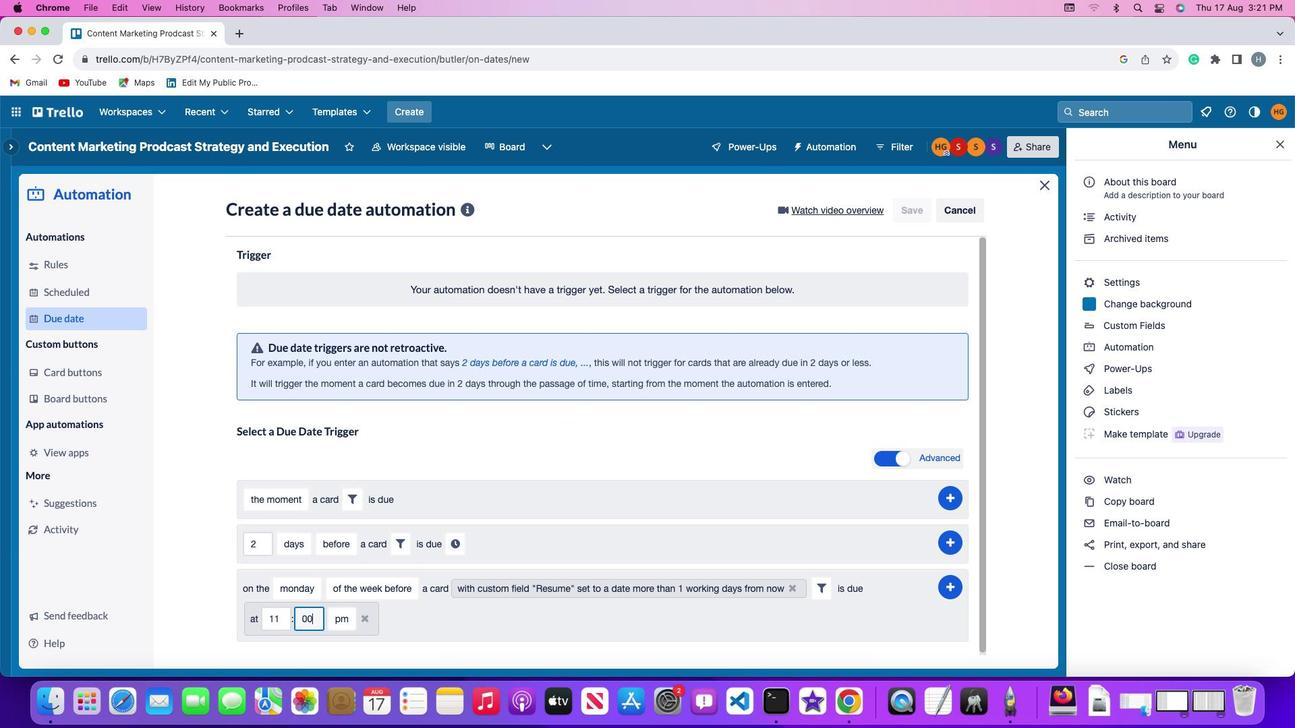 
Action: Mouse moved to (339, 620)
Screenshot: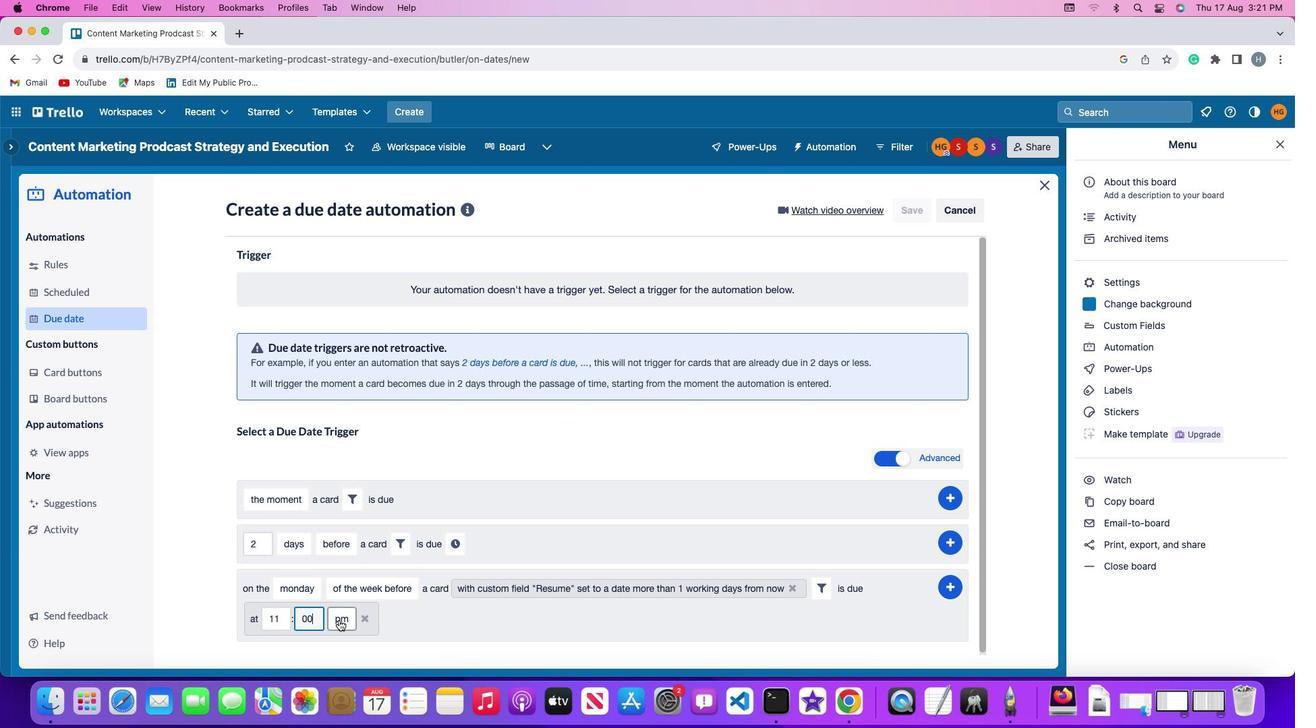 
Action: Mouse pressed left at (339, 620)
Screenshot: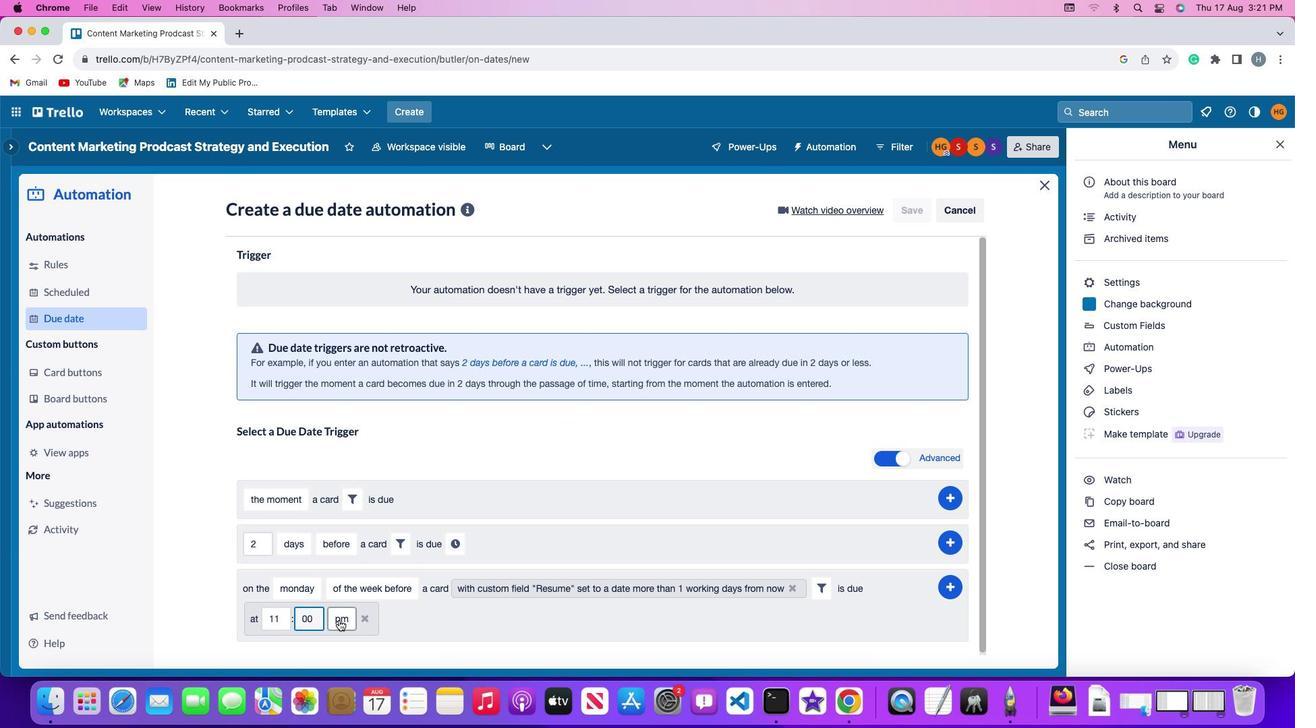 
Action: Mouse moved to (346, 572)
Screenshot: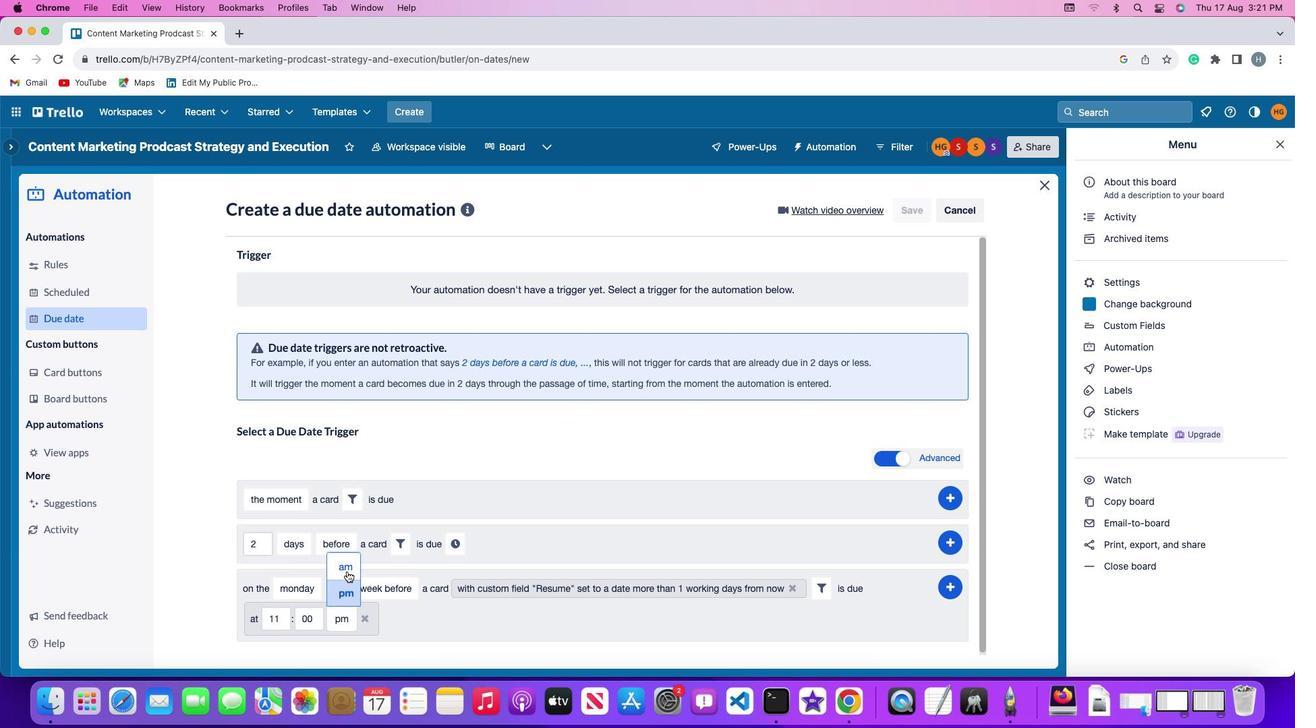 
Action: Mouse pressed left at (346, 572)
Screenshot: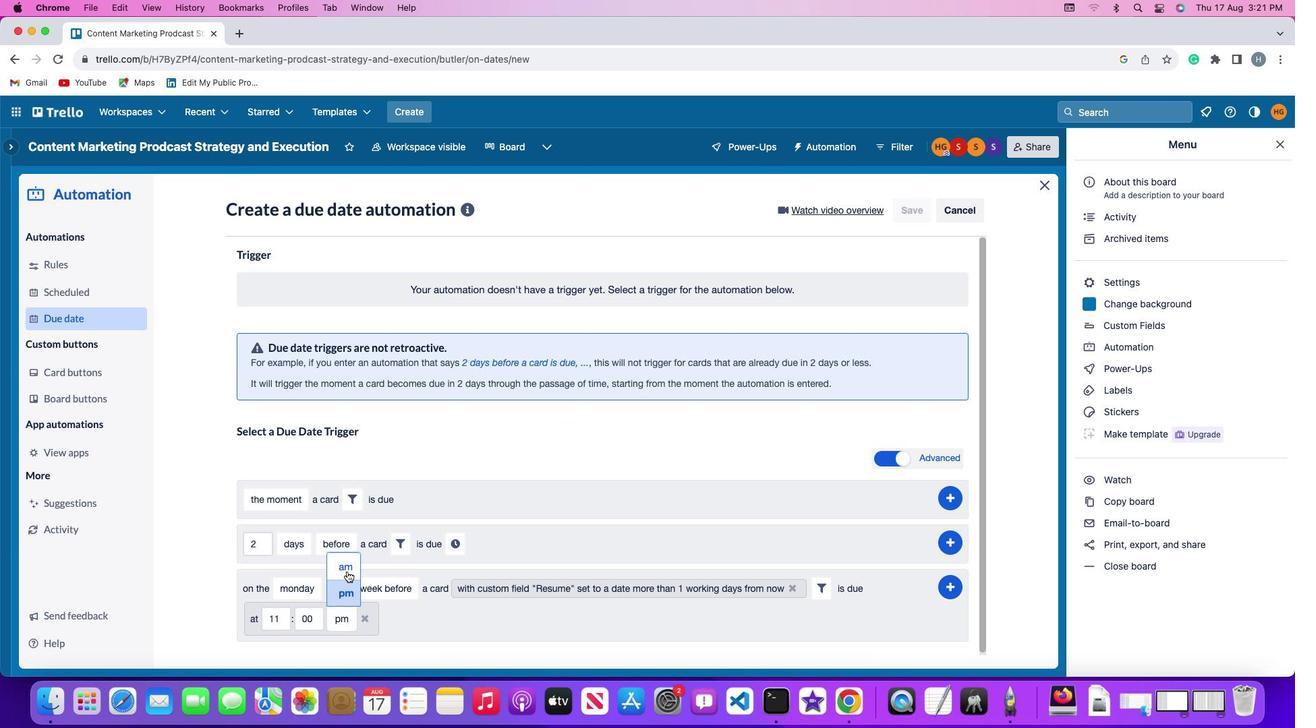 
Action: Mouse moved to (953, 584)
Screenshot: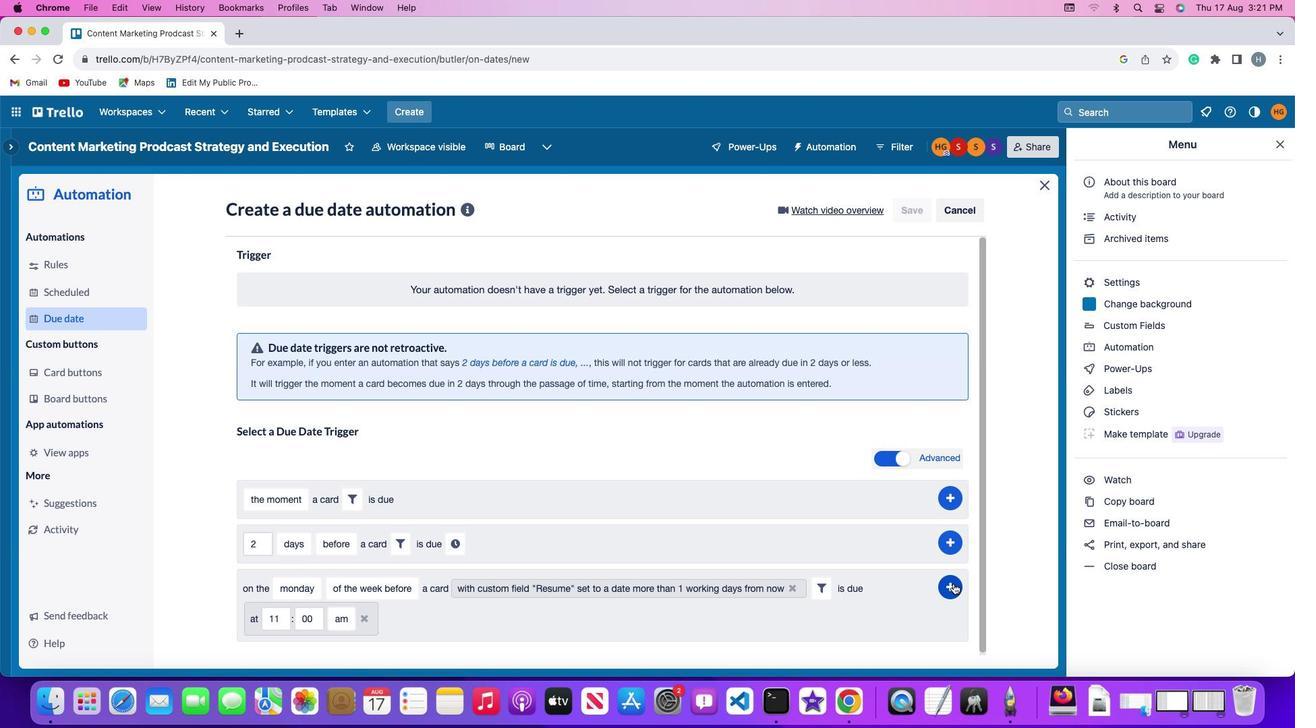 
Action: Mouse pressed left at (953, 584)
Screenshot: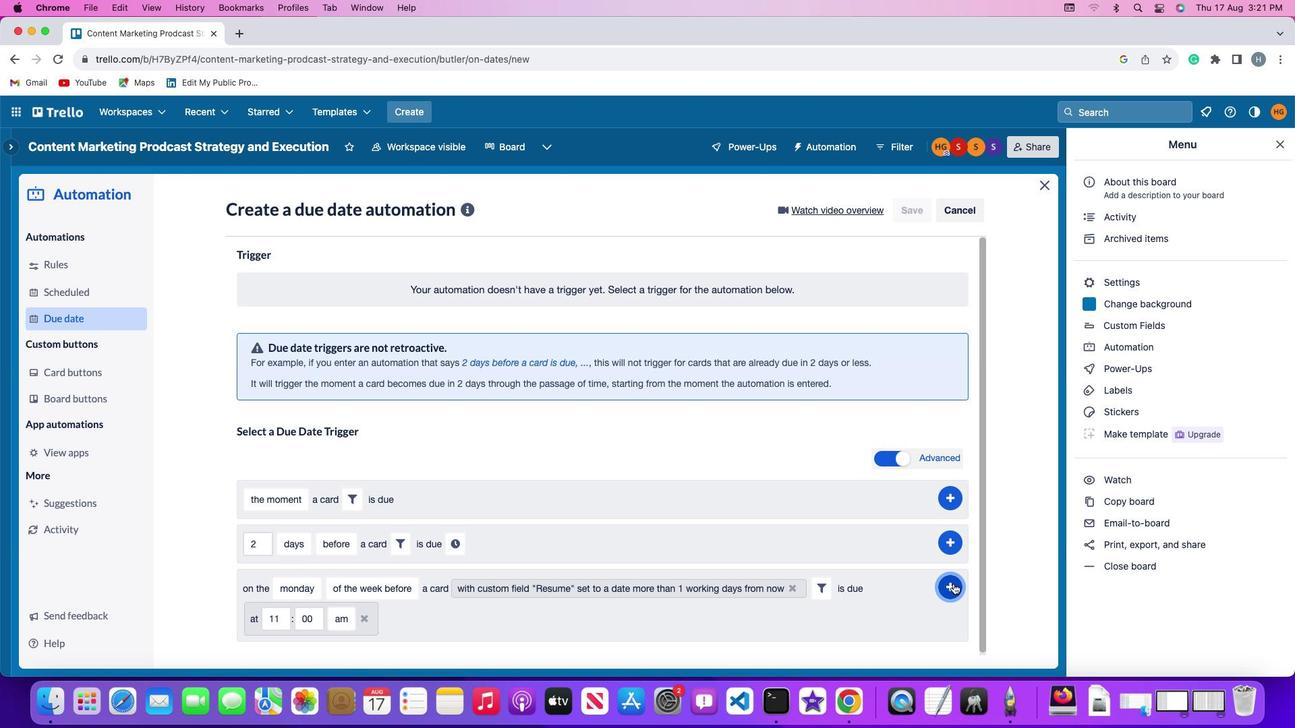 
Action: Mouse moved to (1035, 503)
Screenshot: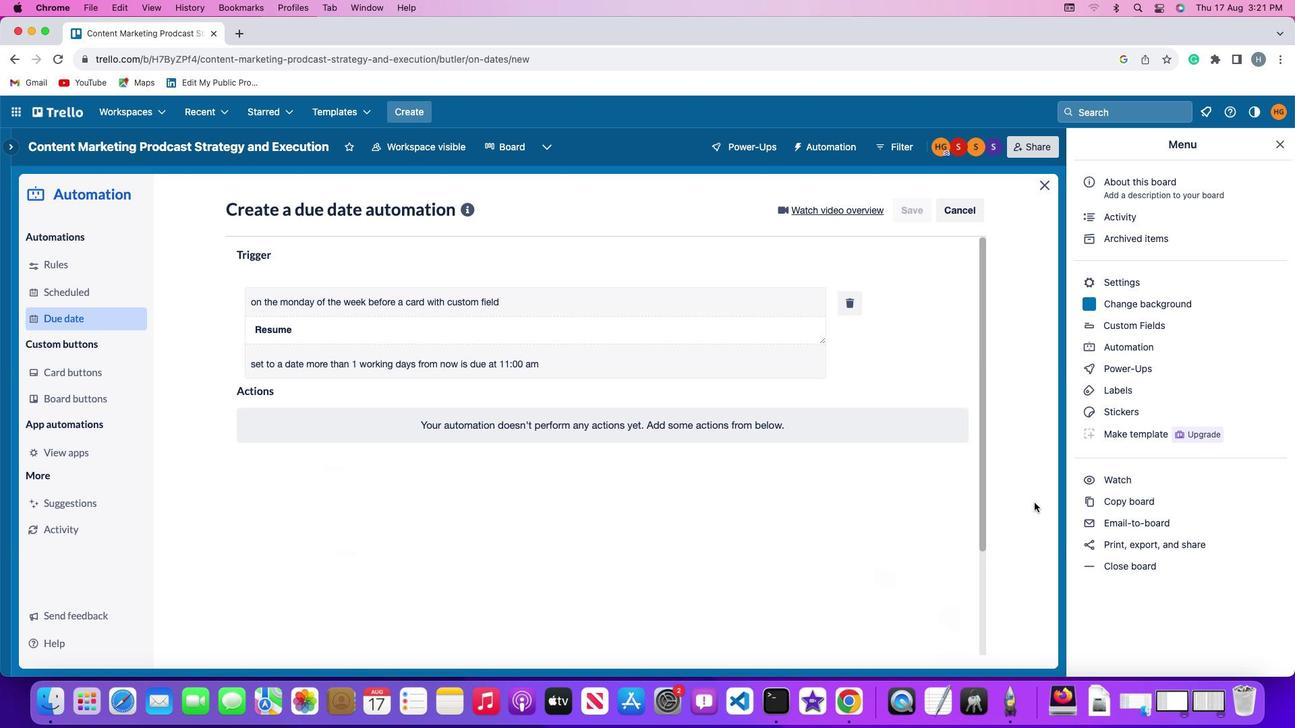 
